 Task: Look for space in Orós, Brazil from 12th June, 2023 to 15th June, 2023 for 2 adults in price range Rs.10000 to Rs.15000. Place can be entire place with 1  bedroom having 1 bed and 1 bathroom. Property type can be house, flat, guest house, hotel. Booking option can be shelf check-in. Required host language is Spanish.
Action: Mouse moved to (394, 77)
Screenshot: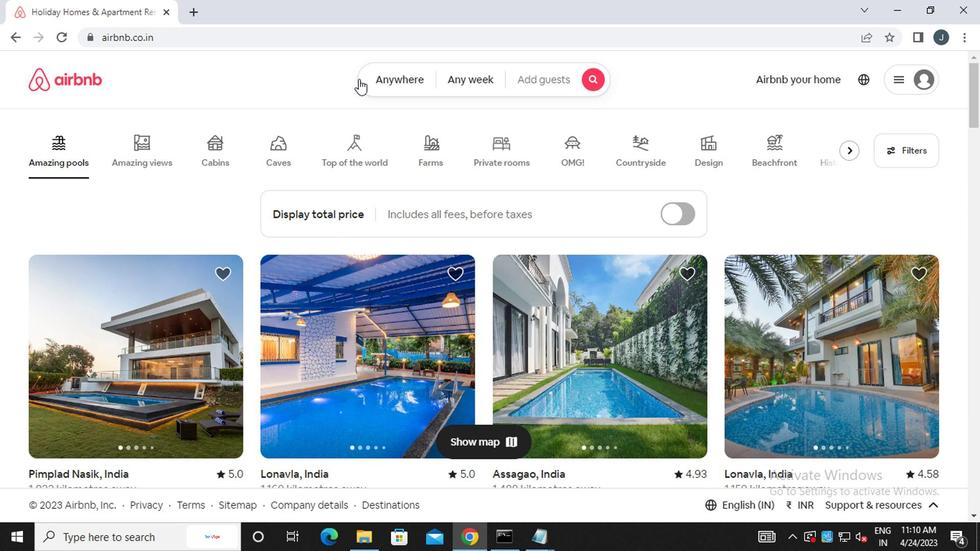 
Action: Mouse pressed left at (394, 77)
Screenshot: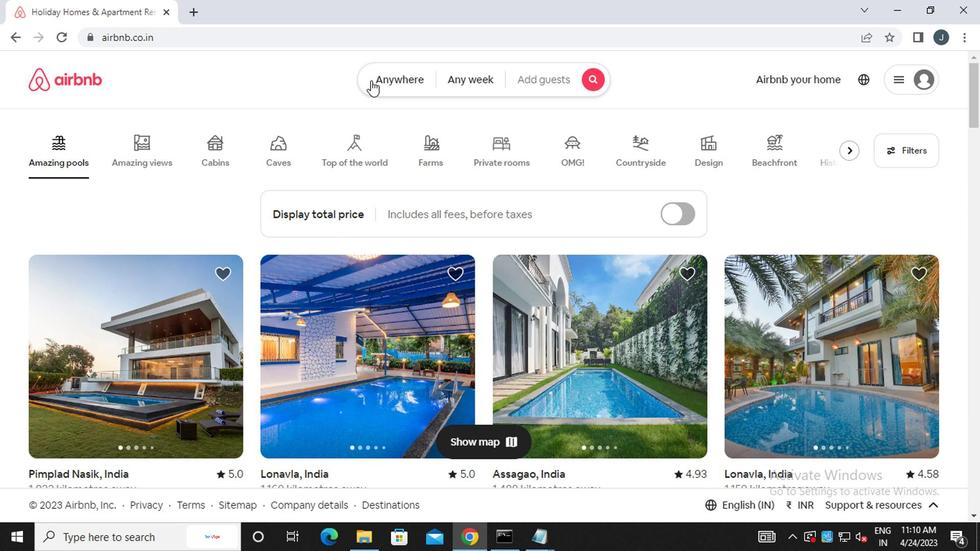 
Action: Mouse moved to (238, 134)
Screenshot: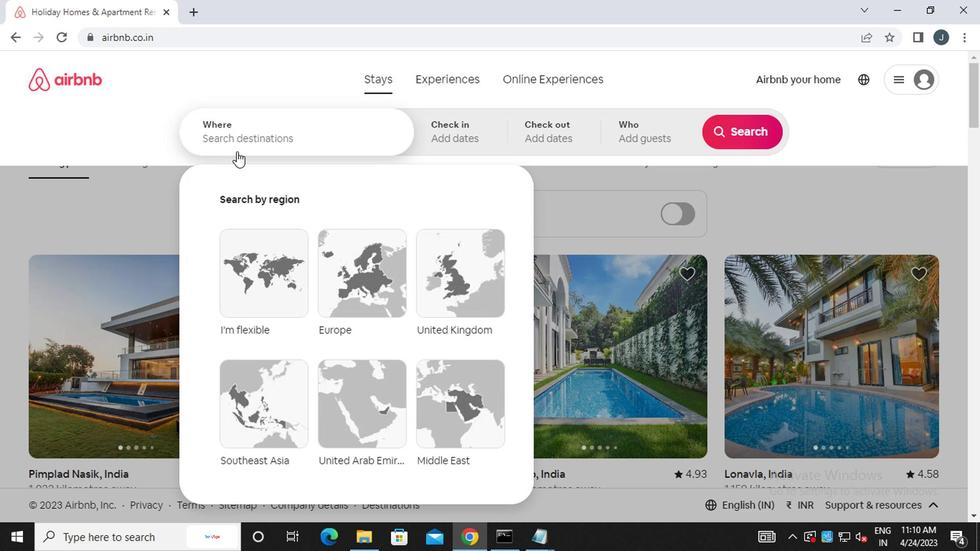 
Action: Mouse pressed left at (238, 134)
Screenshot: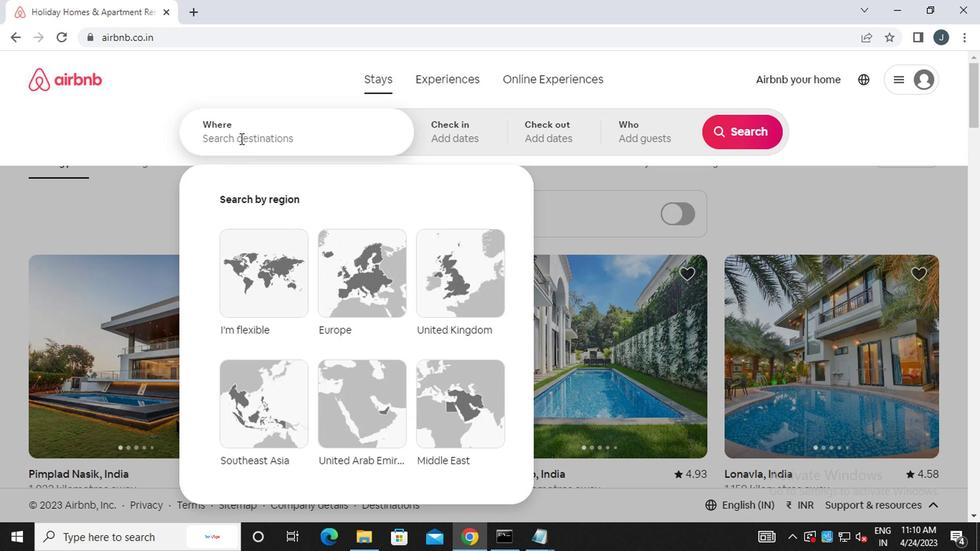 
Action: Mouse moved to (238, 134)
Screenshot: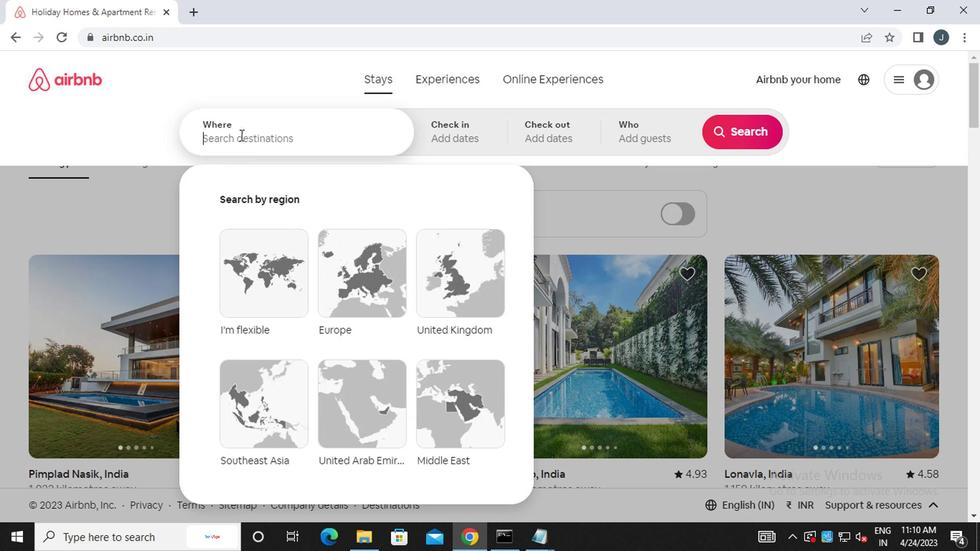 
Action: Key pressed o<Key.caps_lock>ros,<Key.space><Key.caps_lock>b<Key.caps_lock>razil
Screenshot: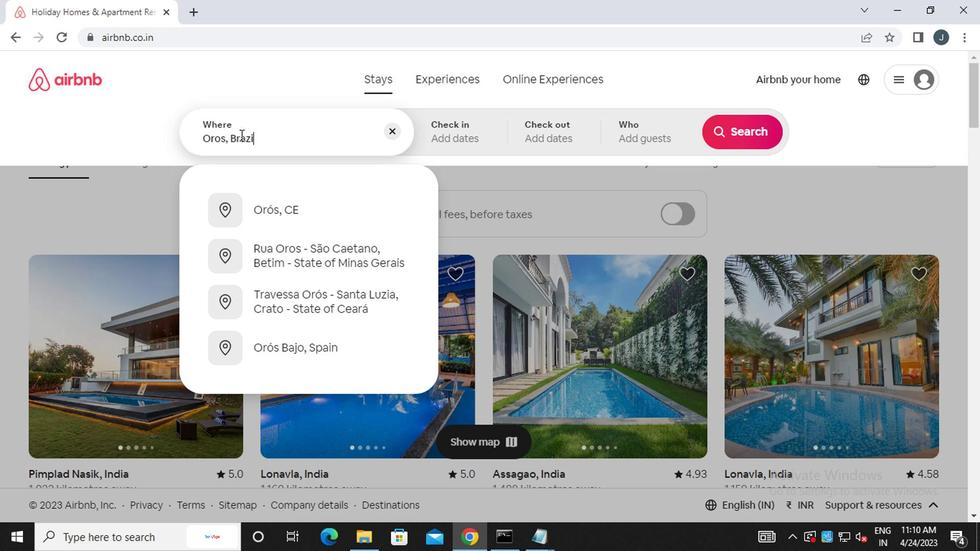 
Action: Mouse moved to (454, 137)
Screenshot: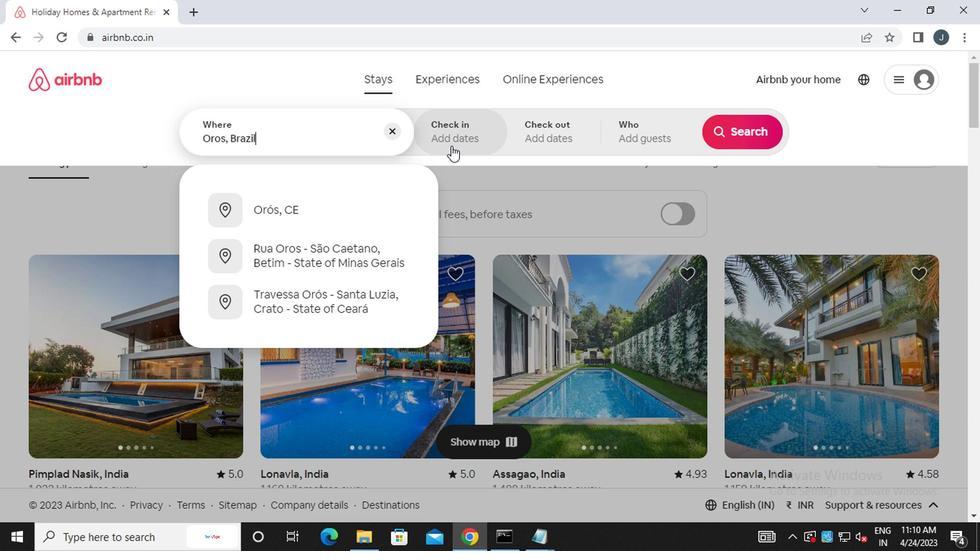 
Action: Mouse pressed left at (454, 137)
Screenshot: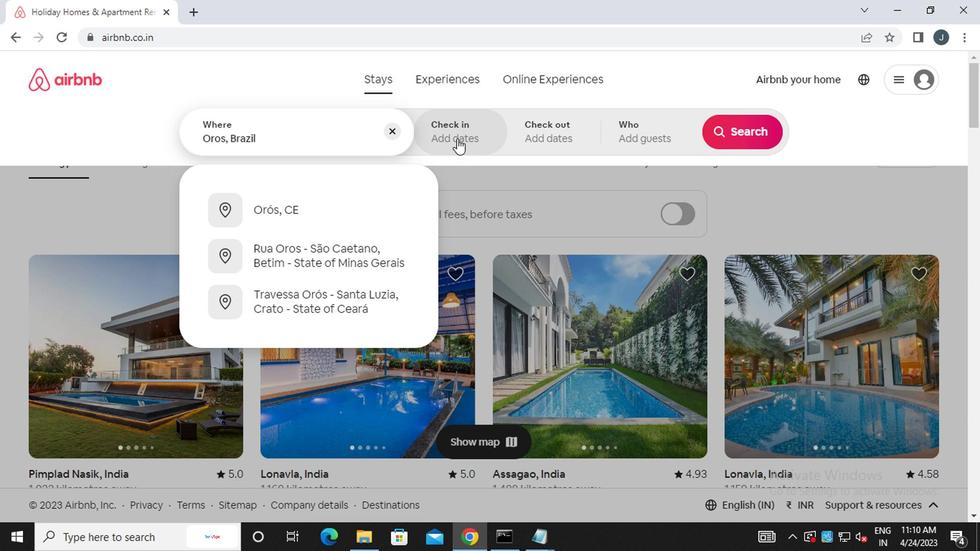 
Action: Mouse moved to (723, 251)
Screenshot: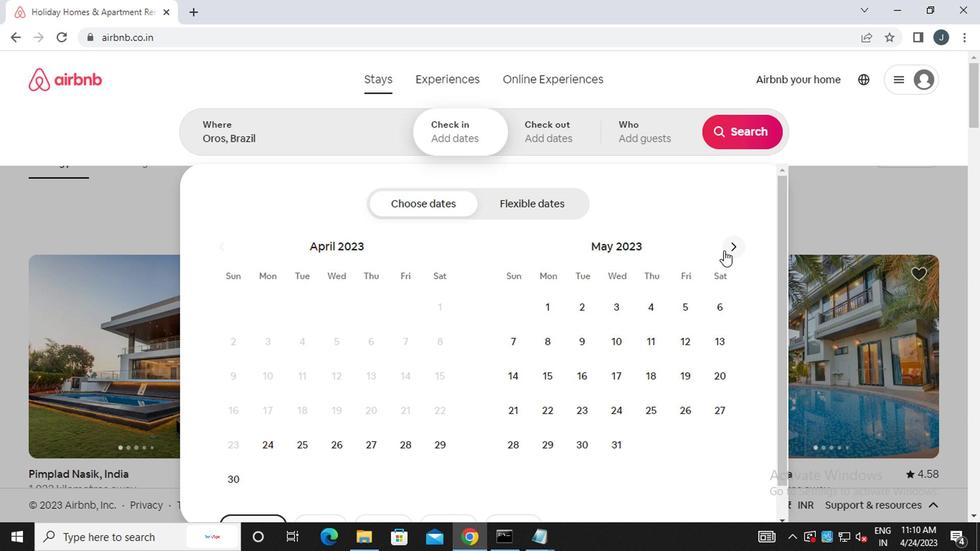 
Action: Mouse pressed left at (723, 251)
Screenshot: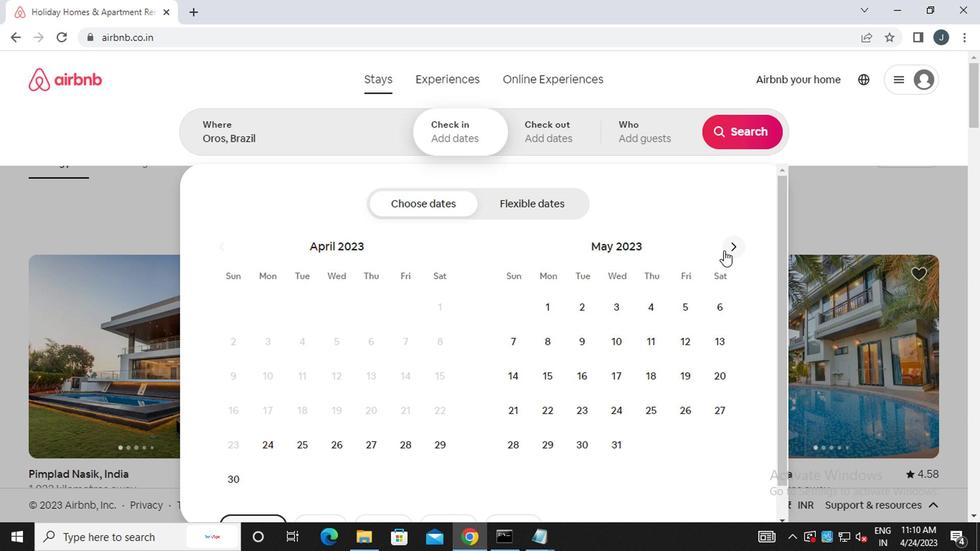 
Action: Mouse moved to (560, 376)
Screenshot: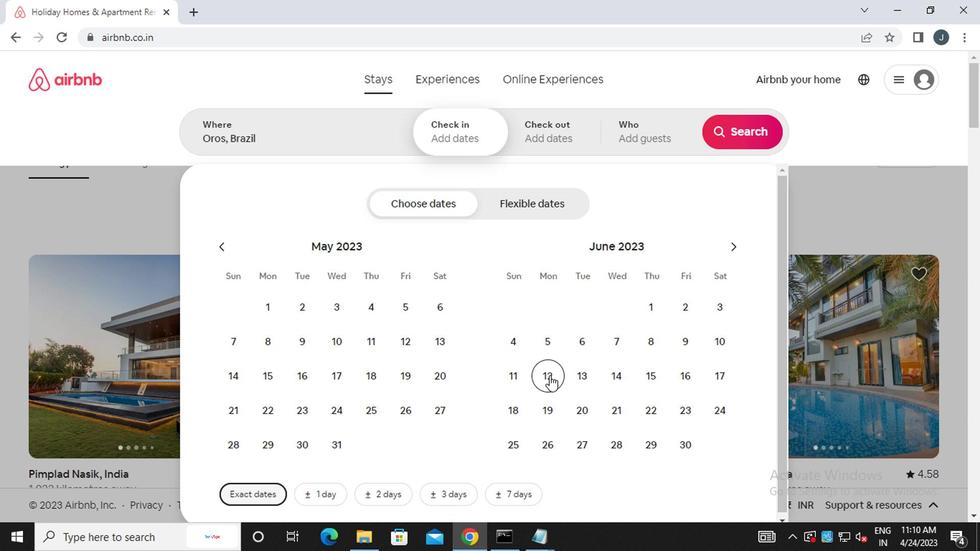 
Action: Mouse pressed left at (560, 376)
Screenshot: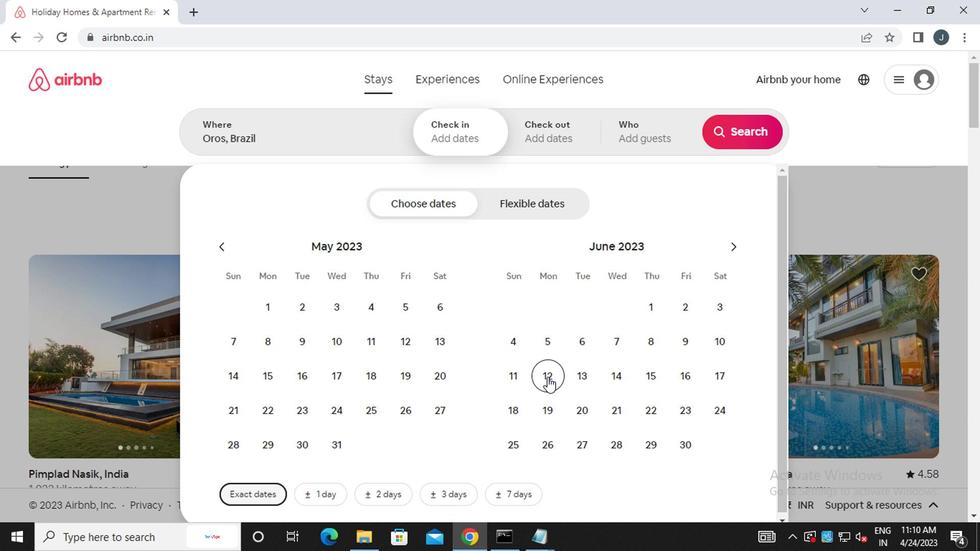 
Action: Mouse moved to (642, 377)
Screenshot: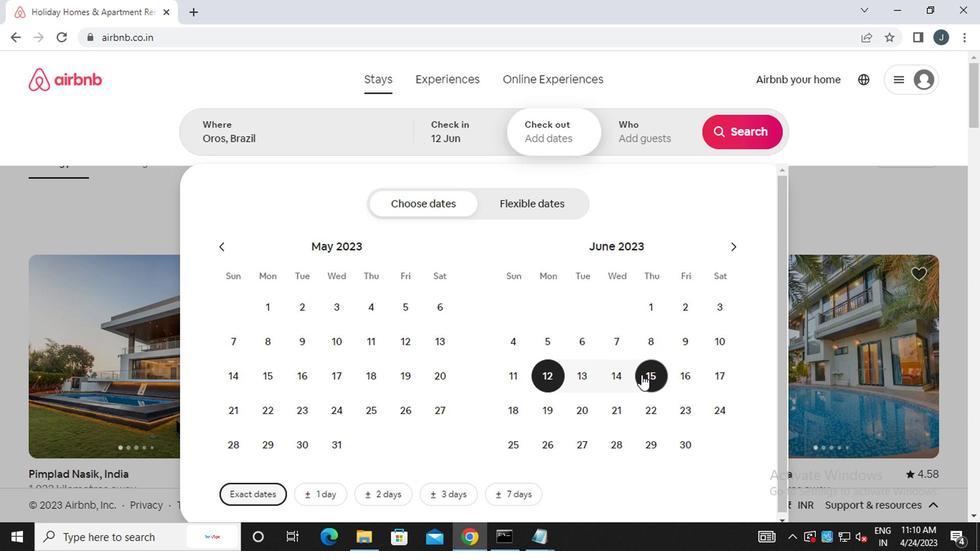 
Action: Mouse pressed left at (642, 377)
Screenshot: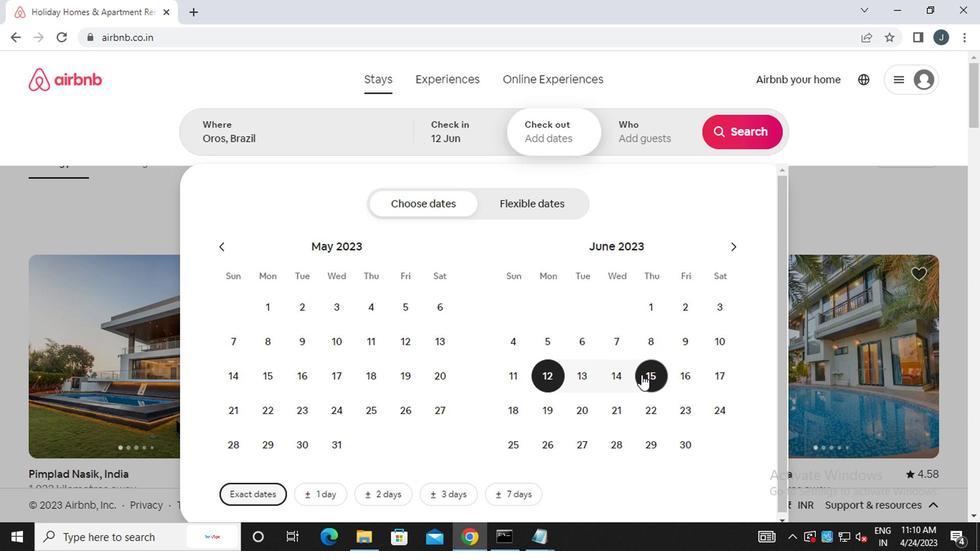 
Action: Mouse moved to (651, 137)
Screenshot: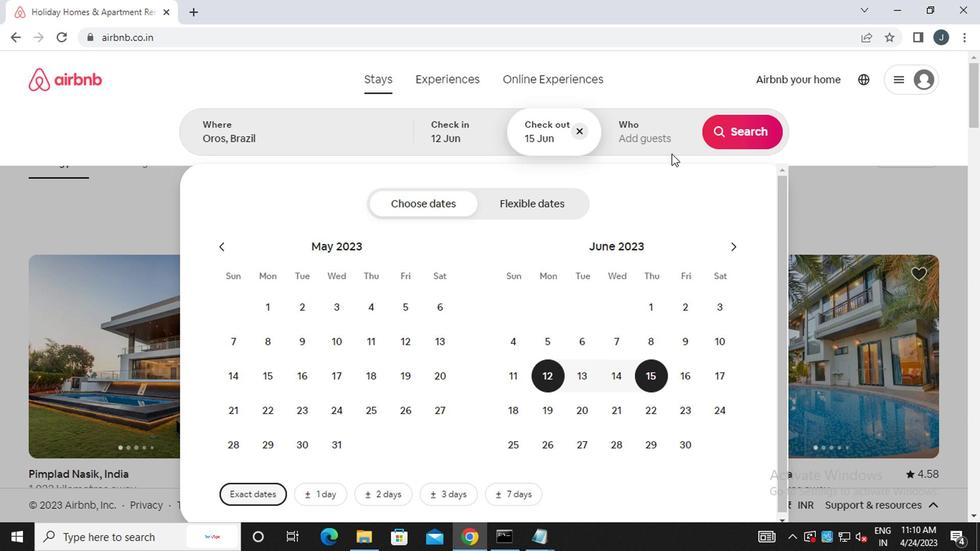
Action: Mouse pressed left at (651, 137)
Screenshot: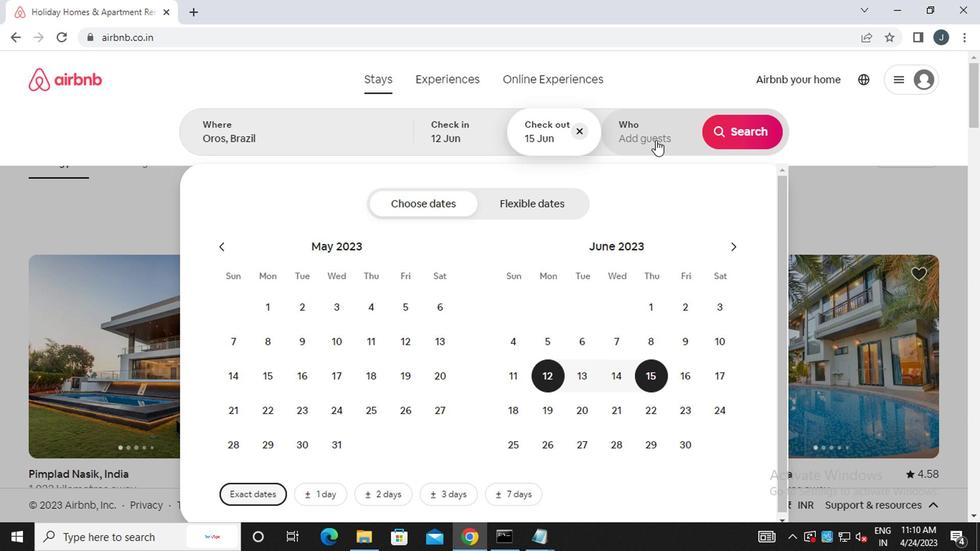 
Action: Mouse moved to (748, 207)
Screenshot: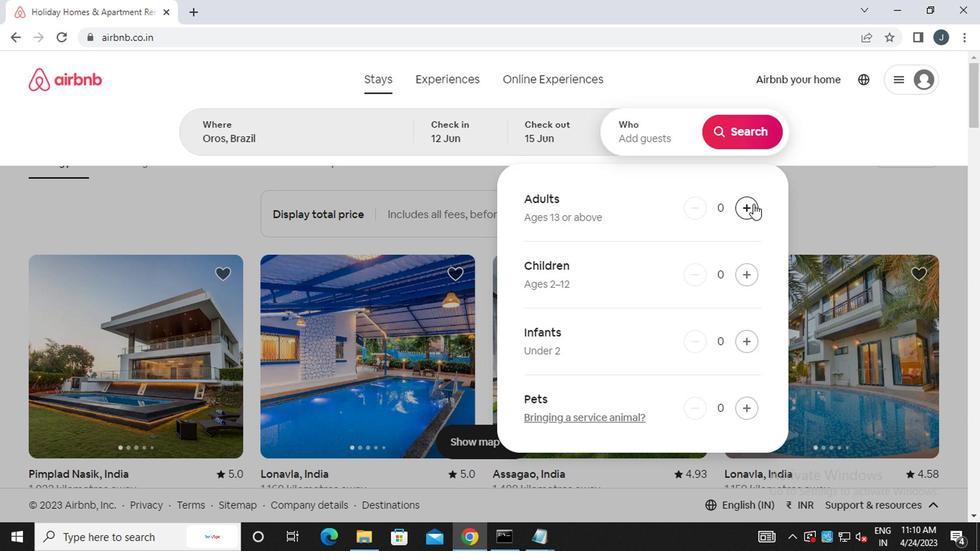 
Action: Mouse pressed left at (748, 207)
Screenshot: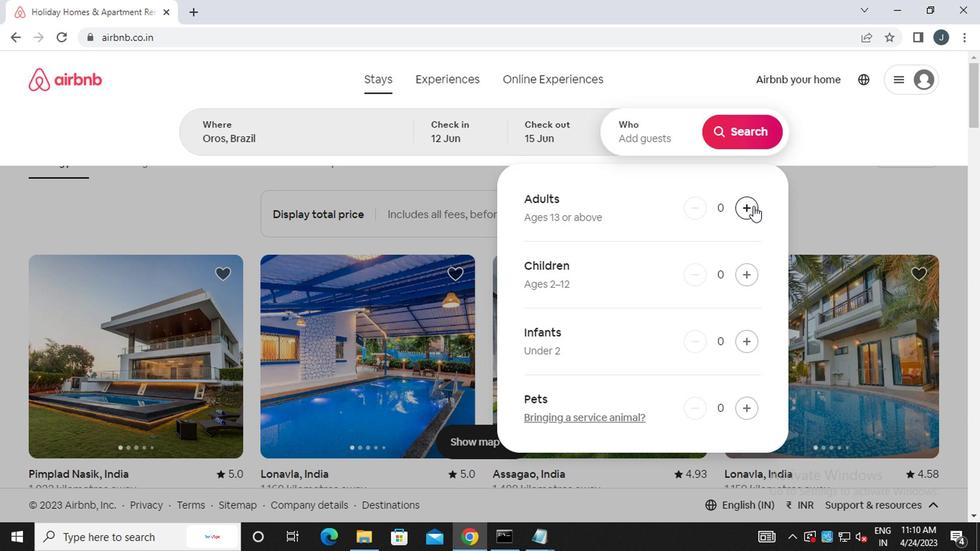 
Action: Mouse pressed left at (748, 207)
Screenshot: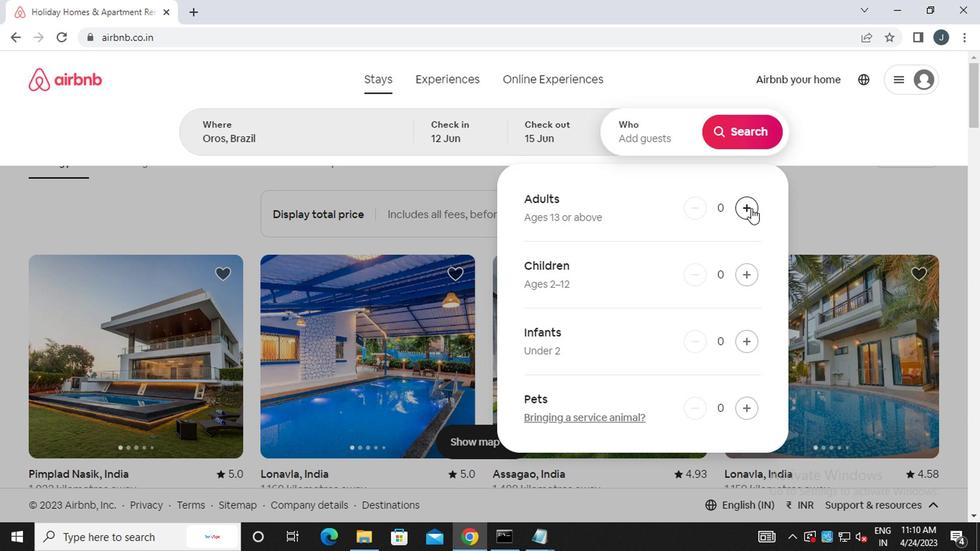 
Action: Mouse moved to (751, 139)
Screenshot: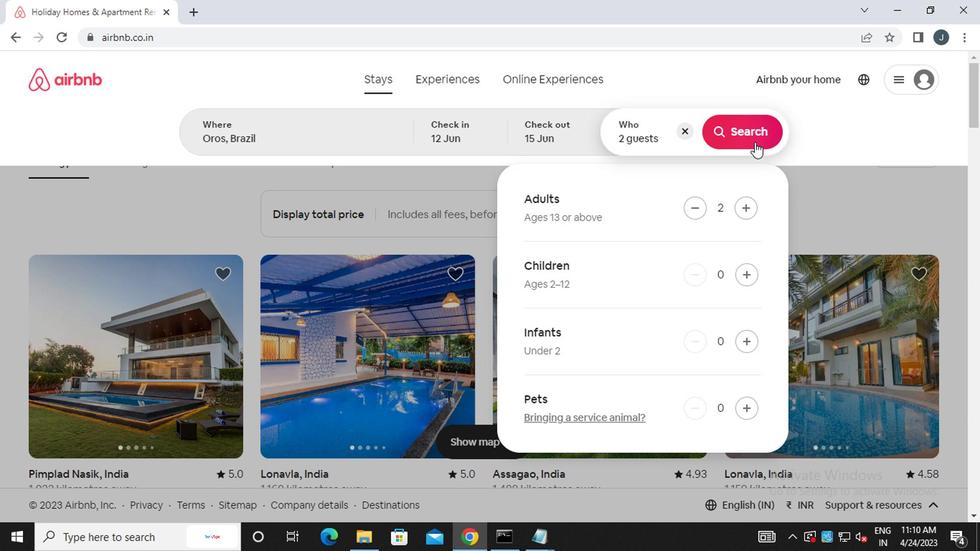 
Action: Mouse pressed left at (751, 139)
Screenshot: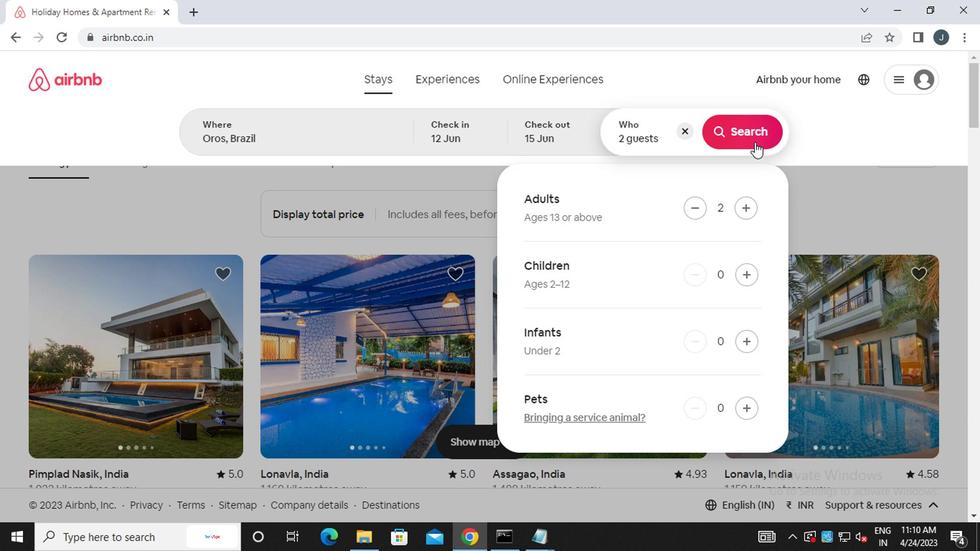 
Action: Mouse moved to (922, 137)
Screenshot: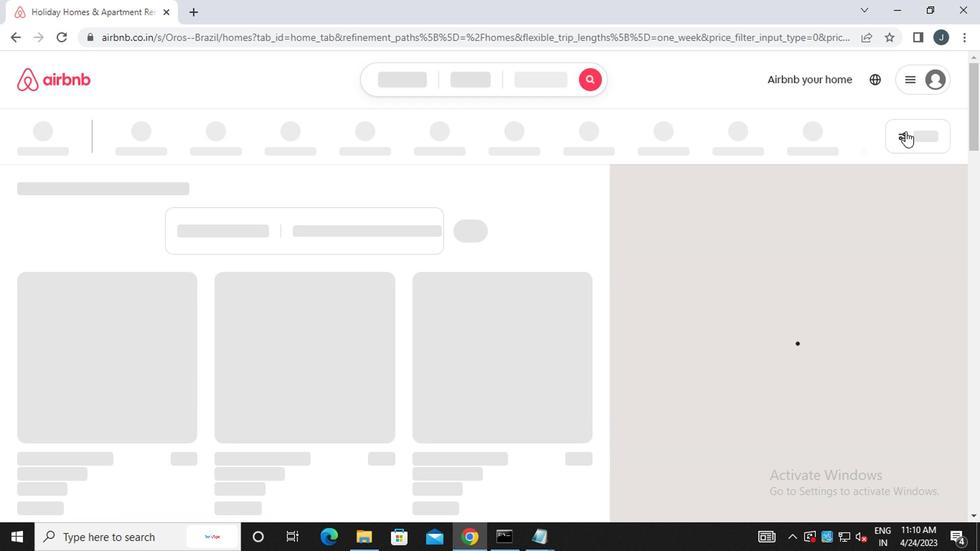 
Action: Mouse pressed left at (922, 137)
Screenshot: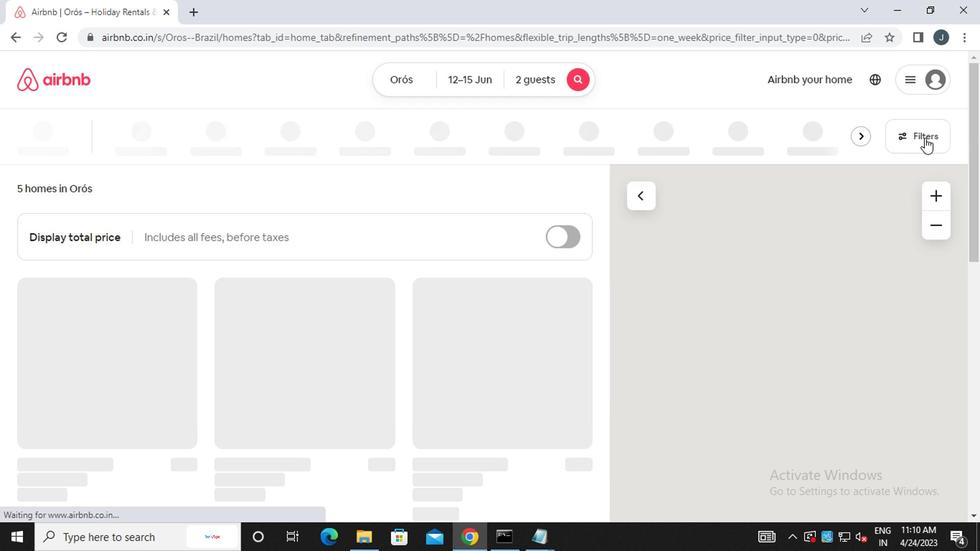 
Action: Mouse moved to (328, 310)
Screenshot: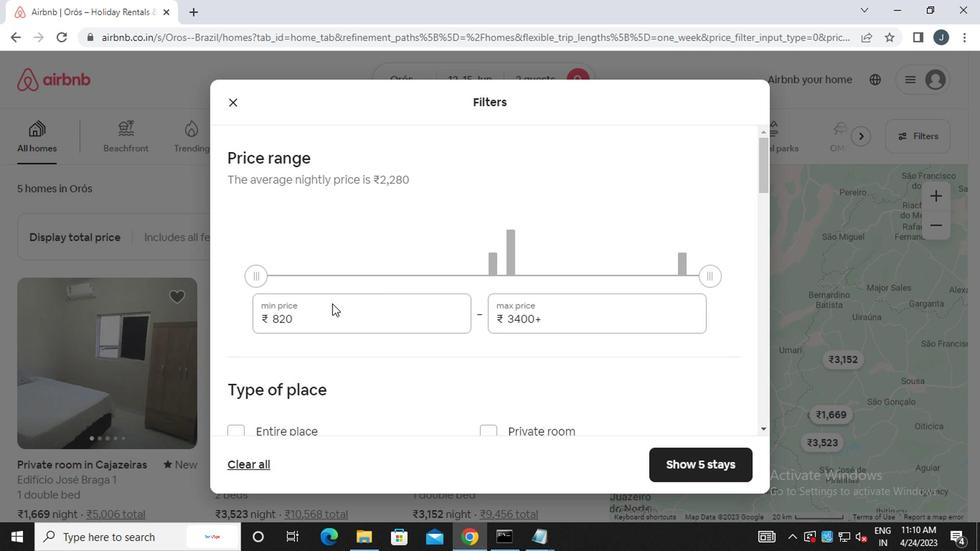 
Action: Mouse pressed left at (328, 310)
Screenshot: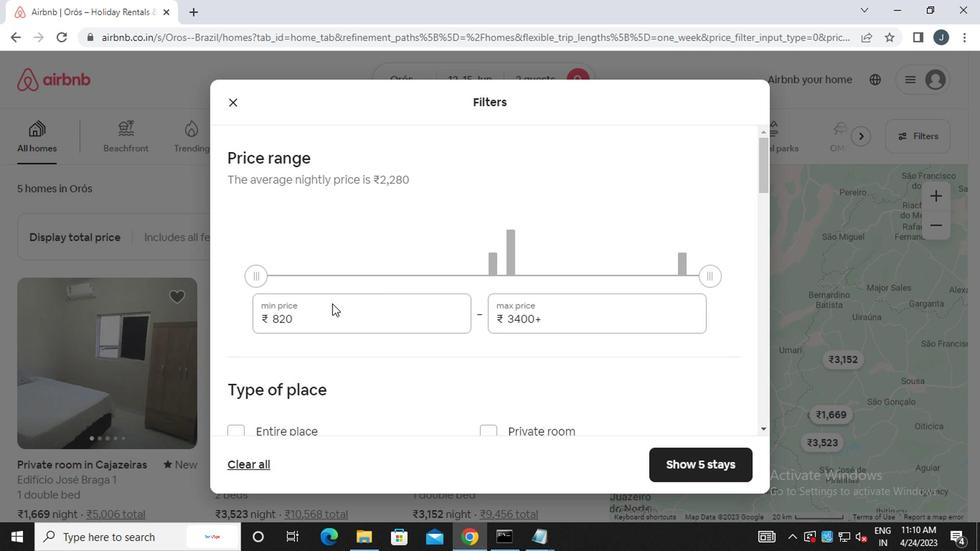 
Action: Mouse moved to (322, 305)
Screenshot: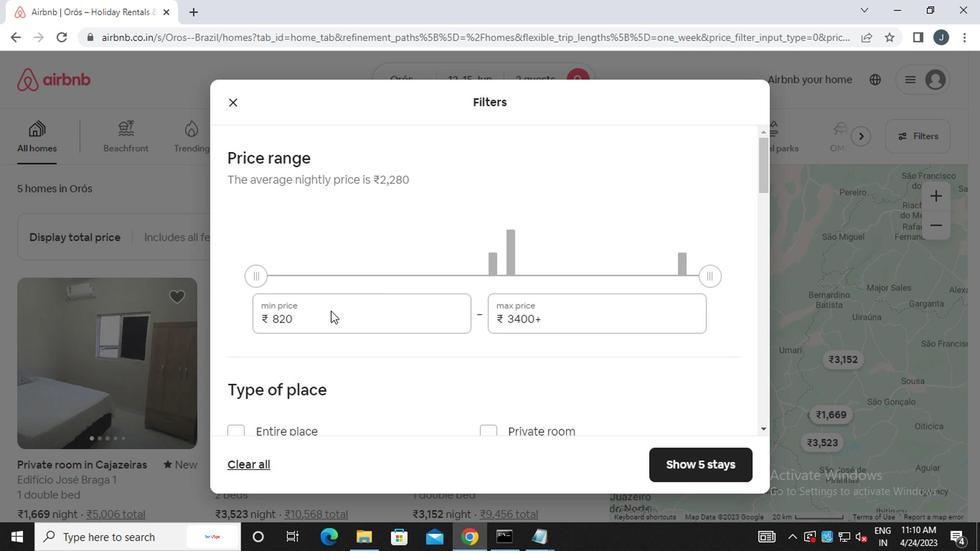 
Action: Key pressed <Key.backspace><Key.backspace><Key.backspace><<97>><<96>><<96>><<96>><<96>>
Screenshot: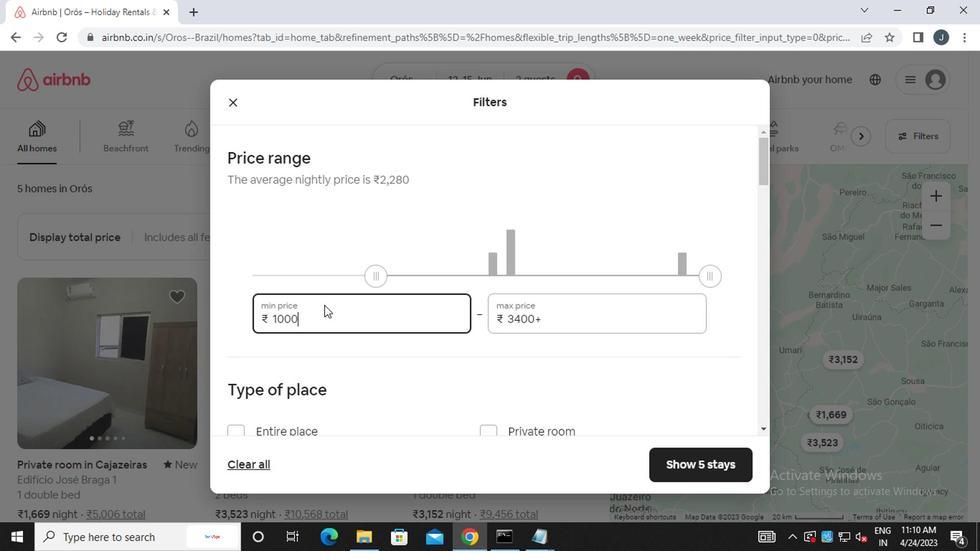 
Action: Mouse moved to (594, 322)
Screenshot: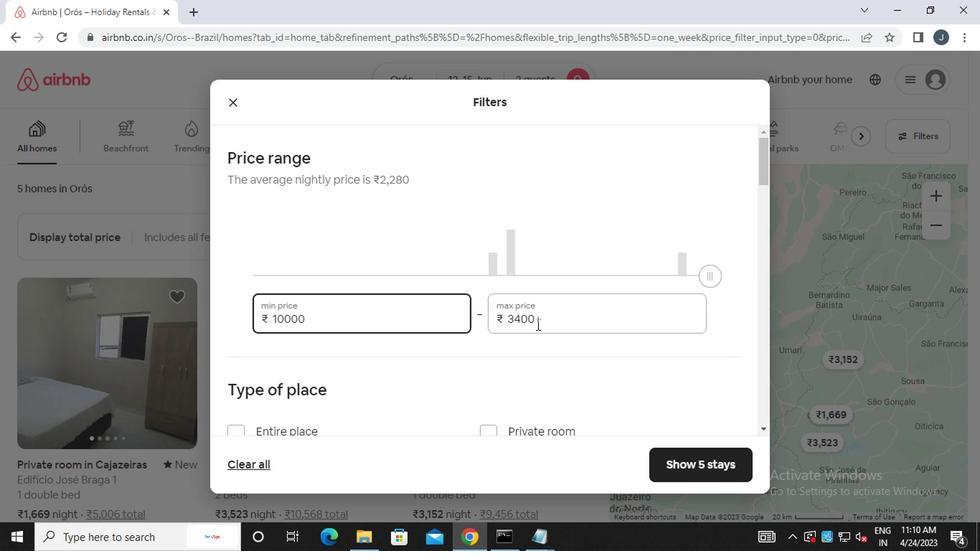 
Action: Mouse pressed left at (594, 322)
Screenshot: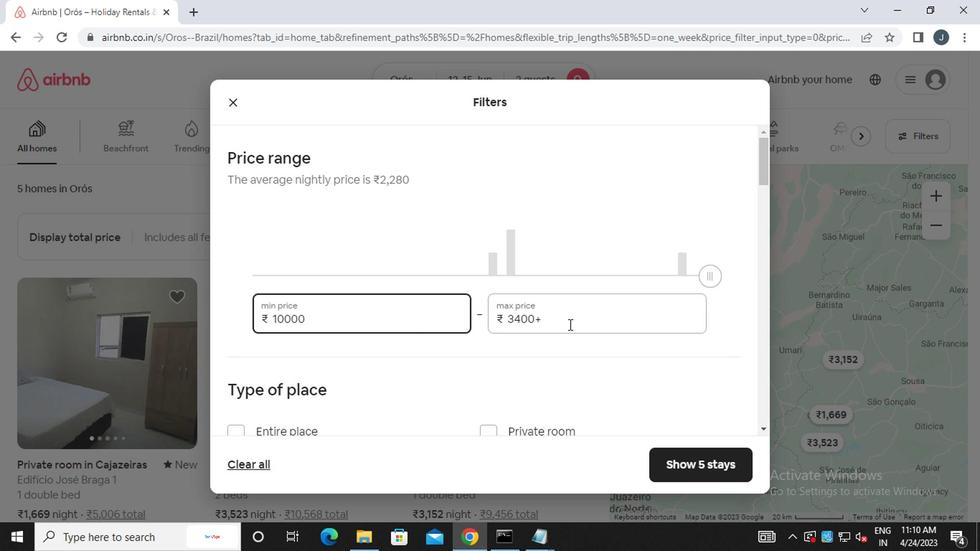 
Action: Mouse moved to (591, 325)
Screenshot: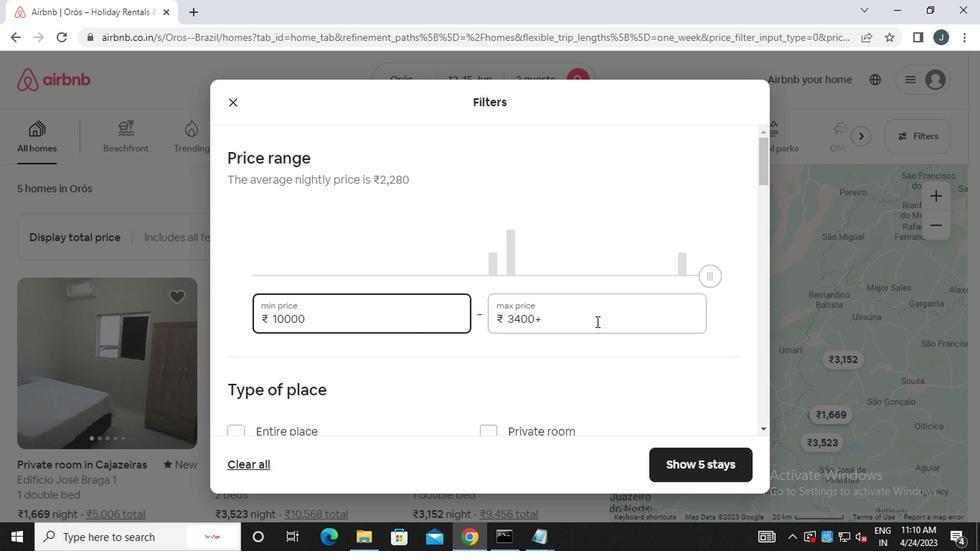 
Action: Key pressed <Key.backspace><Key.backspace><Key.backspace><Key.backspace><Key.backspace><Key.backspace><Key.backspace><Key.backspace><Key.backspace><Key.backspace><Key.backspace><<97>><<101>><<96>><<96>><<96>>
Screenshot: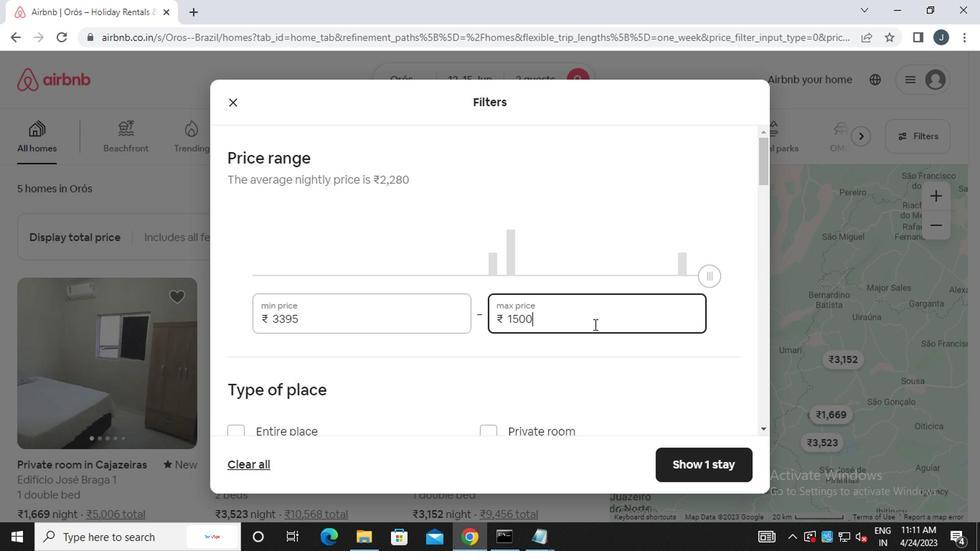 
Action: Mouse moved to (578, 356)
Screenshot: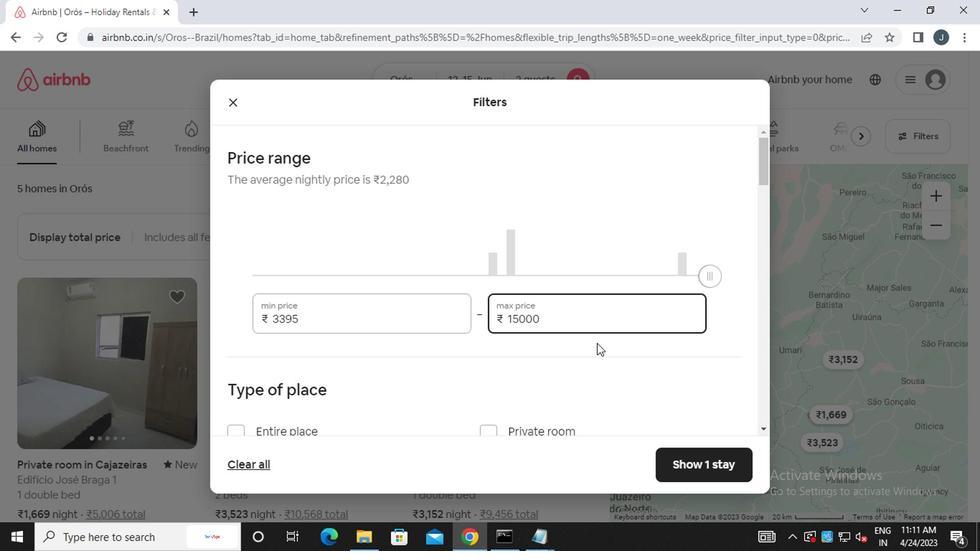 
Action: Mouse scrolled (578, 355) with delta (0, -1)
Screenshot: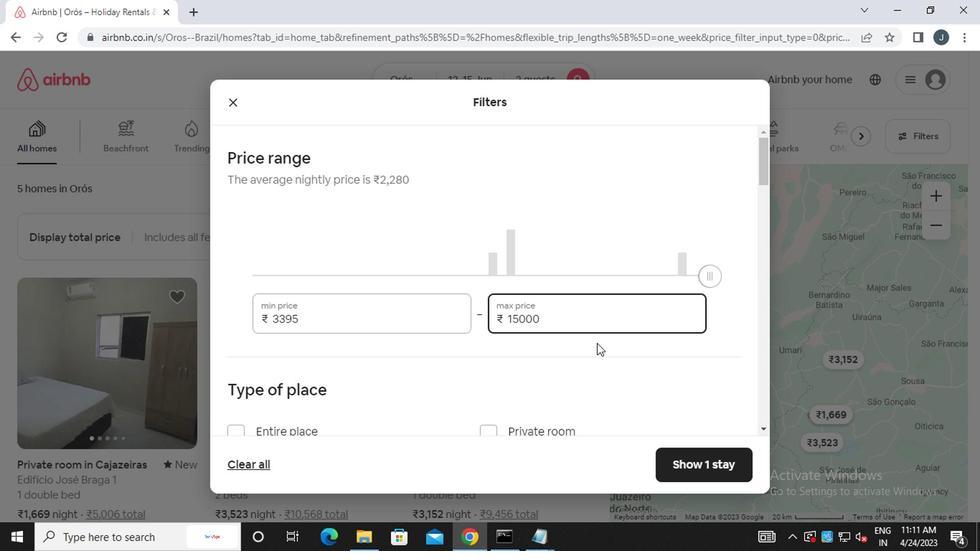 
Action: Mouse moved to (578, 356)
Screenshot: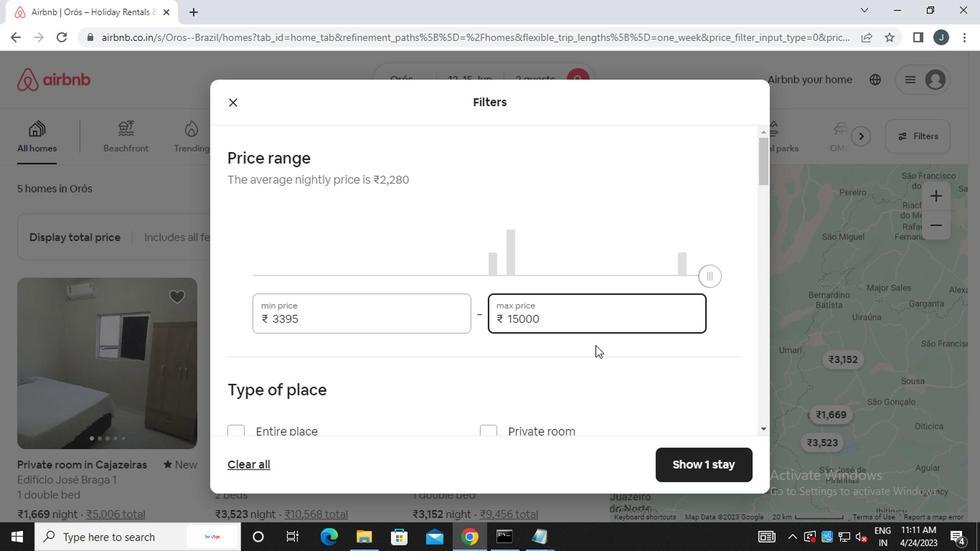 
Action: Mouse scrolled (578, 355) with delta (0, -1)
Screenshot: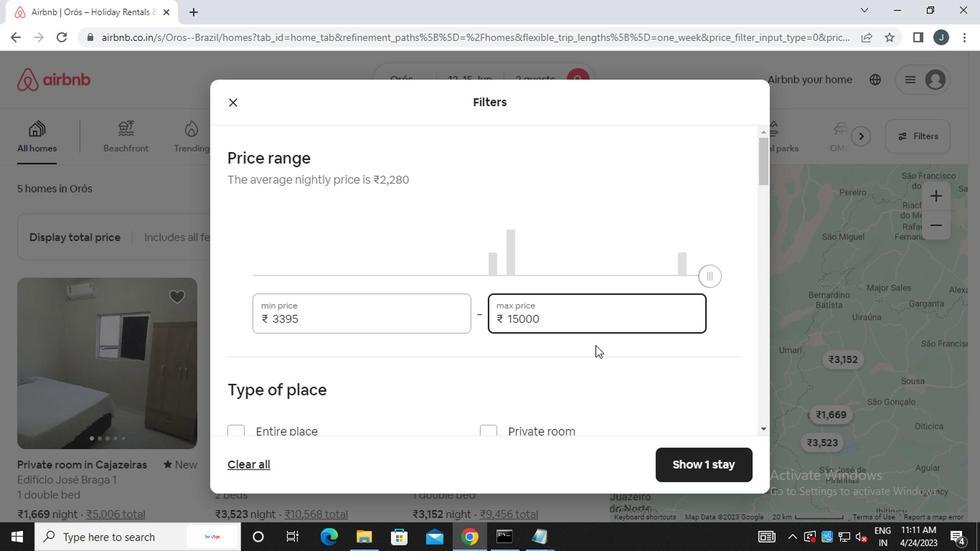 
Action: Mouse moved to (325, 299)
Screenshot: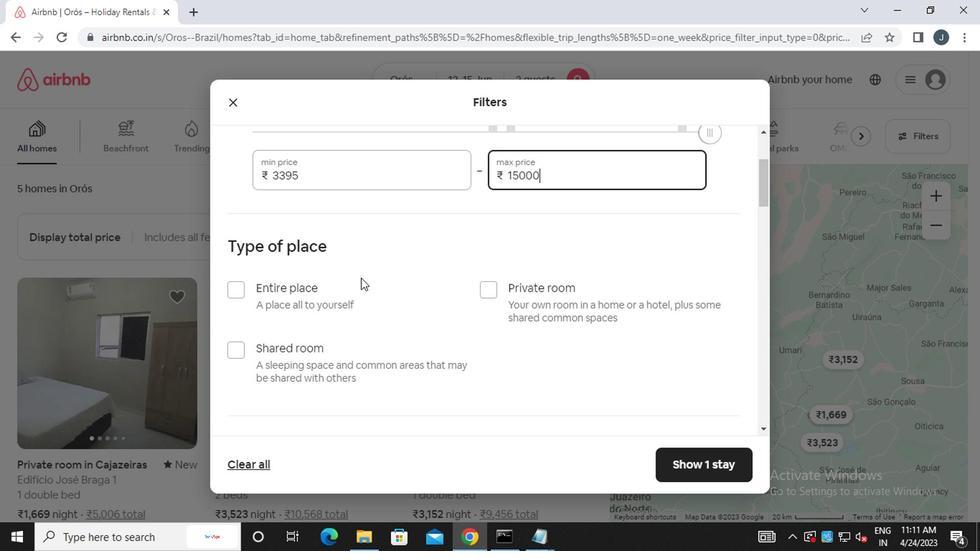 
Action: Mouse pressed left at (325, 299)
Screenshot: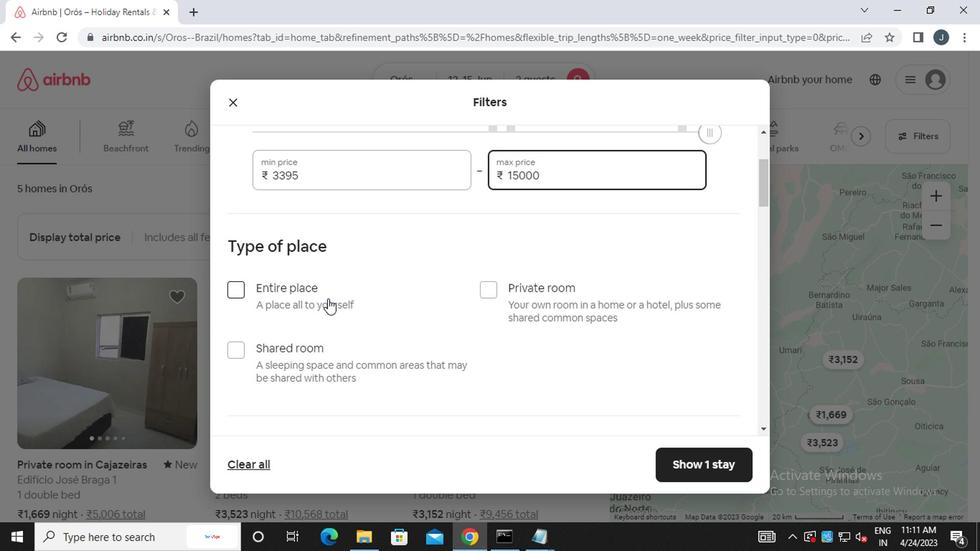 
Action: Mouse moved to (436, 354)
Screenshot: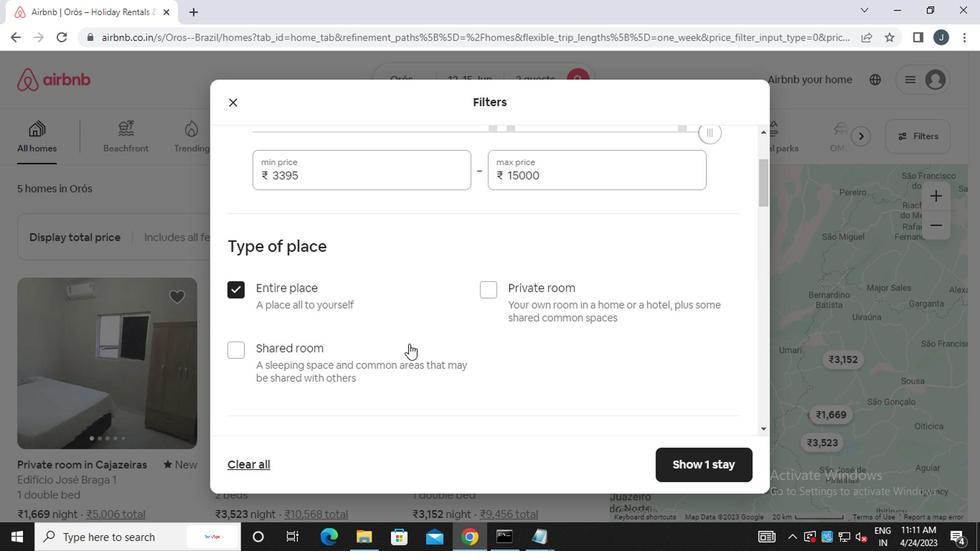 
Action: Mouse scrolled (436, 353) with delta (0, 0)
Screenshot: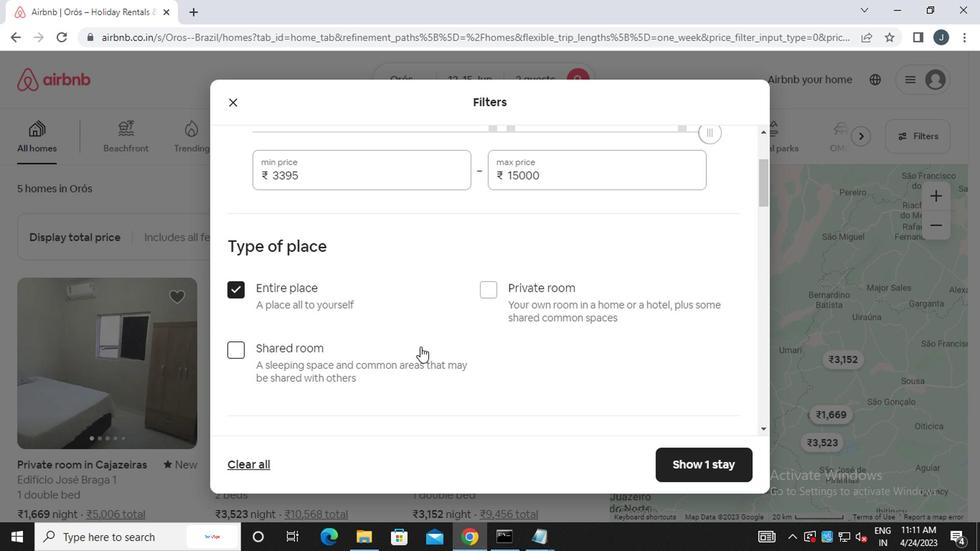 
Action: Mouse moved to (437, 354)
Screenshot: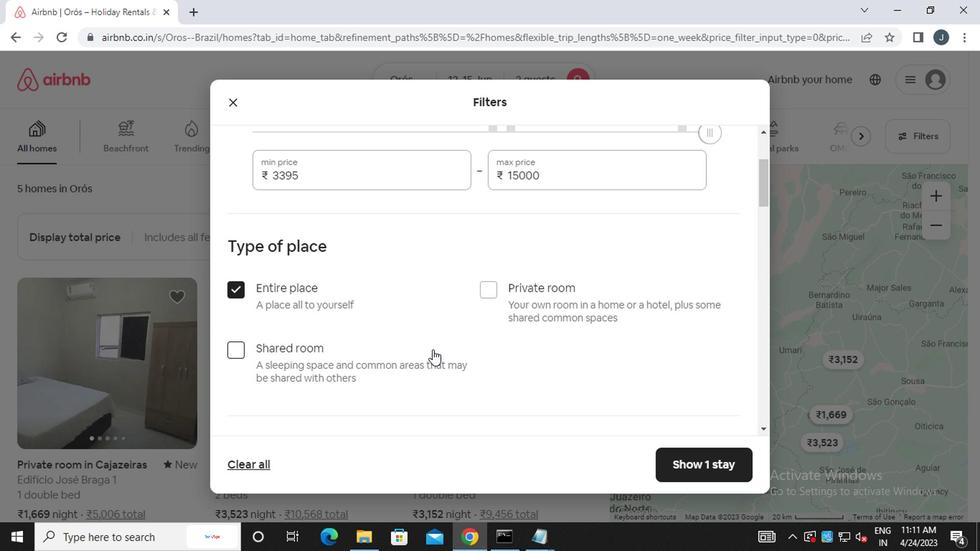 
Action: Mouse scrolled (437, 353) with delta (0, 0)
Screenshot: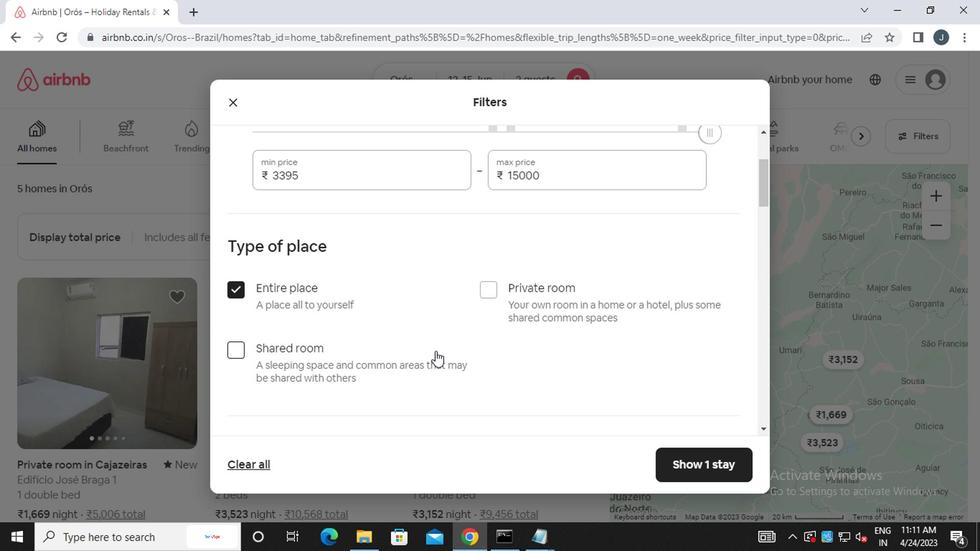
Action: Mouse moved to (438, 354)
Screenshot: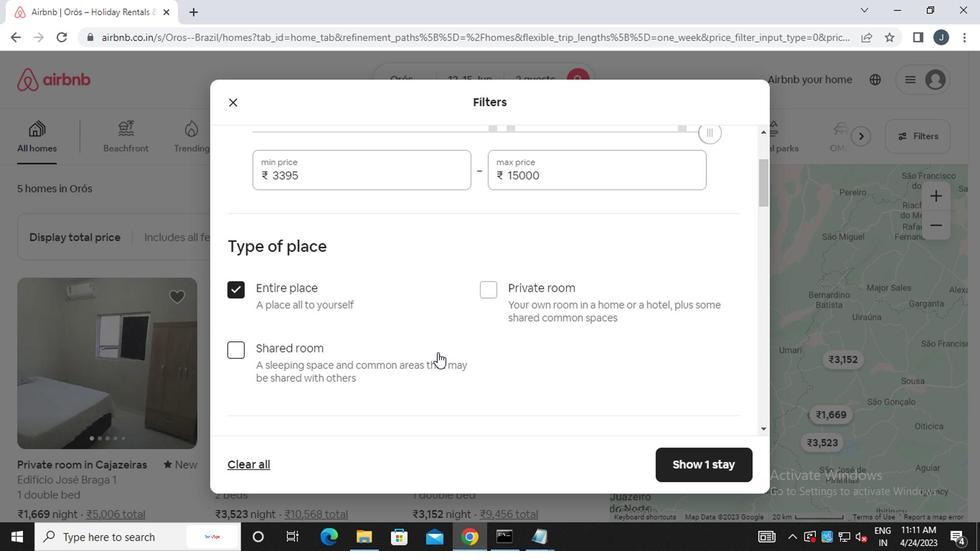 
Action: Mouse scrolled (438, 353) with delta (0, 0)
Screenshot: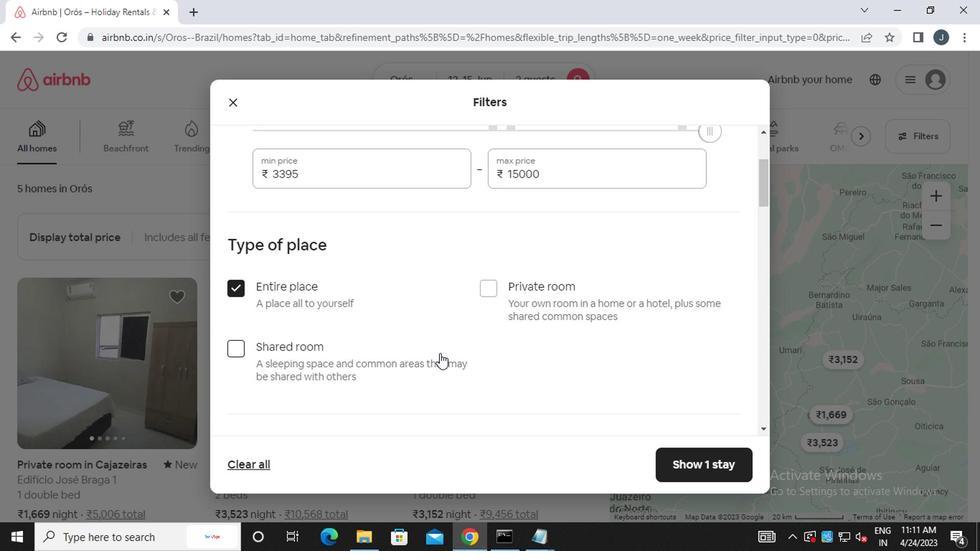 
Action: Mouse moved to (328, 315)
Screenshot: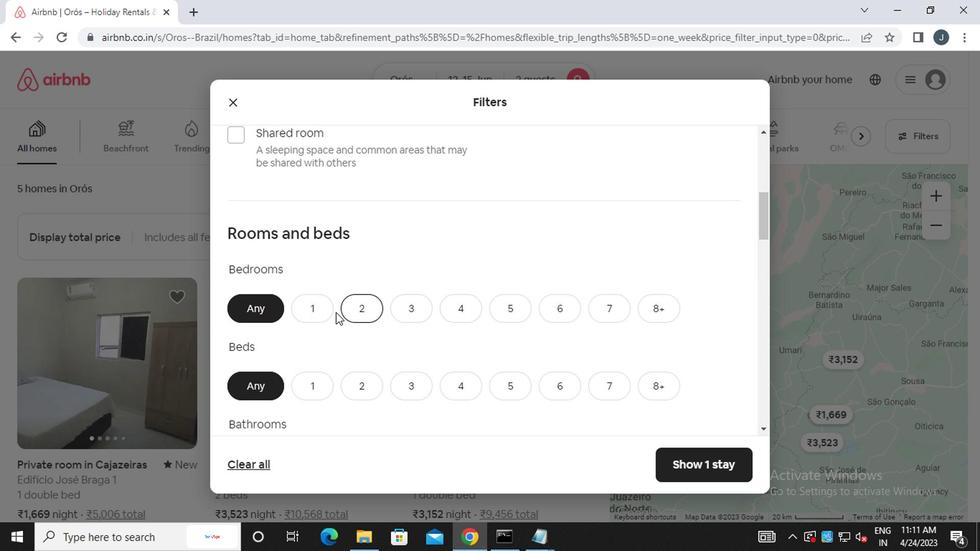 
Action: Mouse pressed left at (328, 315)
Screenshot: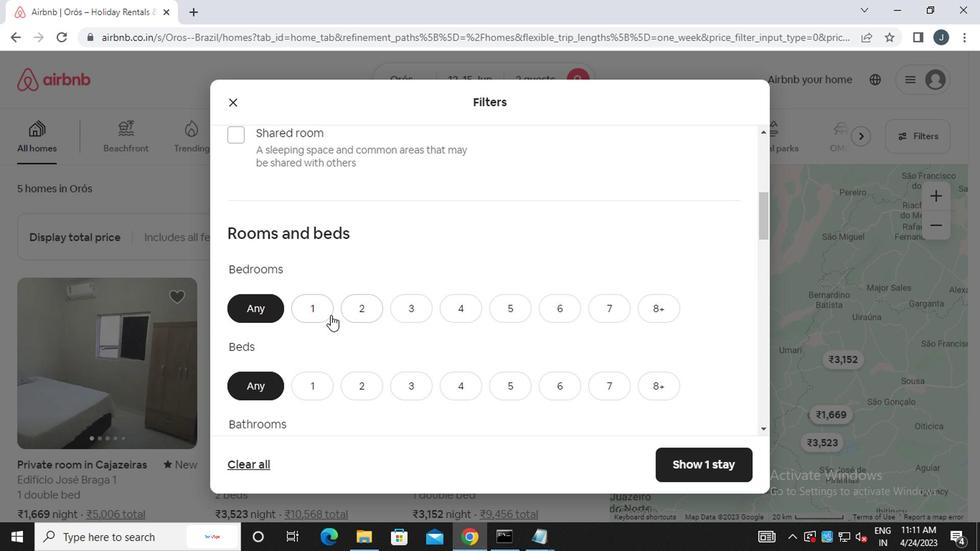 
Action: Mouse moved to (316, 397)
Screenshot: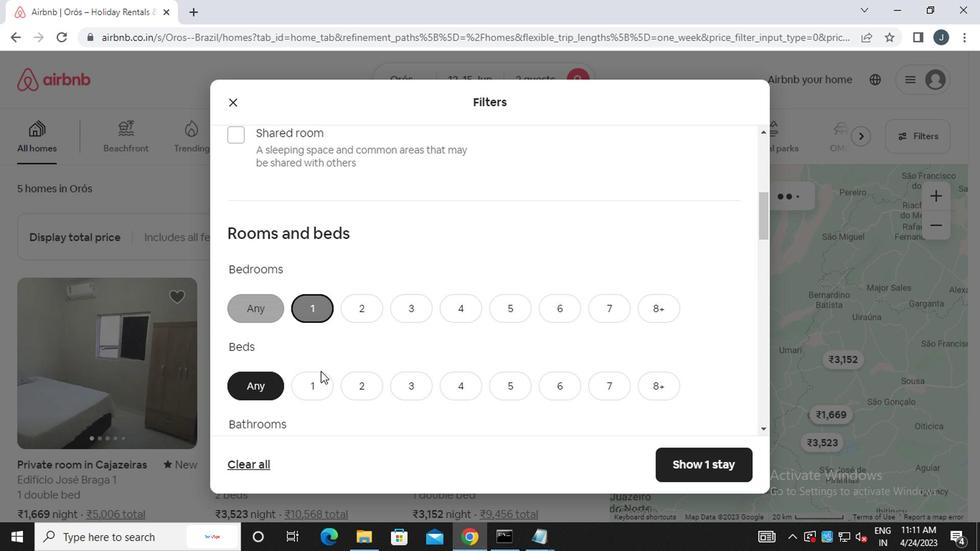 
Action: Mouse pressed left at (316, 397)
Screenshot: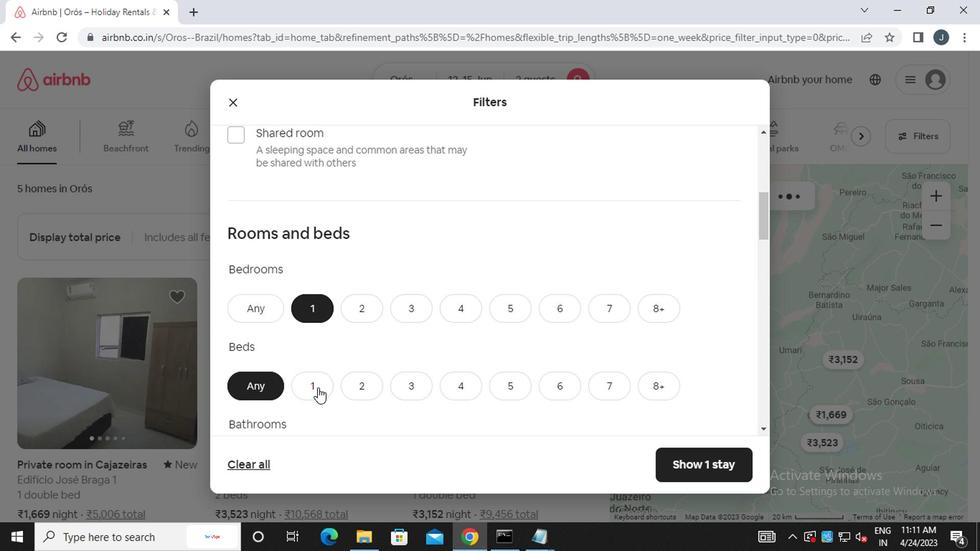 
Action: Mouse moved to (316, 397)
Screenshot: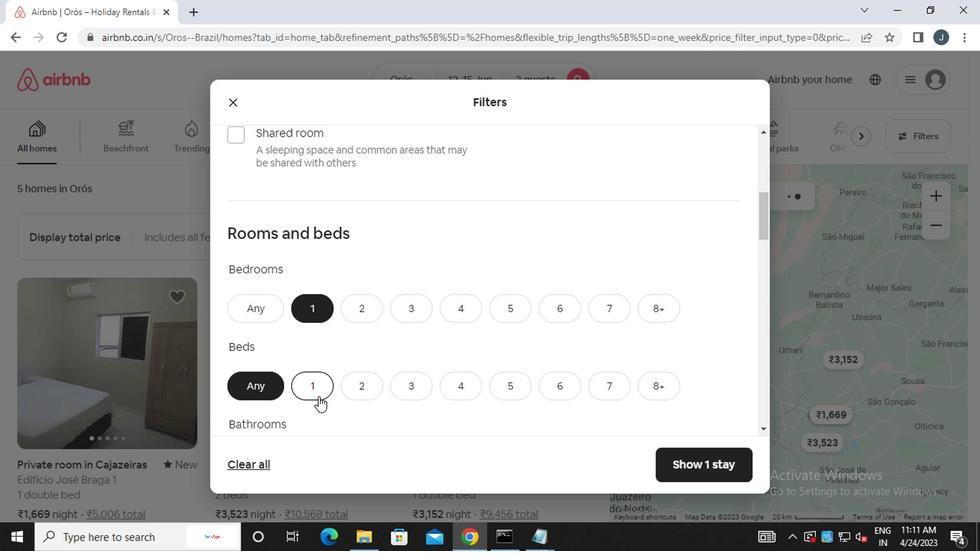 
Action: Mouse scrolled (316, 396) with delta (0, 0)
Screenshot: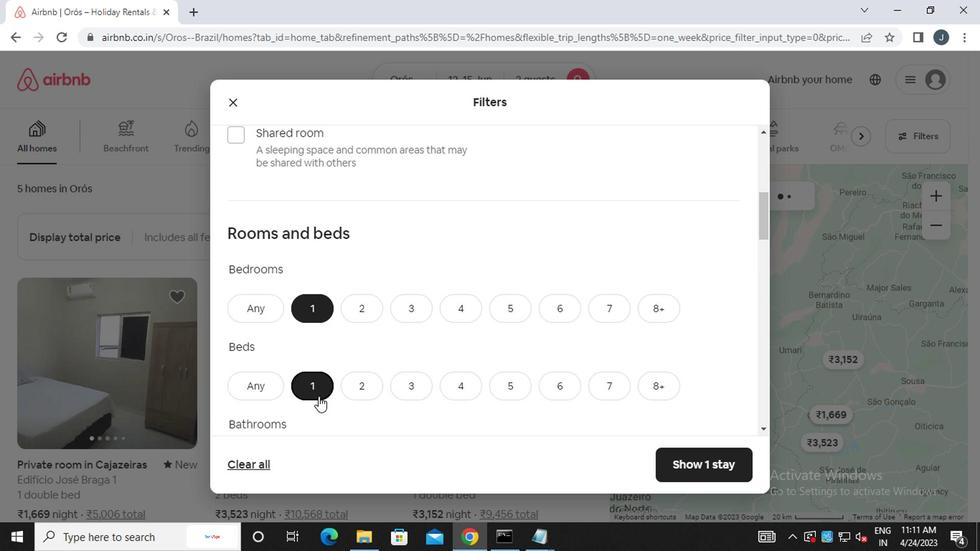 
Action: Mouse scrolled (316, 396) with delta (0, 0)
Screenshot: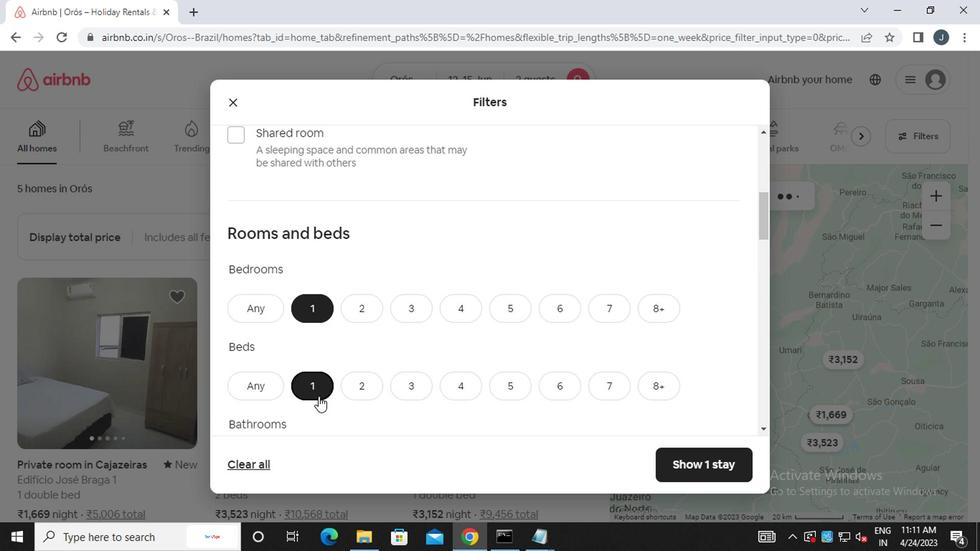 
Action: Mouse moved to (315, 336)
Screenshot: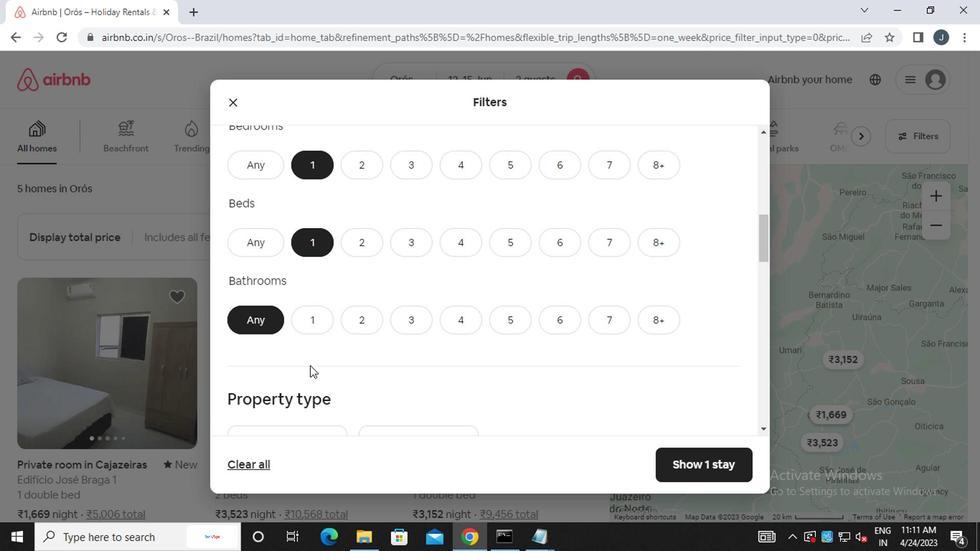 
Action: Mouse pressed left at (315, 336)
Screenshot: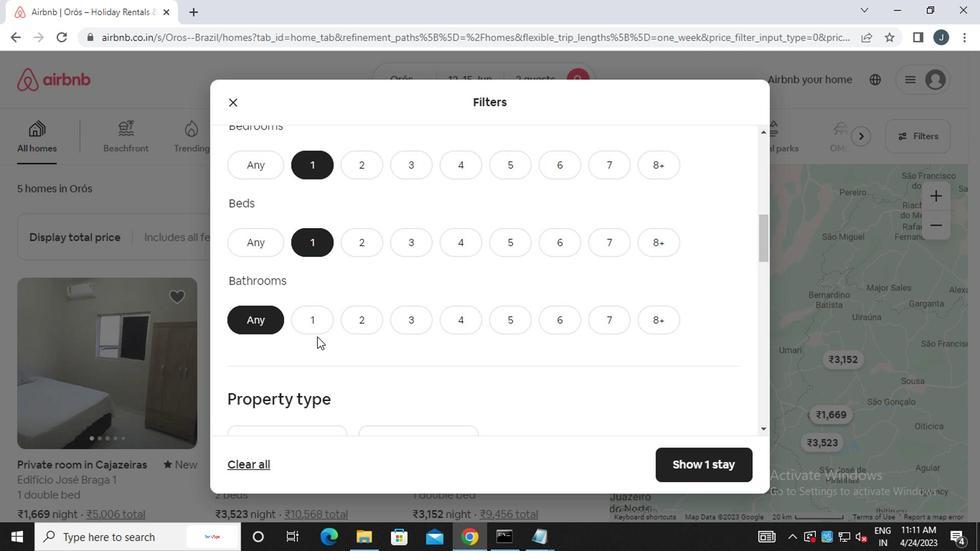 
Action: Mouse moved to (317, 326)
Screenshot: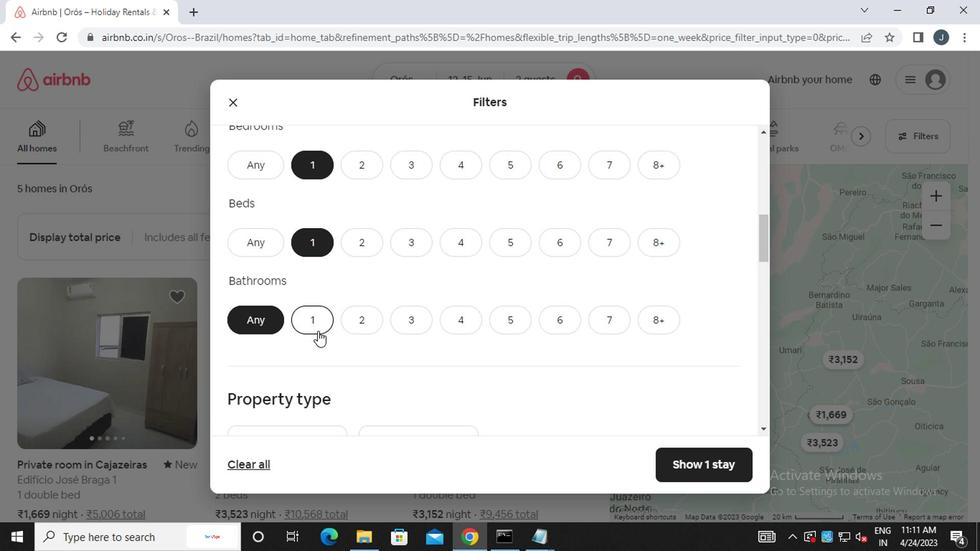 
Action: Mouse pressed left at (317, 326)
Screenshot: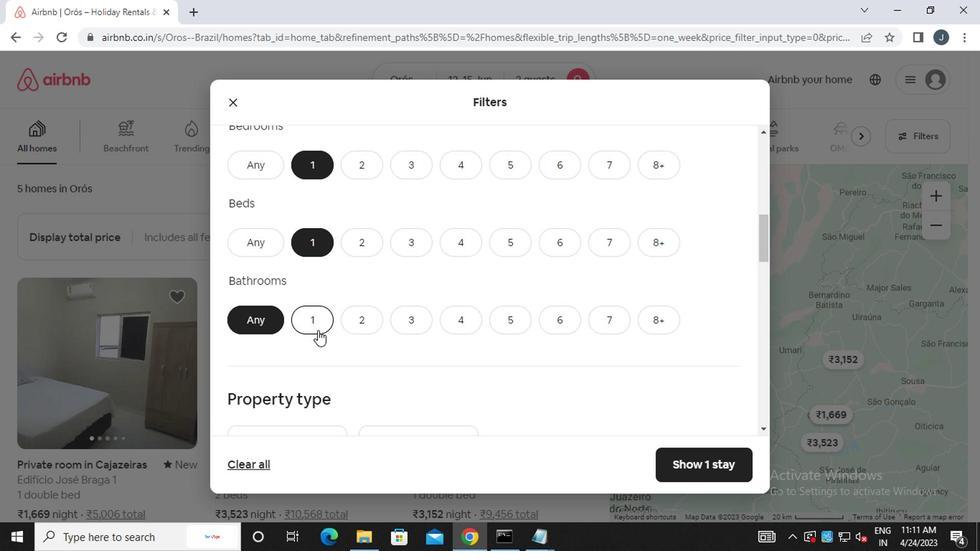 
Action: Mouse moved to (320, 334)
Screenshot: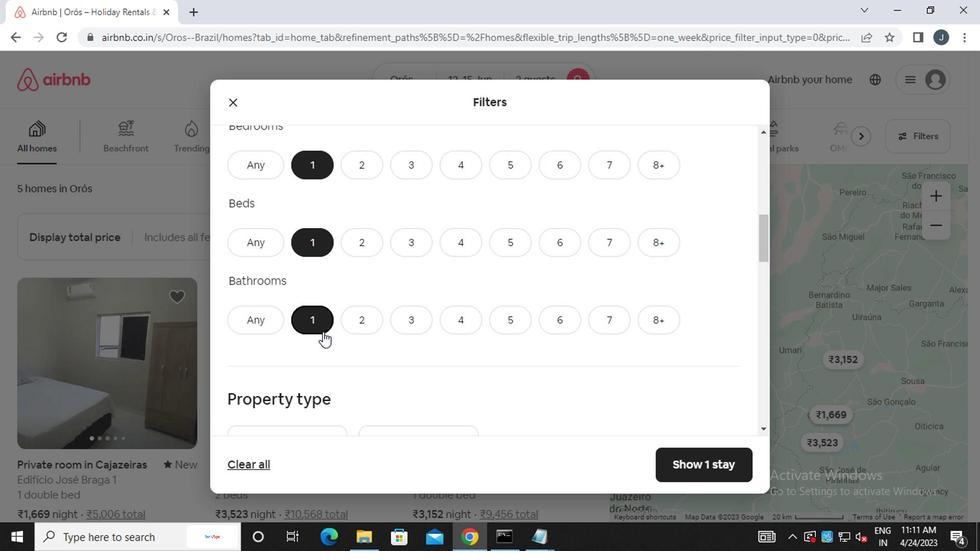 
Action: Mouse scrolled (320, 334) with delta (0, 0)
Screenshot: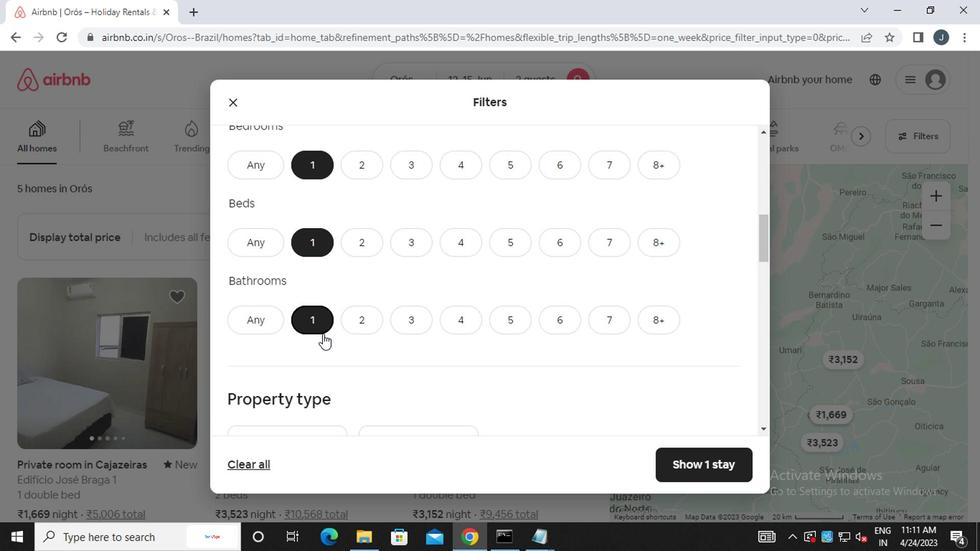 
Action: Mouse scrolled (320, 334) with delta (0, 0)
Screenshot: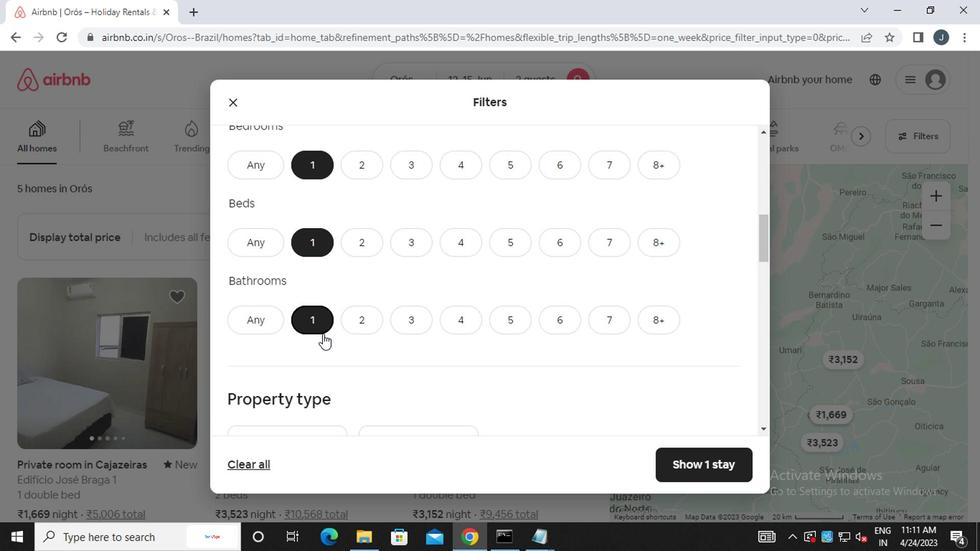 
Action: Mouse scrolled (320, 334) with delta (0, 0)
Screenshot: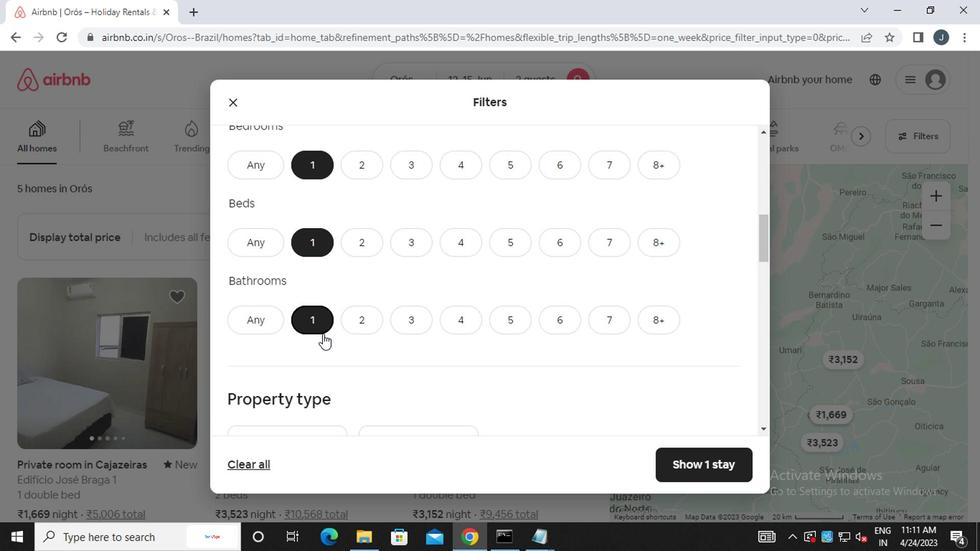 
Action: Mouse moved to (302, 345)
Screenshot: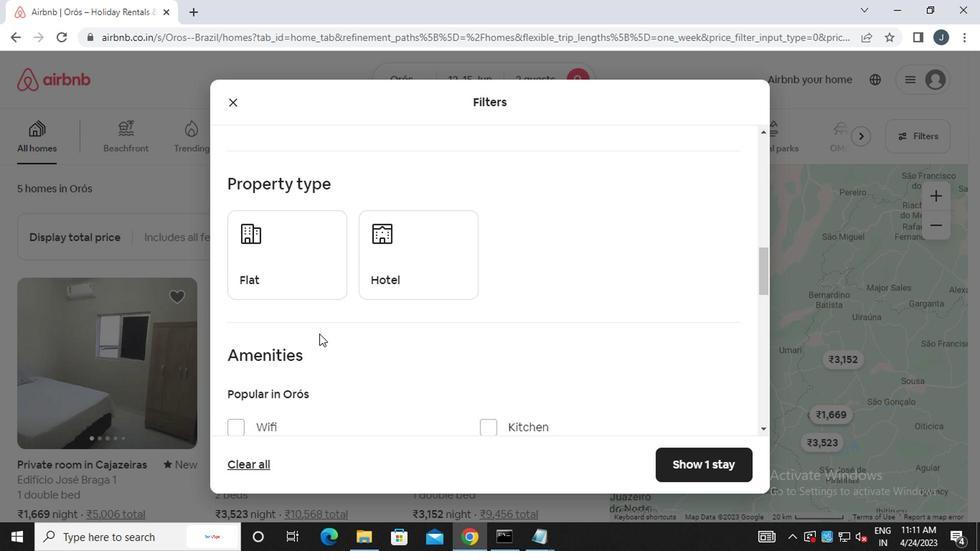 
Action: Mouse scrolled (302, 344) with delta (0, 0)
Screenshot: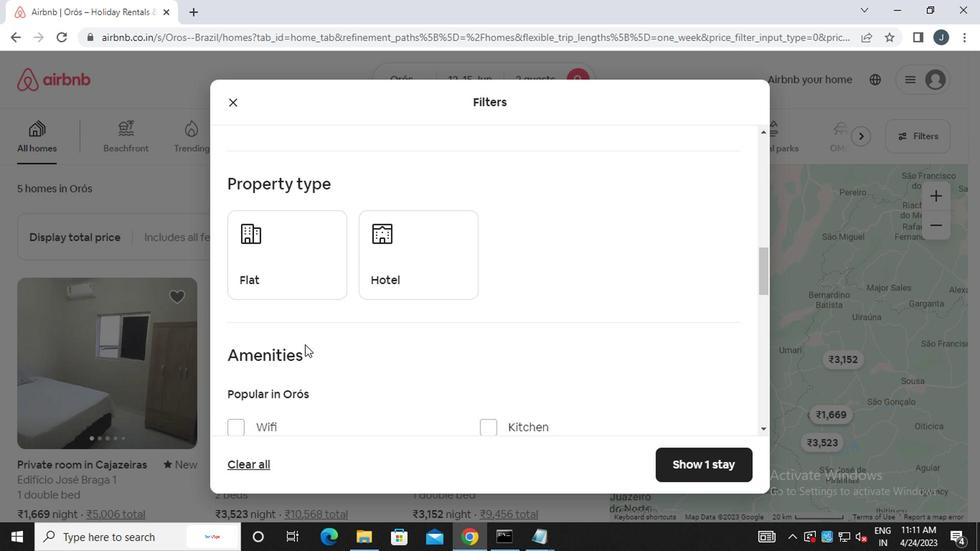 
Action: Mouse moved to (318, 187)
Screenshot: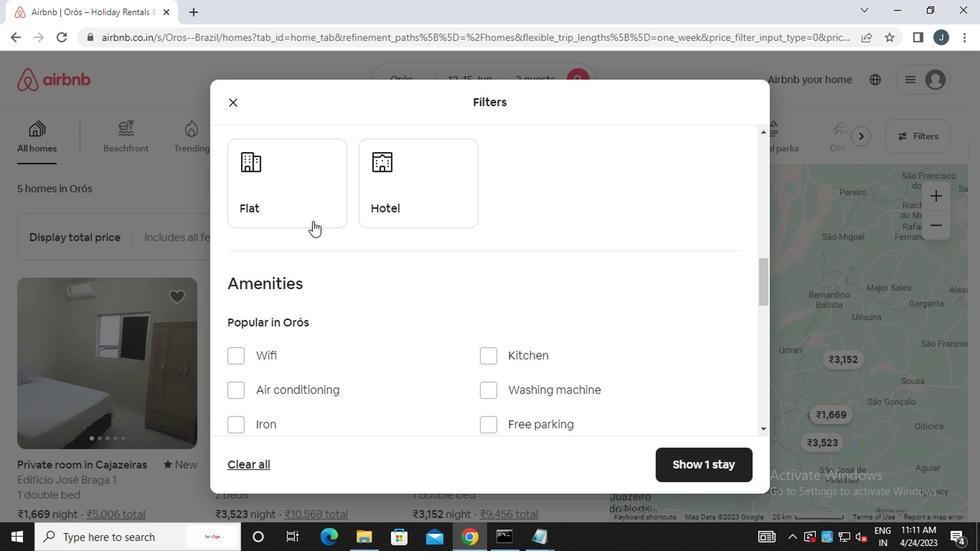 
Action: Mouse pressed left at (318, 187)
Screenshot: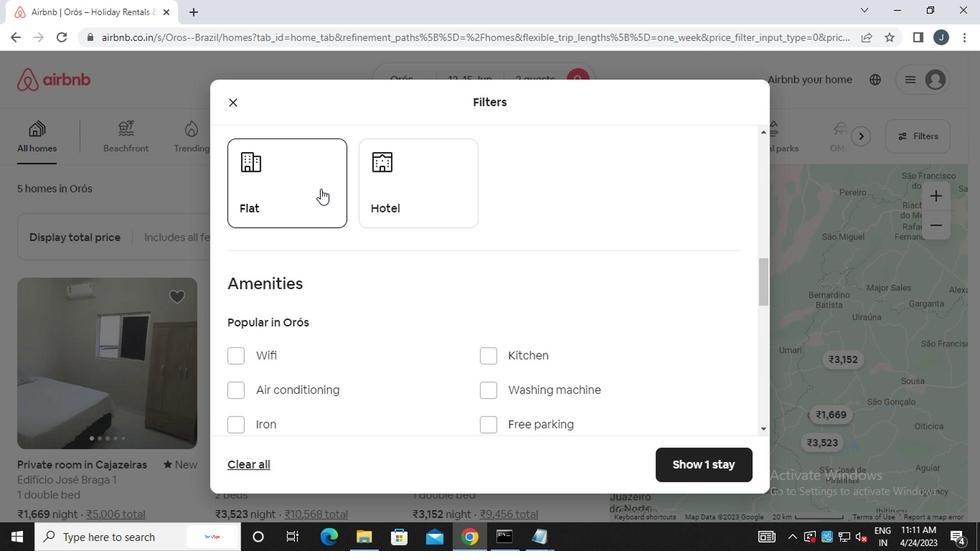 
Action: Mouse moved to (401, 207)
Screenshot: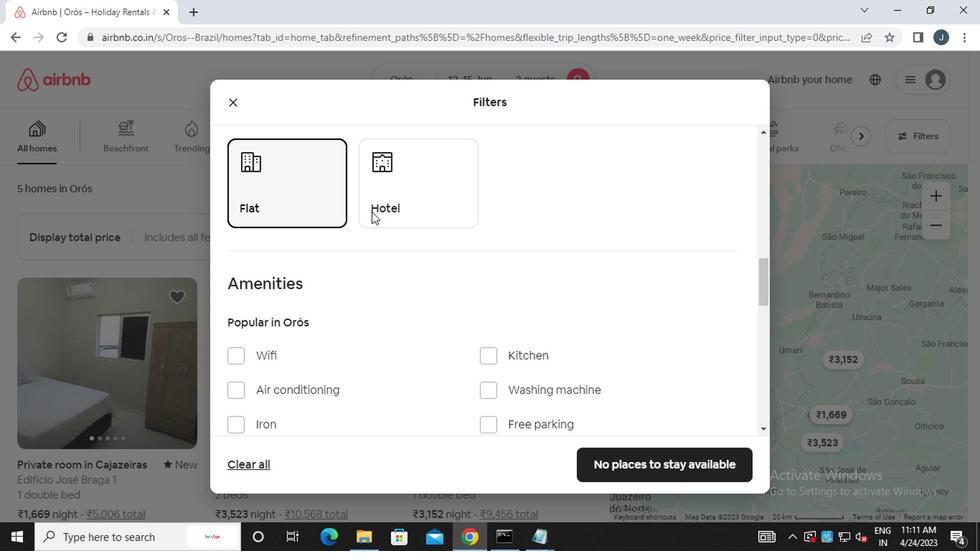 
Action: Mouse pressed left at (401, 207)
Screenshot: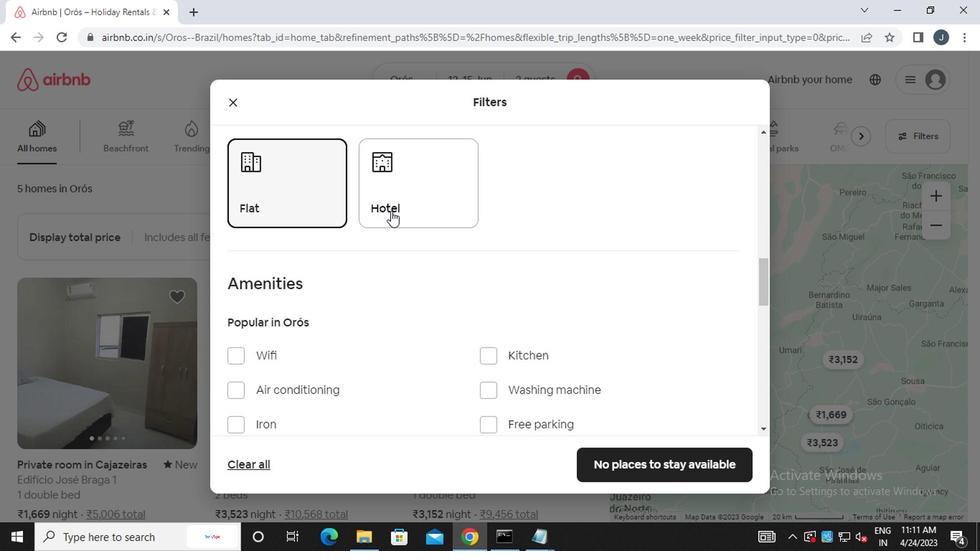 
Action: Mouse moved to (370, 255)
Screenshot: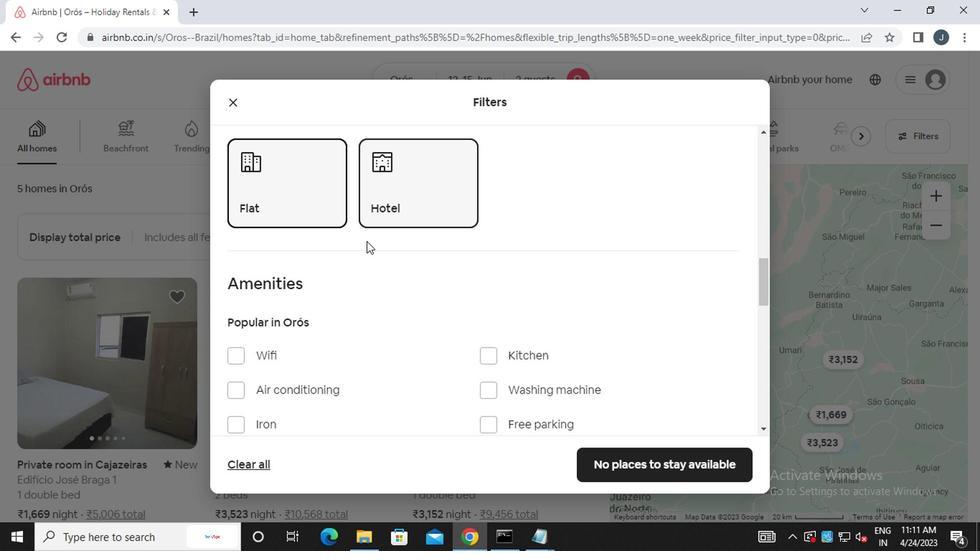 
Action: Mouse scrolled (370, 254) with delta (0, -1)
Screenshot: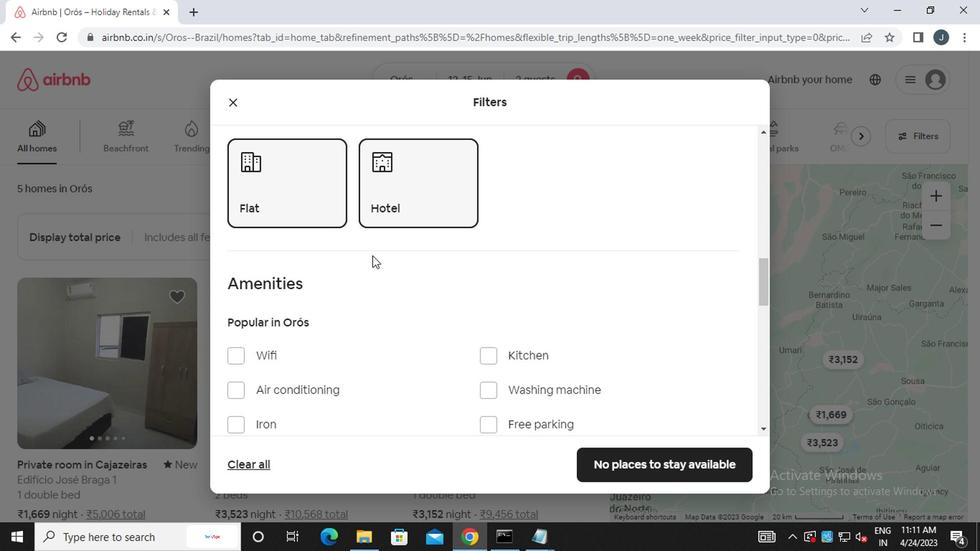 
Action: Mouse scrolled (370, 254) with delta (0, -1)
Screenshot: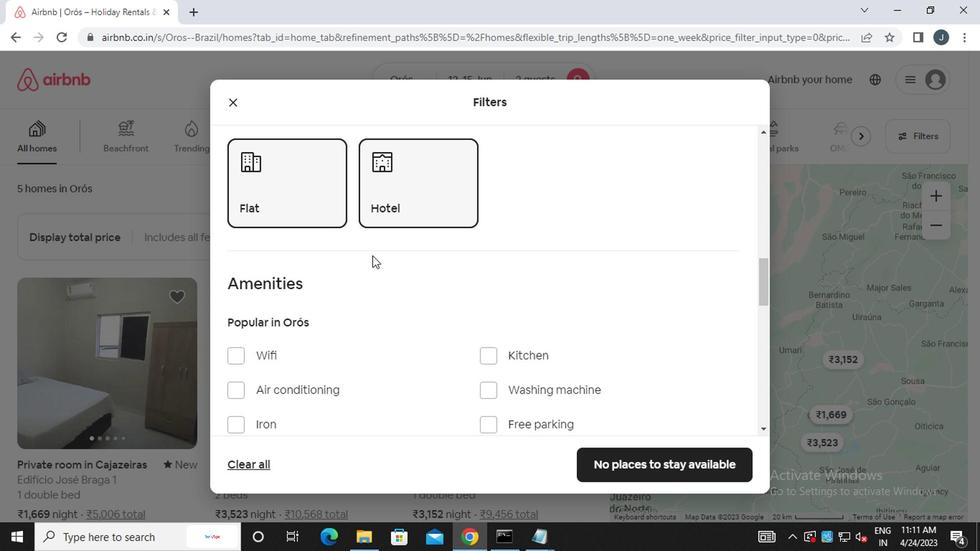 
Action: Mouse scrolled (370, 254) with delta (0, -1)
Screenshot: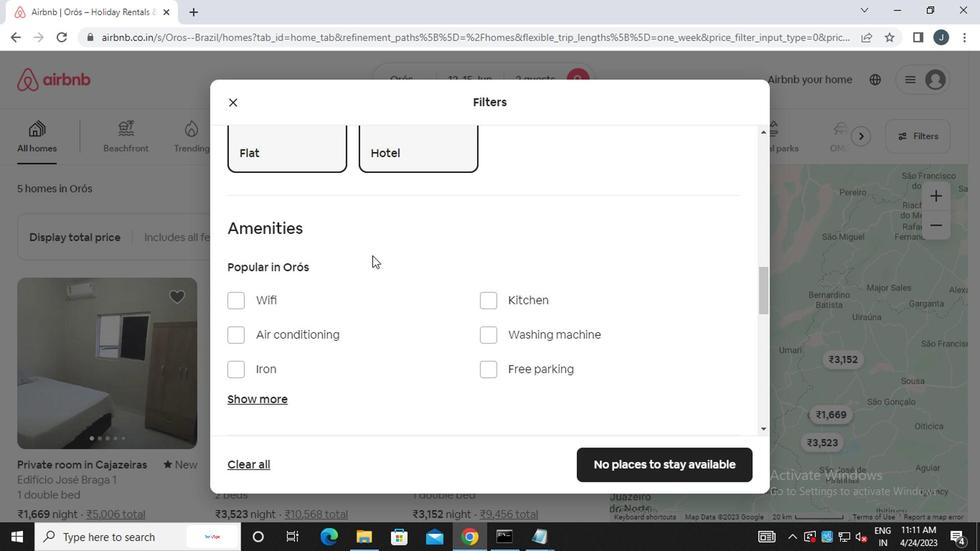 
Action: Mouse scrolled (370, 254) with delta (0, -1)
Screenshot: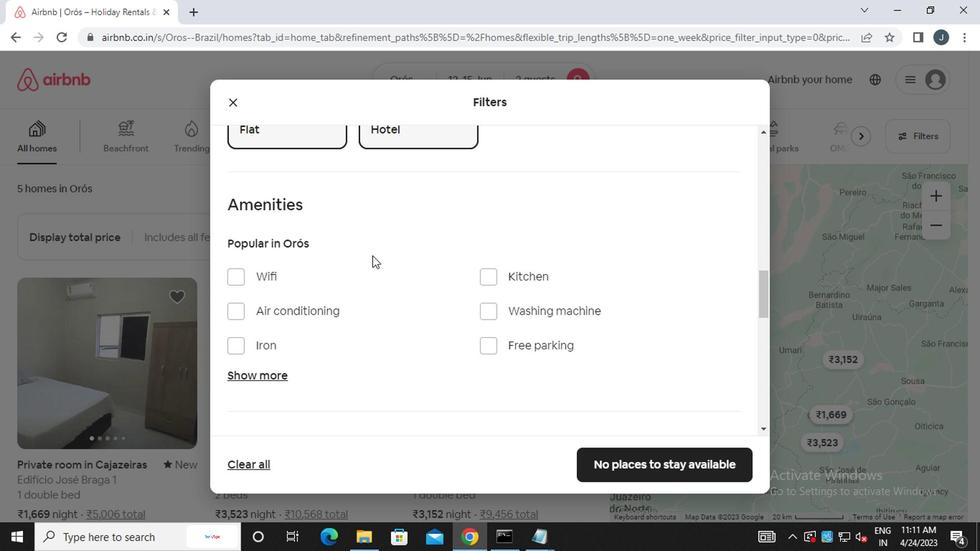 
Action: Mouse scrolled (370, 254) with delta (0, -1)
Screenshot: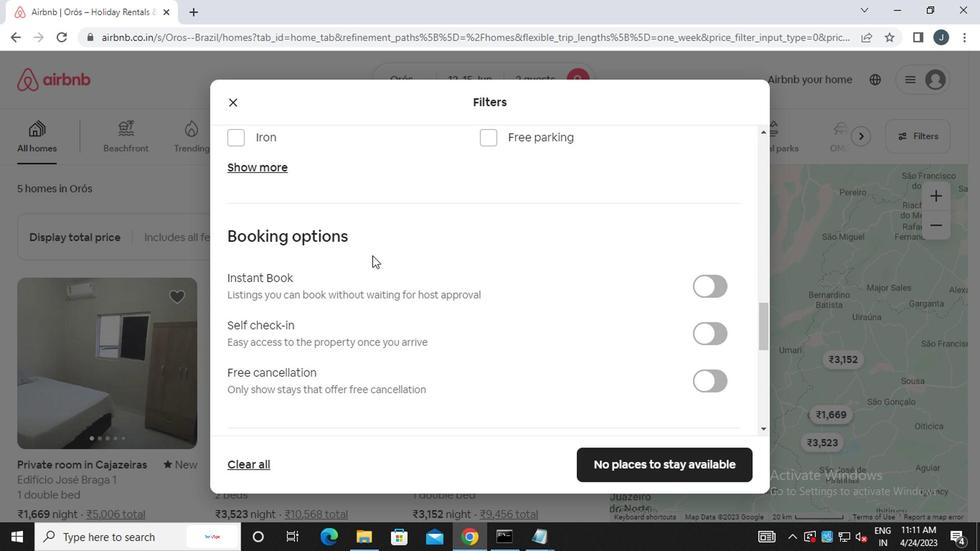 
Action: Mouse scrolled (370, 254) with delta (0, -1)
Screenshot: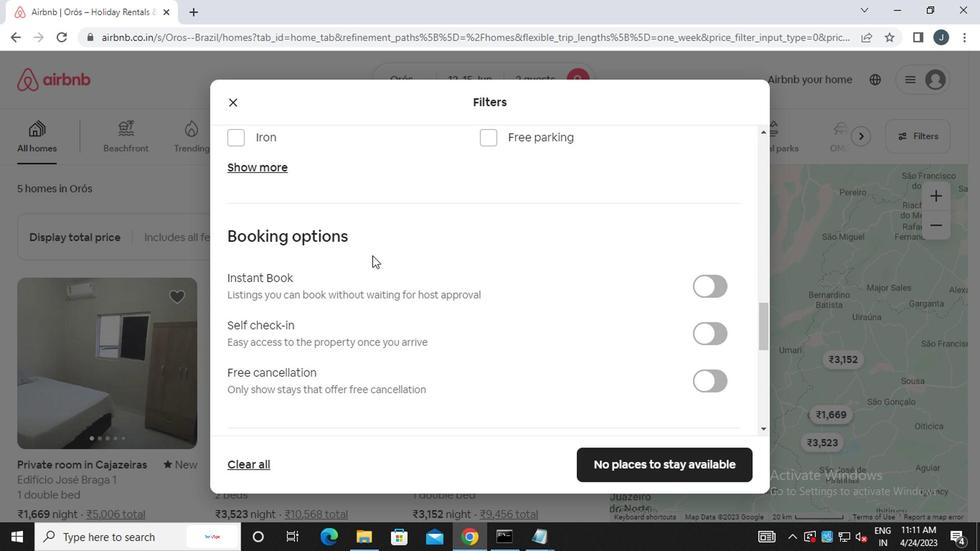 
Action: Mouse scrolled (370, 254) with delta (0, -1)
Screenshot: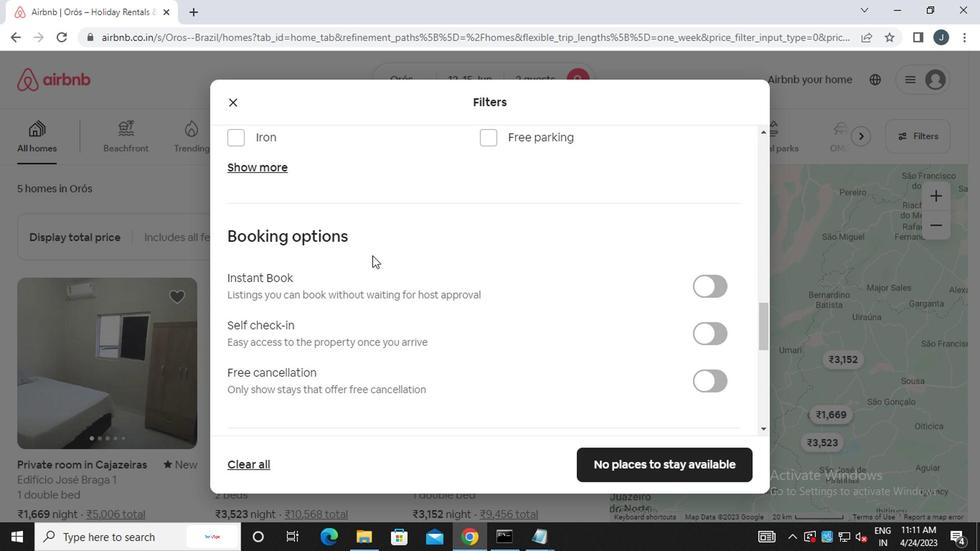
Action: Mouse moved to (679, 177)
Screenshot: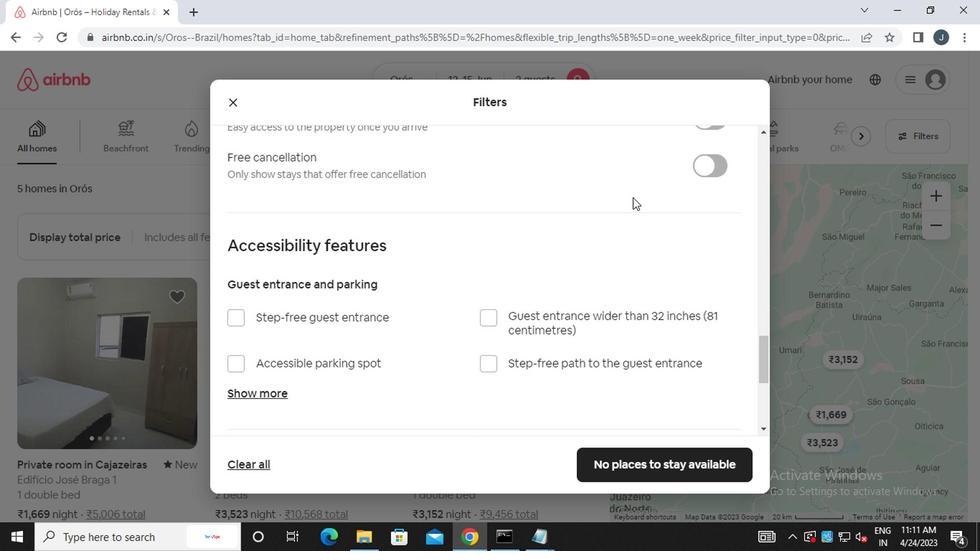 
Action: Mouse scrolled (679, 178) with delta (0, 0)
Screenshot: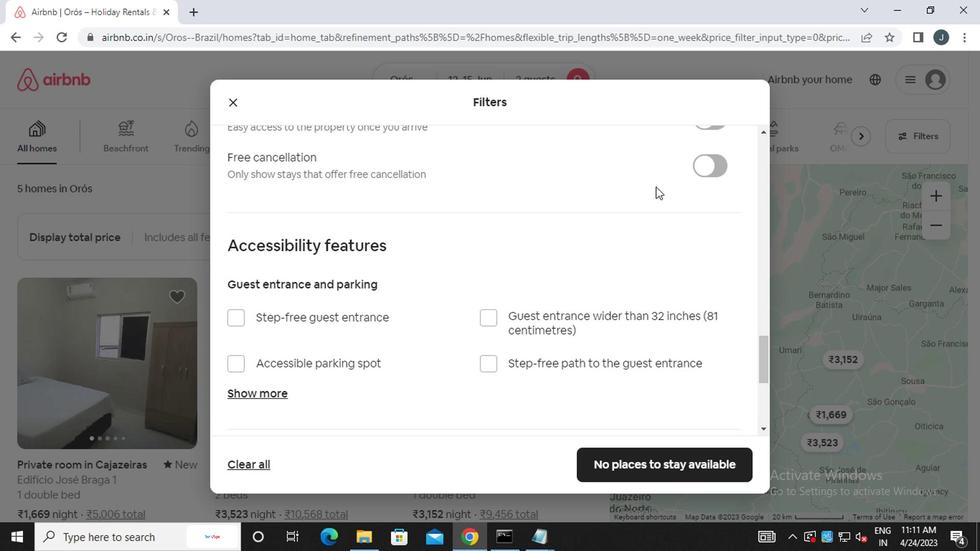 
Action: Mouse moved to (708, 193)
Screenshot: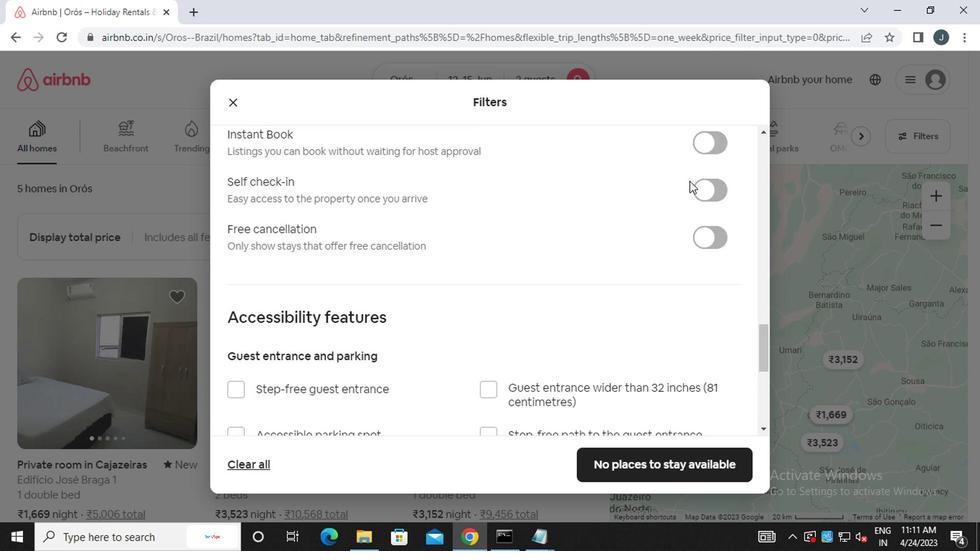 
Action: Mouse pressed left at (708, 193)
Screenshot: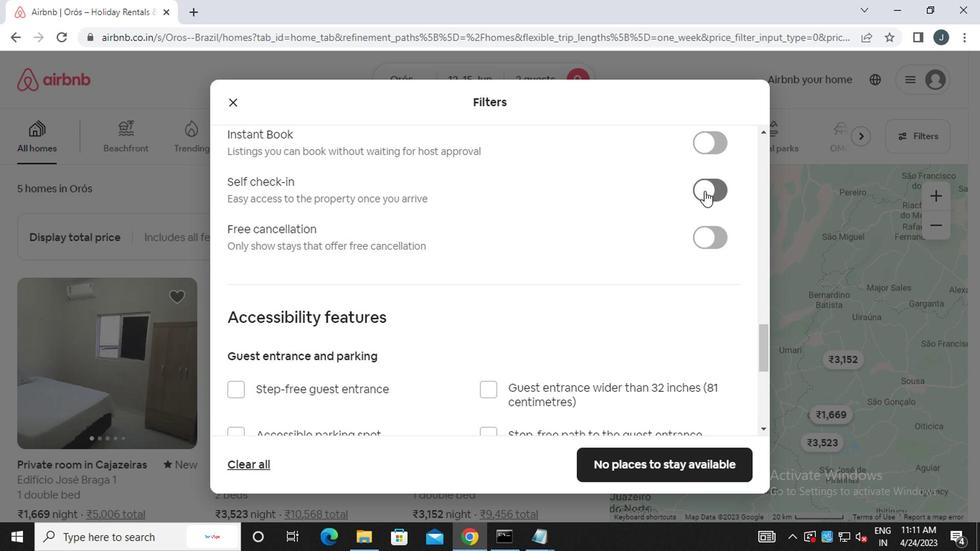 
Action: Mouse moved to (443, 261)
Screenshot: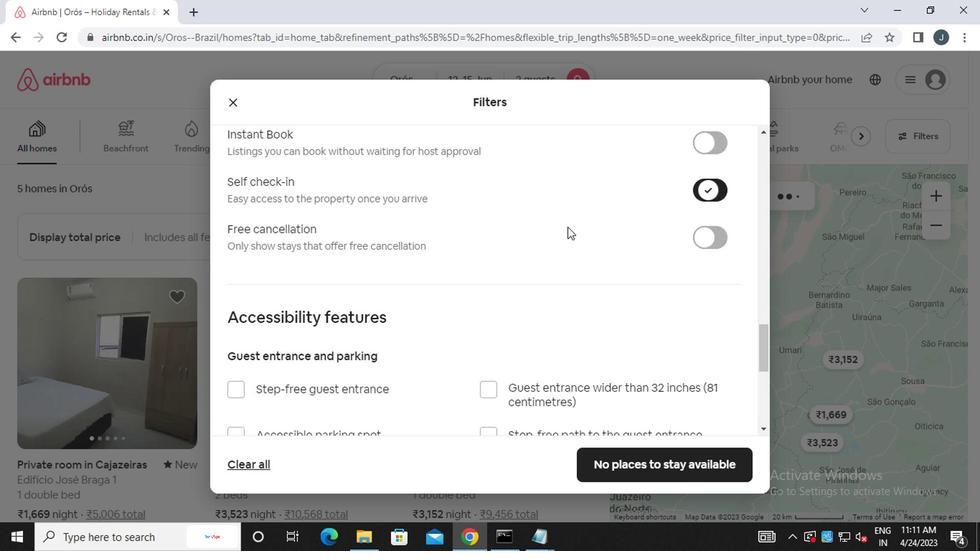 
Action: Mouse scrolled (443, 261) with delta (0, 0)
Screenshot: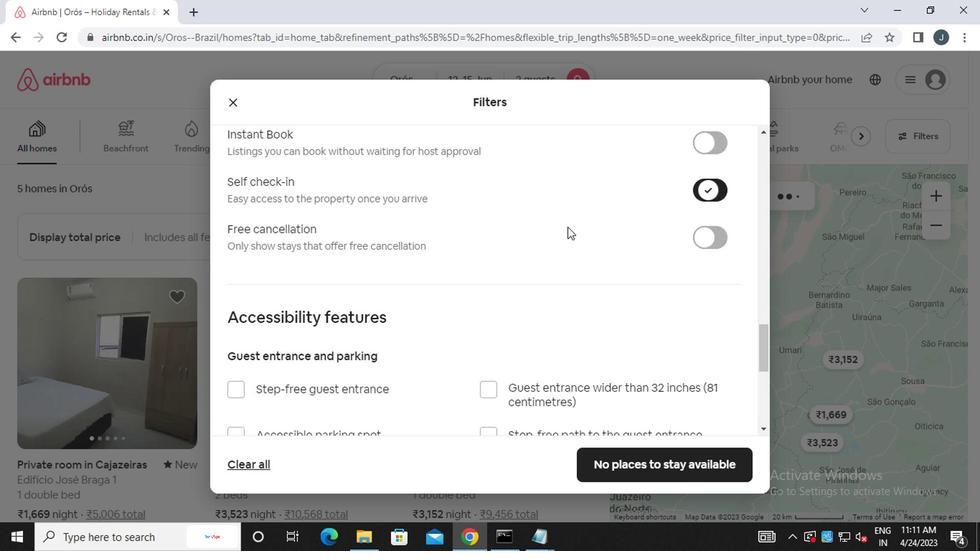 
Action: Mouse moved to (442, 262)
Screenshot: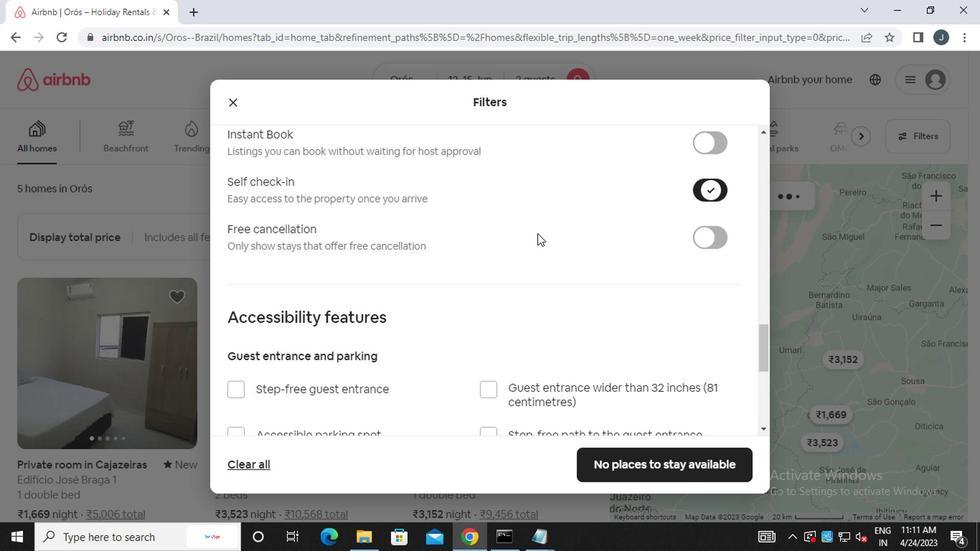 
Action: Mouse scrolled (442, 261) with delta (0, 0)
Screenshot: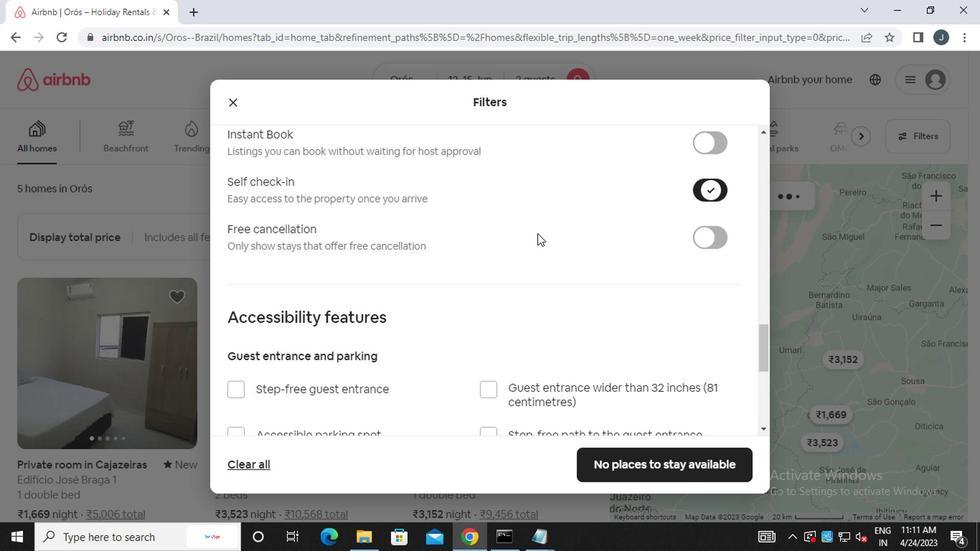 
Action: Mouse moved to (441, 262)
Screenshot: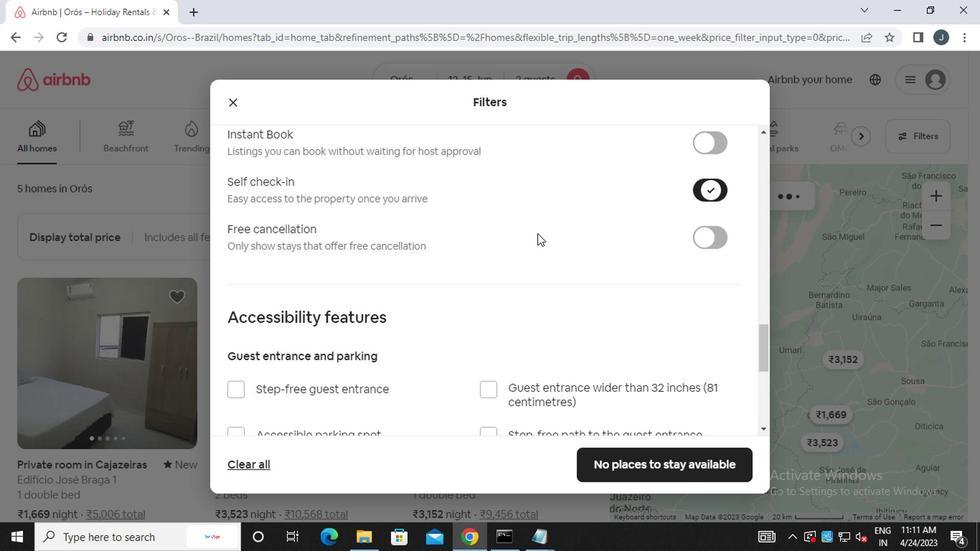 
Action: Mouse scrolled (441, 261) with delta (0, 0)
Screenshot: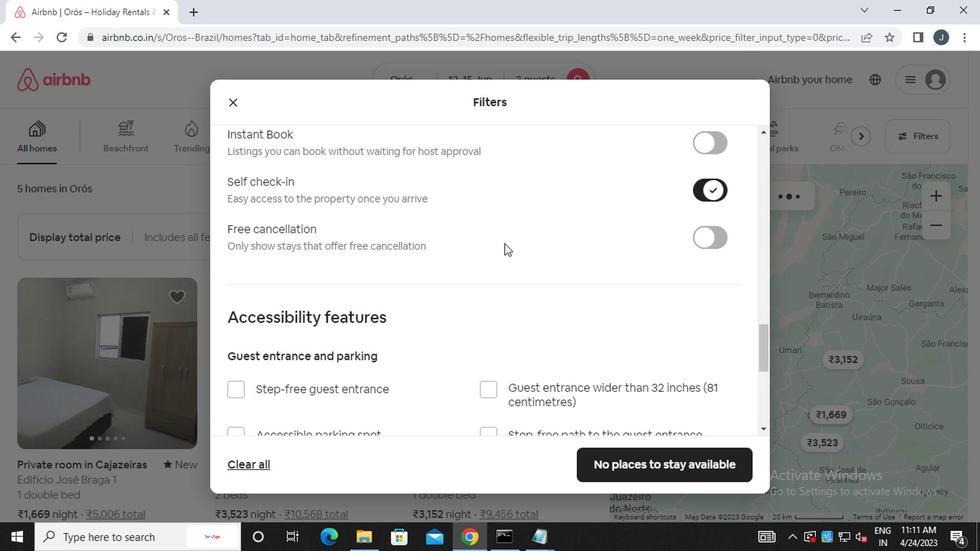 
Action: Mouse moved to (441, 262)
Screenshot: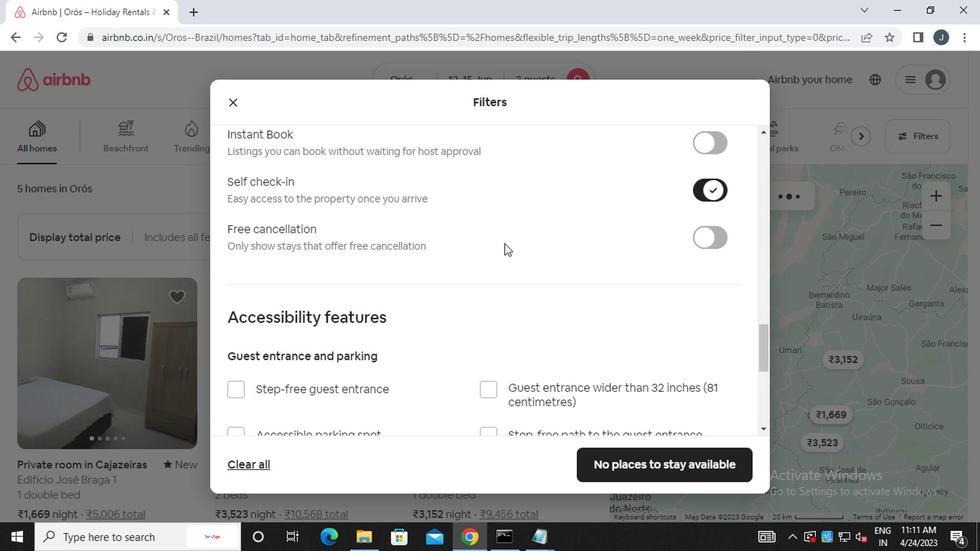 
Action: Mouse scrolled (441, 261) with delta (0, 0)
Screenshot: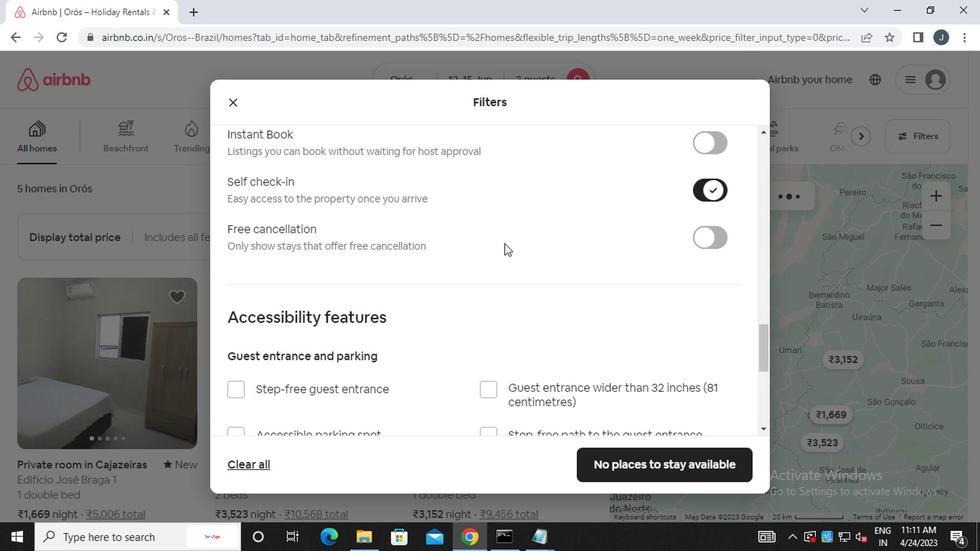 
Action: Mouse moved to (429, 270)
Screenshot: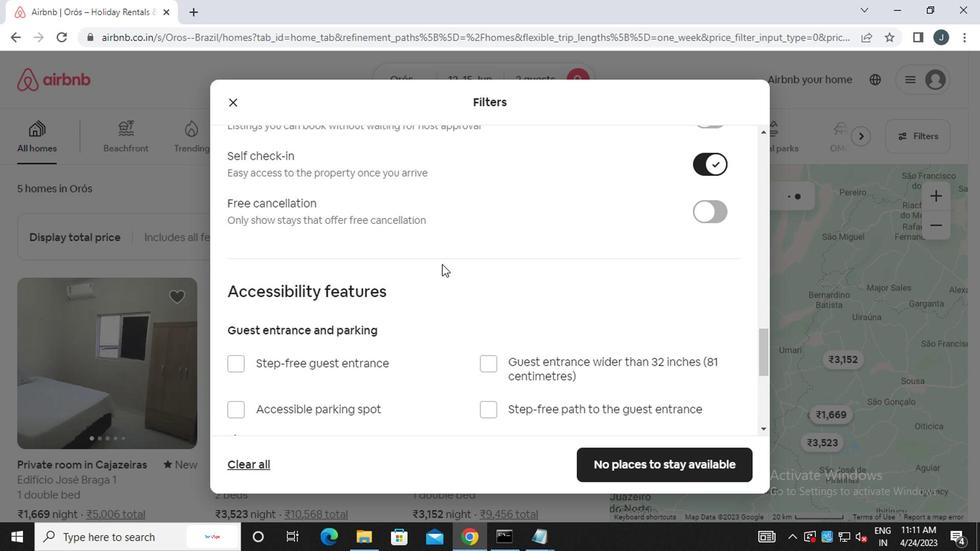 
Action: Mouse scrolled (429, 270) with delta (0, 0)
Screenshot: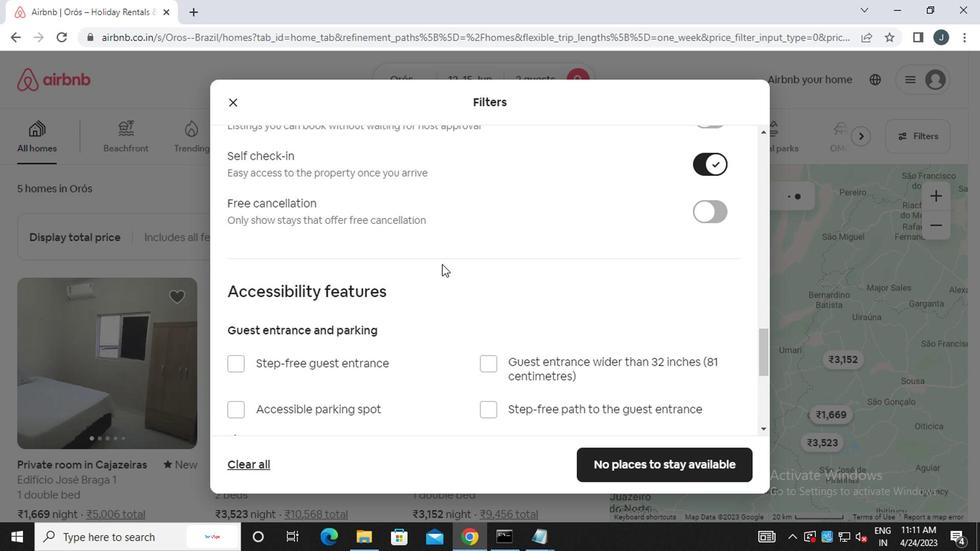 
Action: Mouse moved to (429, 271)
Screenshot: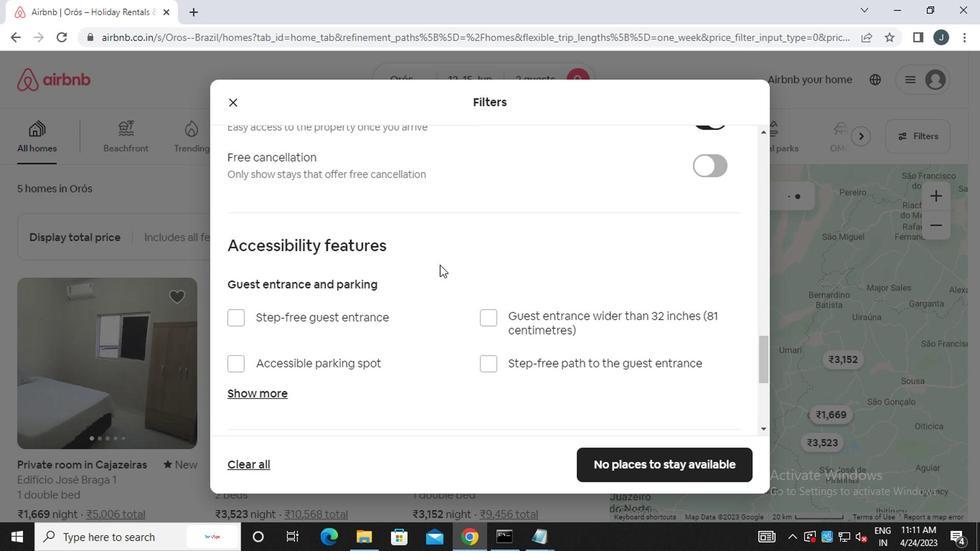 
Action: Mouse scrolled (429, 270) with delta (0, -1)
Screenshot: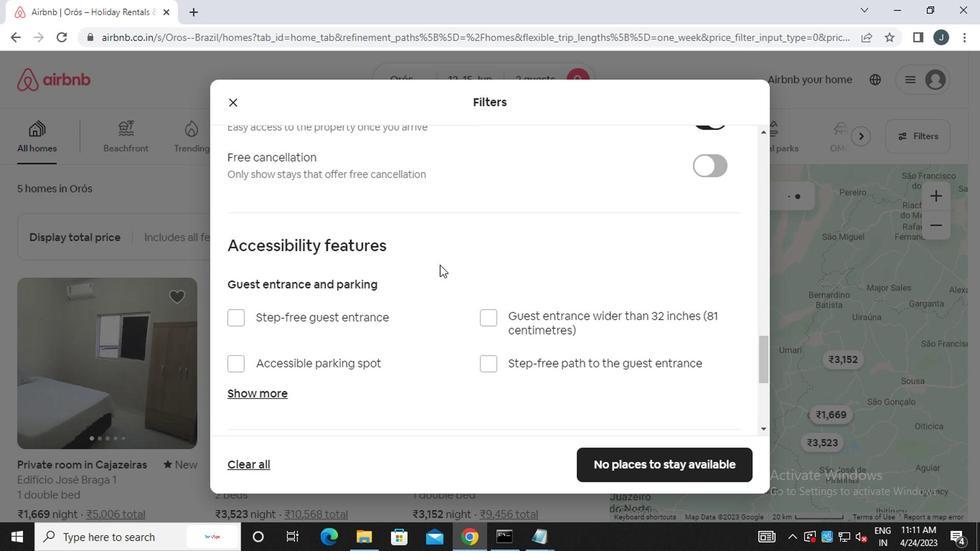 
Action: Mouse scrolled (429, 270) with delta (0, -1)
Screenshot: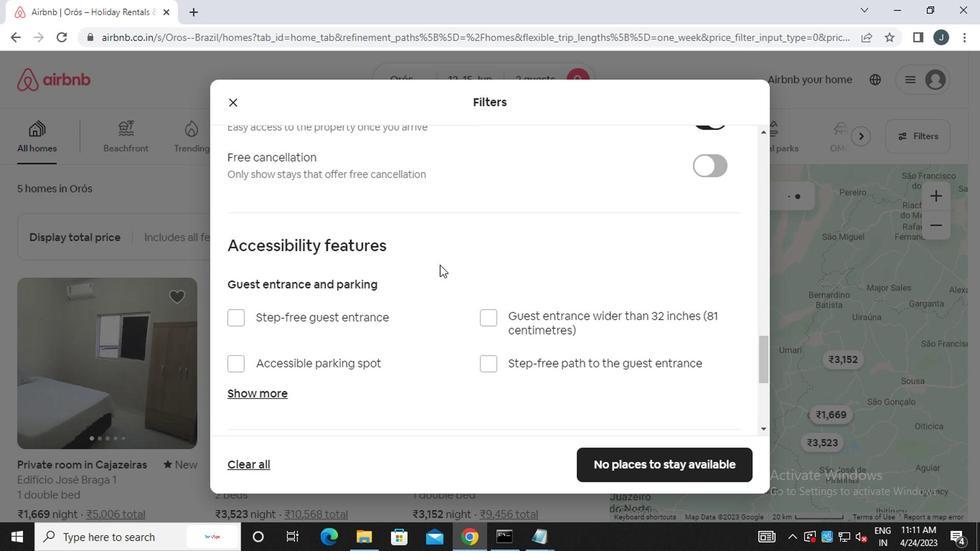 
Action: Mouse moved to (429, 272)
Screenshot: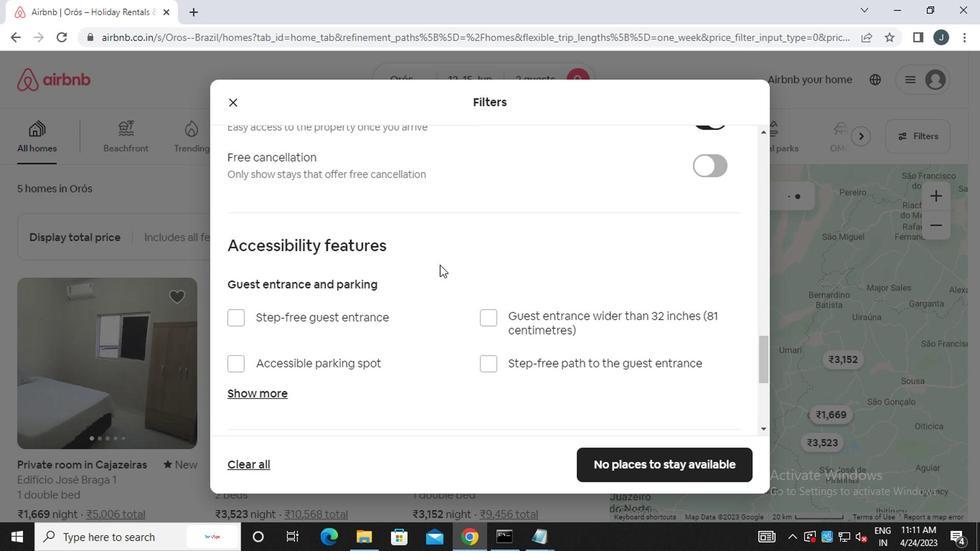 
Action: Mouse scrolled (429, 271) with delta (0, 0)
Screenshot: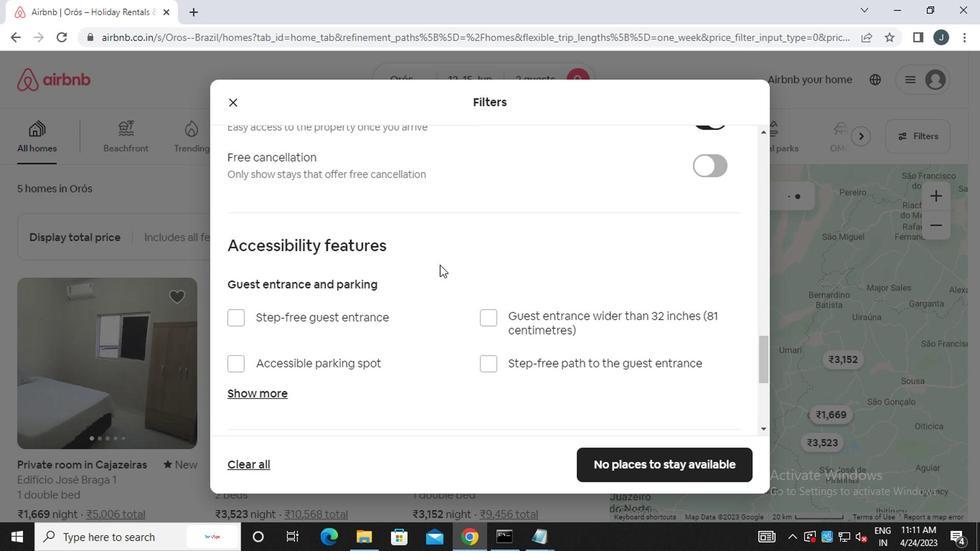 
Action: Mouse moved to (429, 275)
Screenshot: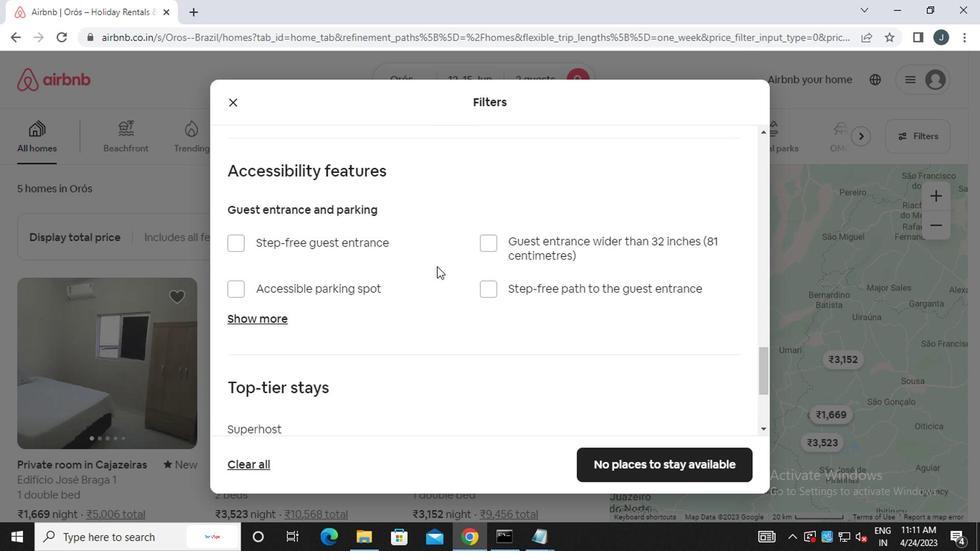 
Action: Mouse scrolled (429, 275) with delta (0, 0)
Screenshot: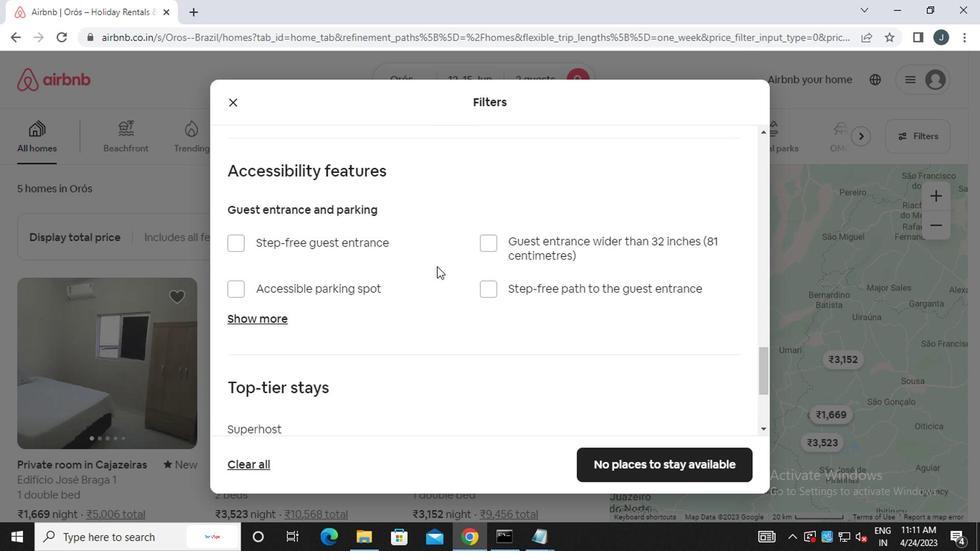 
Action: Mouse moved to (424, 284)
Screenshot: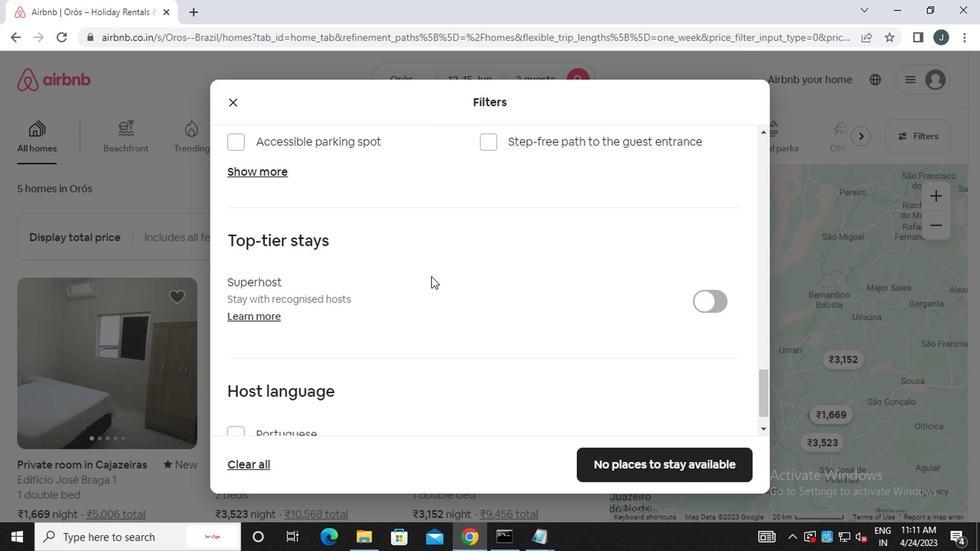 
Action: Mouse scrolled (424, 284) with delta (0, 0)
Screenshot: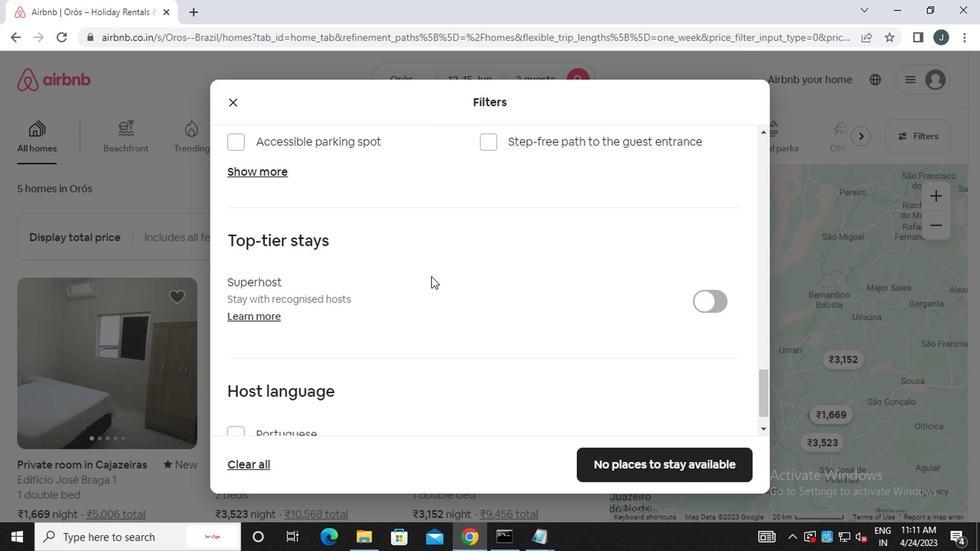 
Action: Mouse moved to (422, 287)
Screenshot: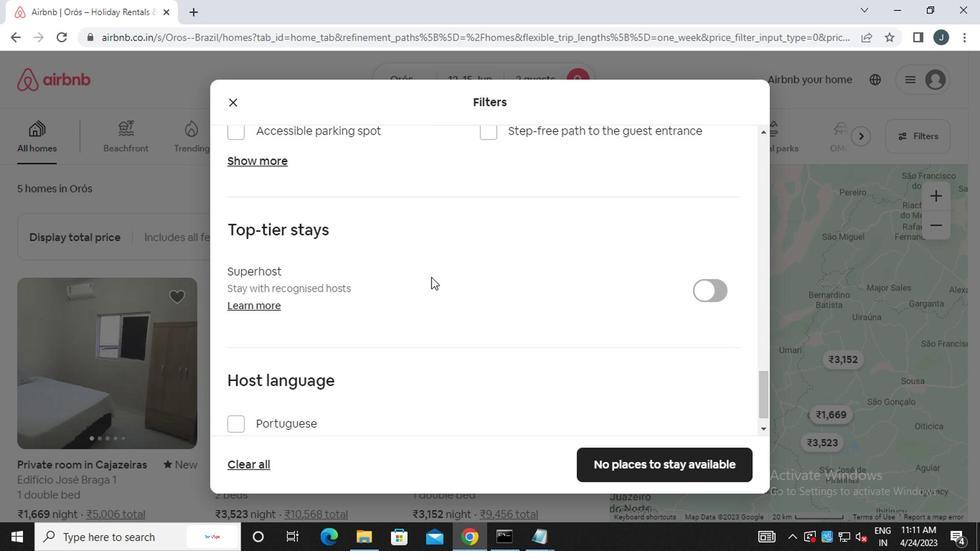 
Action: Mouse scrolled (422, 286) with delta (0, -1)
Screenshot: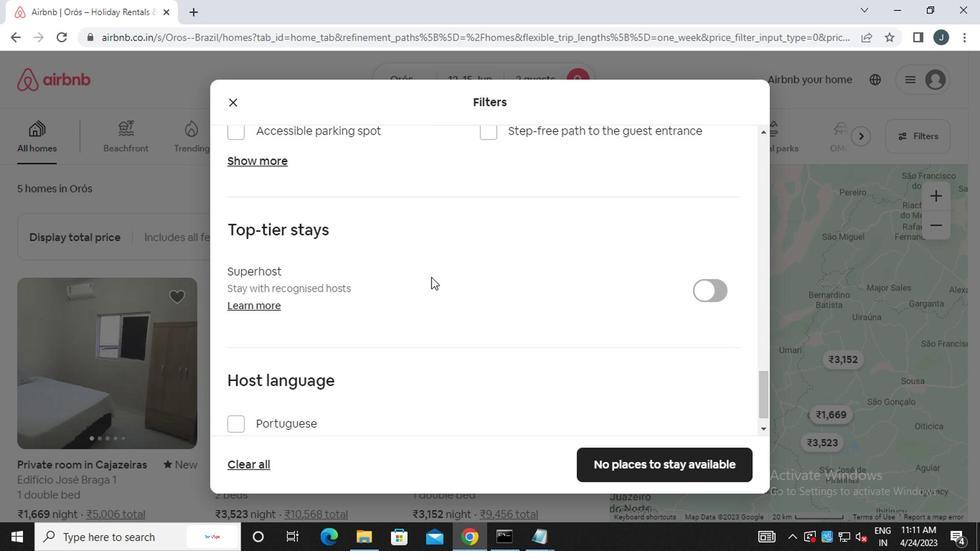 
Action: Mouse moved to (422, 287)
Screenshot: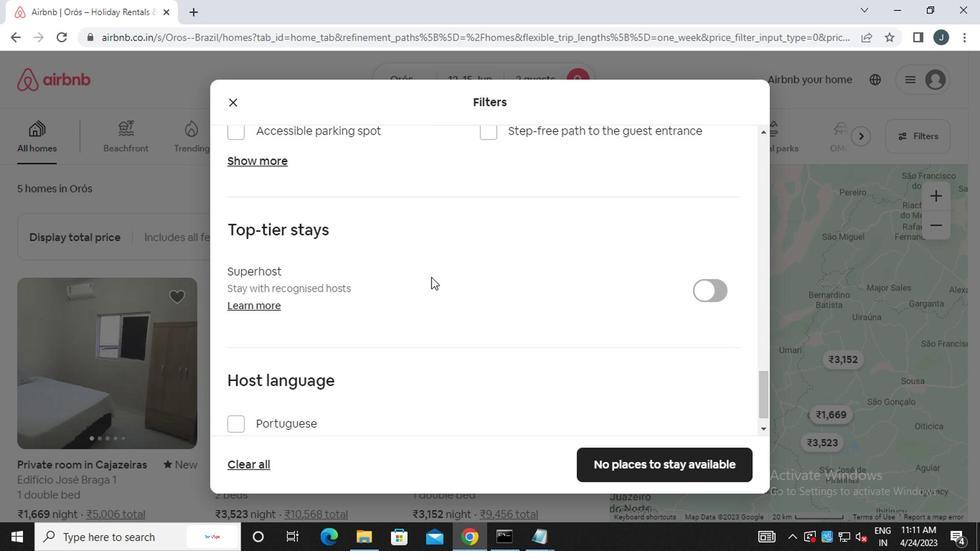 
Action: Mouse scrolled (422, 287) with delta (0, 0)
Screenshot: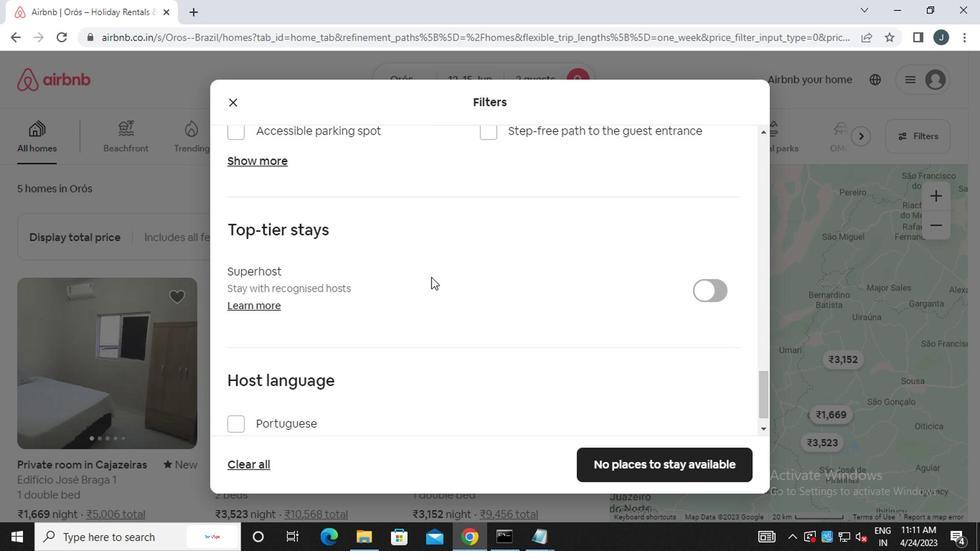 
Action: Mouse moved to (422, 288)
Screenshot: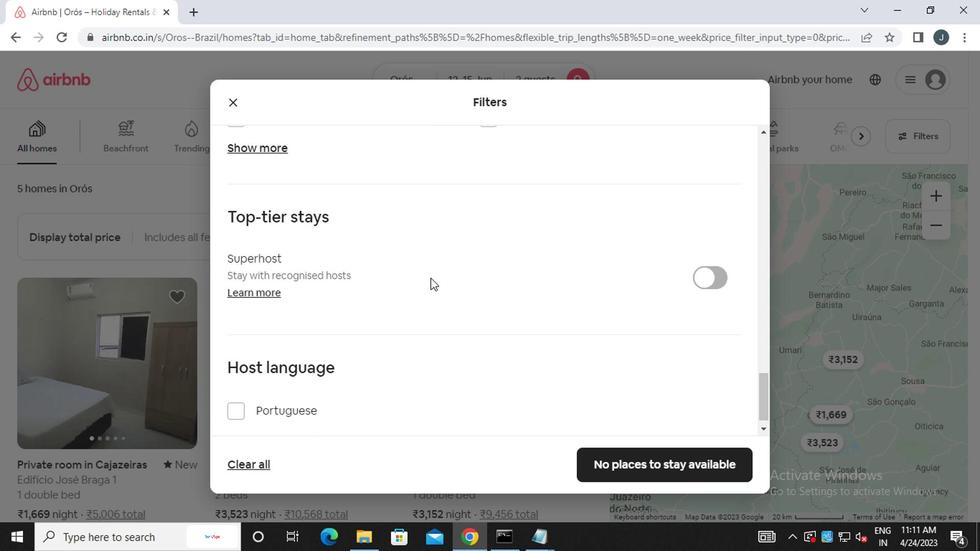 
Action: Mouse scrolled (422, 287) with delta (0, 0)
Screenshot: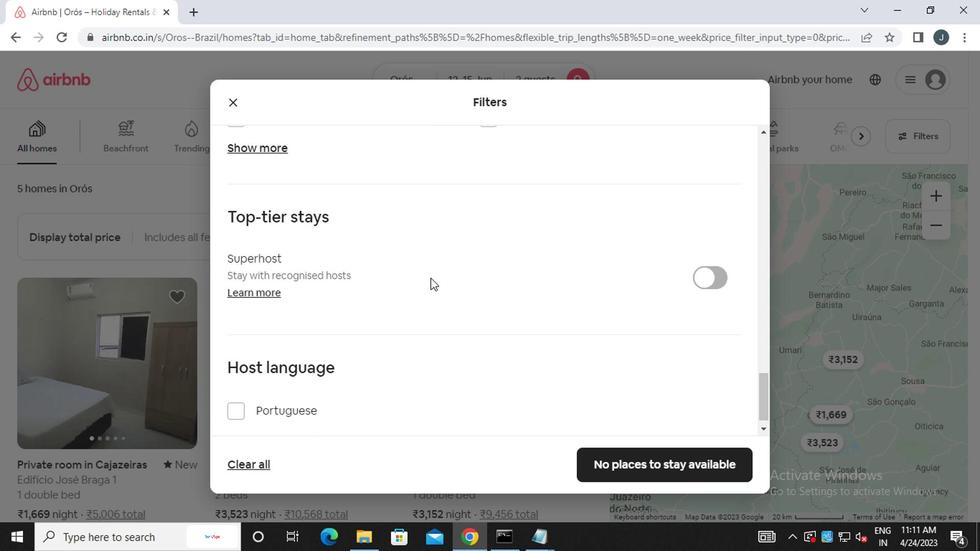 
Action: Mouse moved to (422, 288)
Screenshot: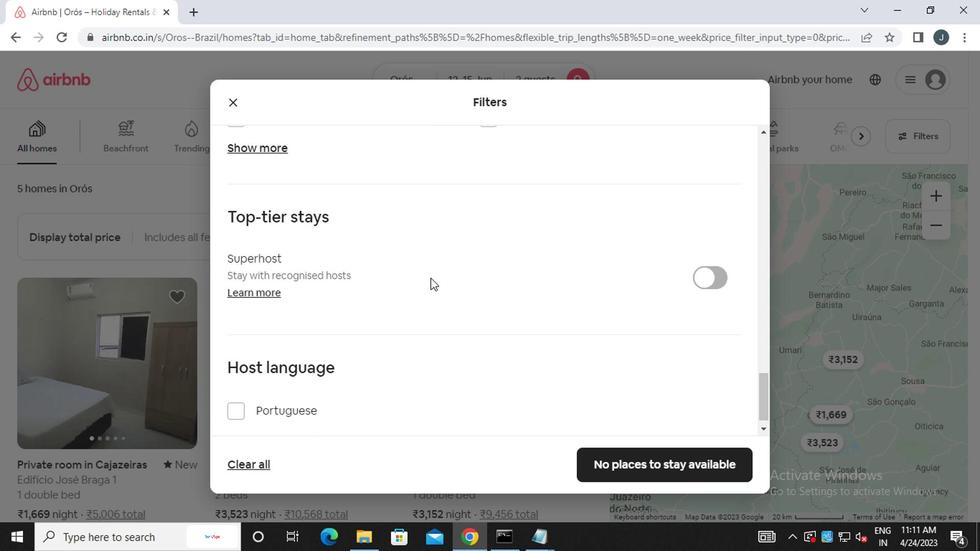 
Action: Mouse scrolled (422, 287) with delta (0, 0)
Screenshot: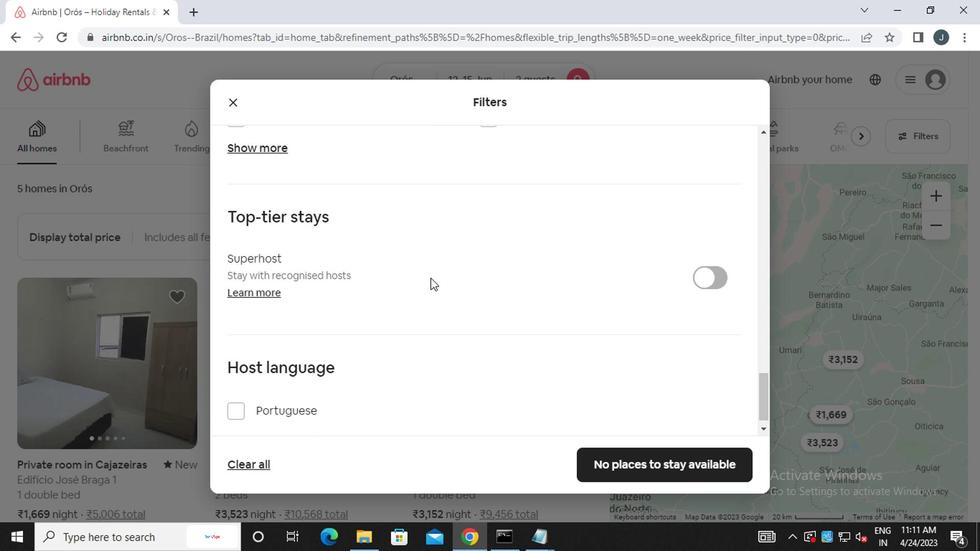 
Action: Mouse moved to (273, 391)
Screenshot: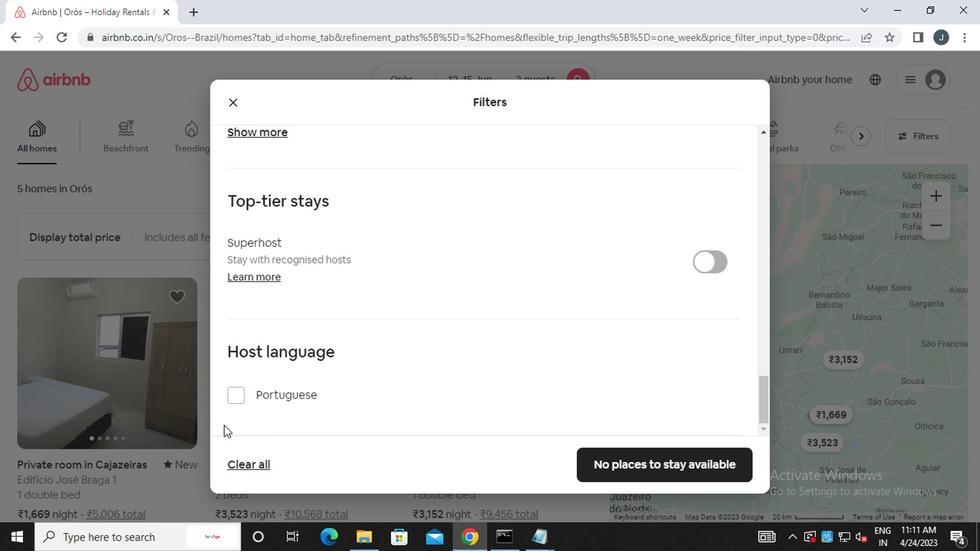 
Action: Mouse scrolled (273, 390) with delta (0, -1)
Screenshot: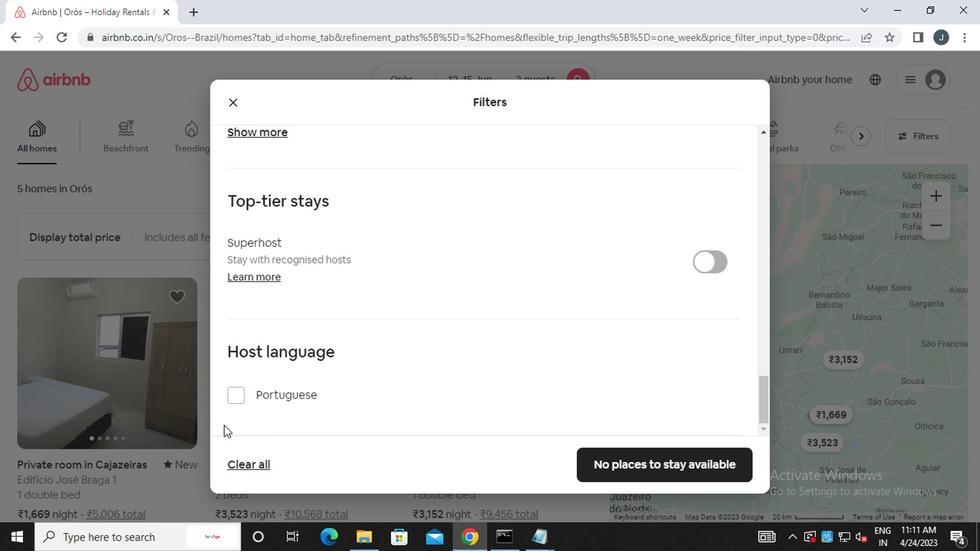 
Action: Mouse scrolled (273, 390) with delta (0, -1)
Screenshot: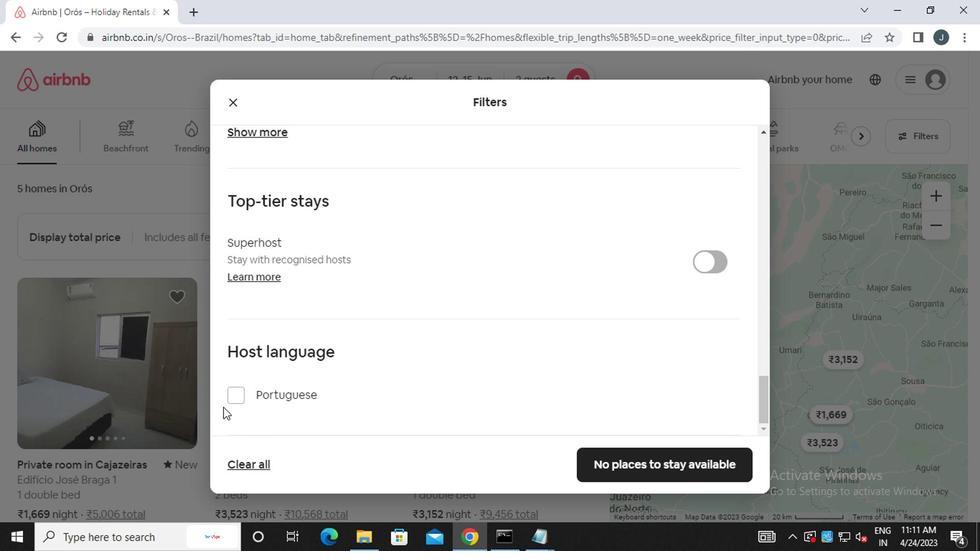 
Action: Mouse scrolled (273, 390) with delta (0, -1)
Screenshot: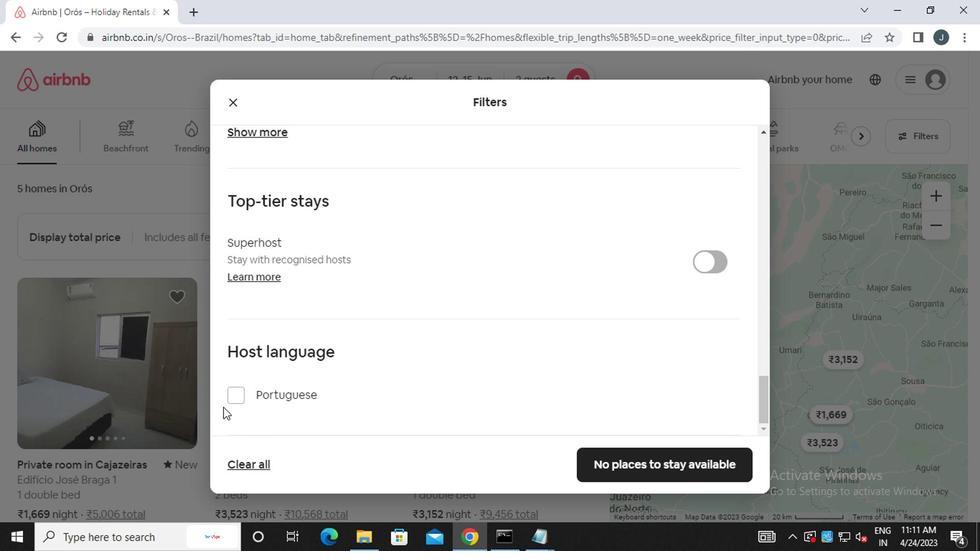 
Action: Mouse scrolled (273, 390) with delta (0, -1)
Screenshot: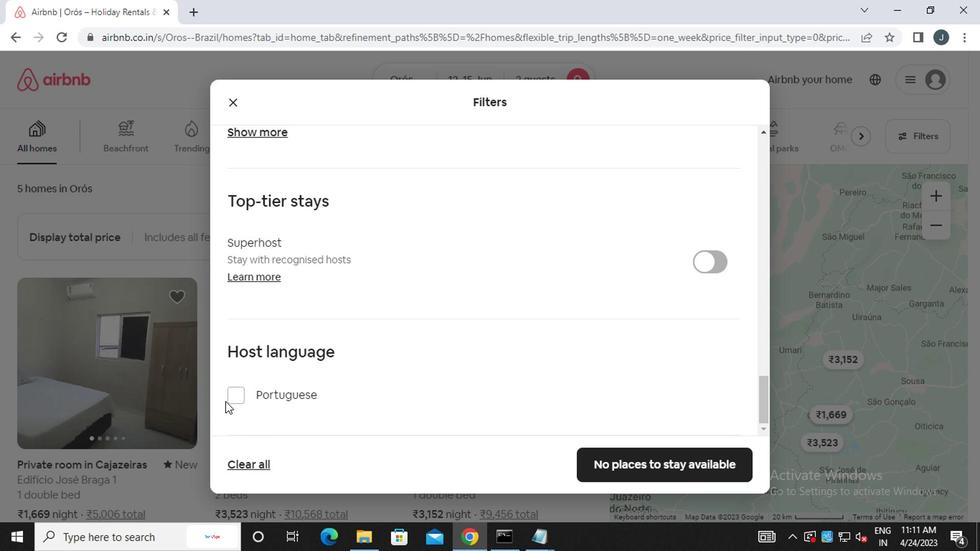 
Action: Mouse scrolled (273, 390) with delta (0, -1)
Screenshot: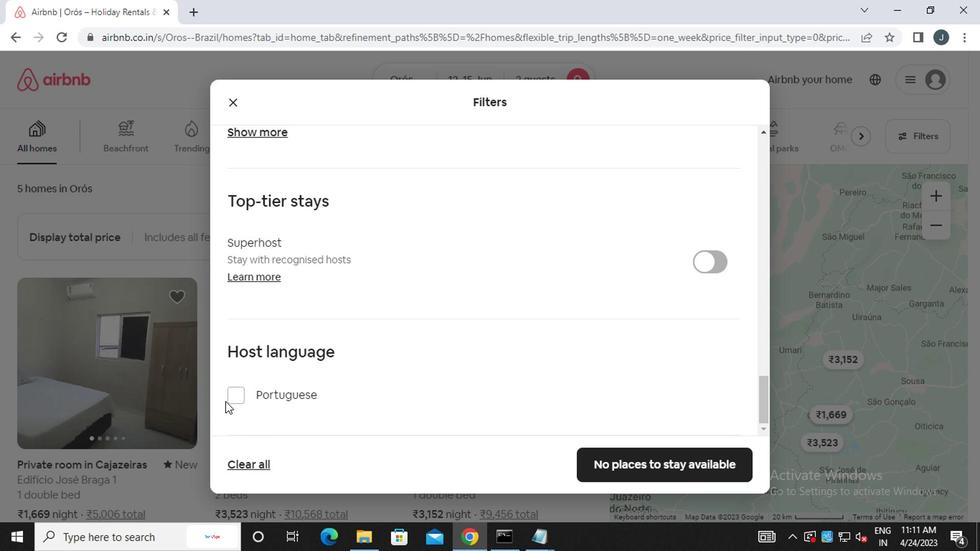
Action: Mouse moved to (274, 391)
Screenshot: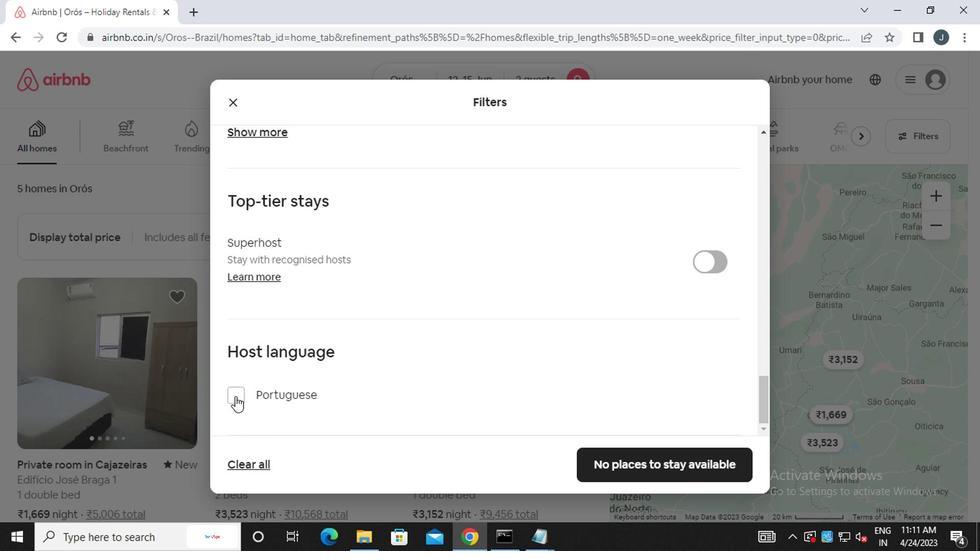 
Action: Mouse scrolled (274, 390) with delta (0, -1)
Screenshot: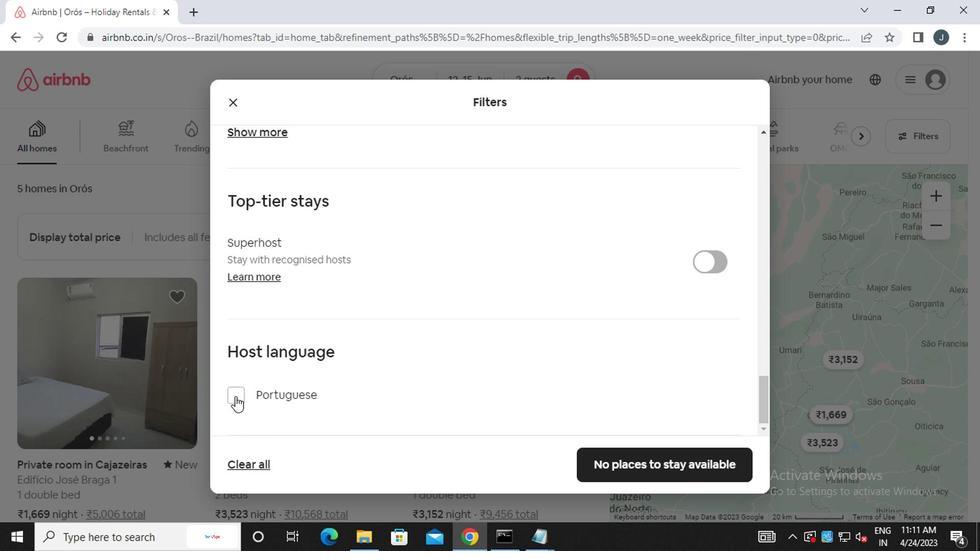 
Action: Mouse moved to (278, 388)
Screenshot: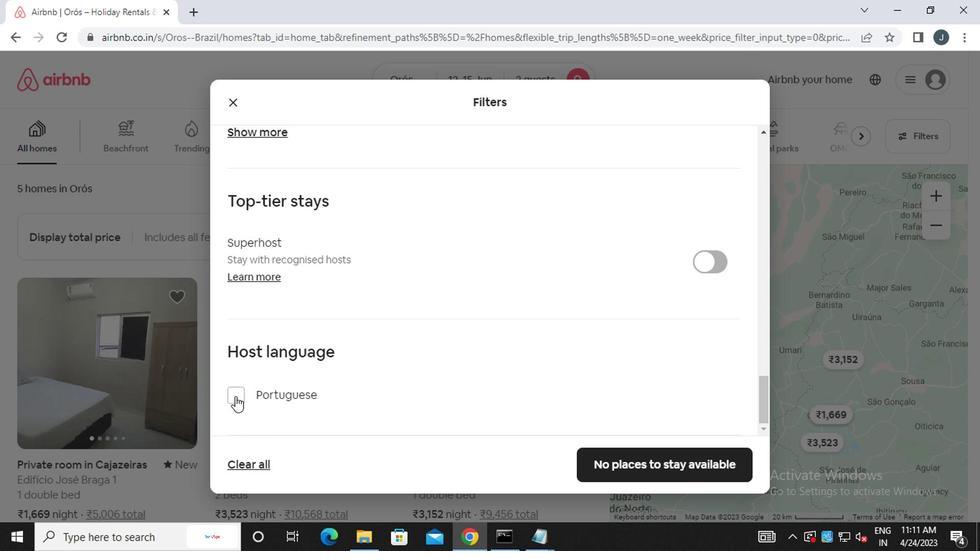
Action: Mouse scrolled (278, 387) with delta (0, -1)
Screenshot: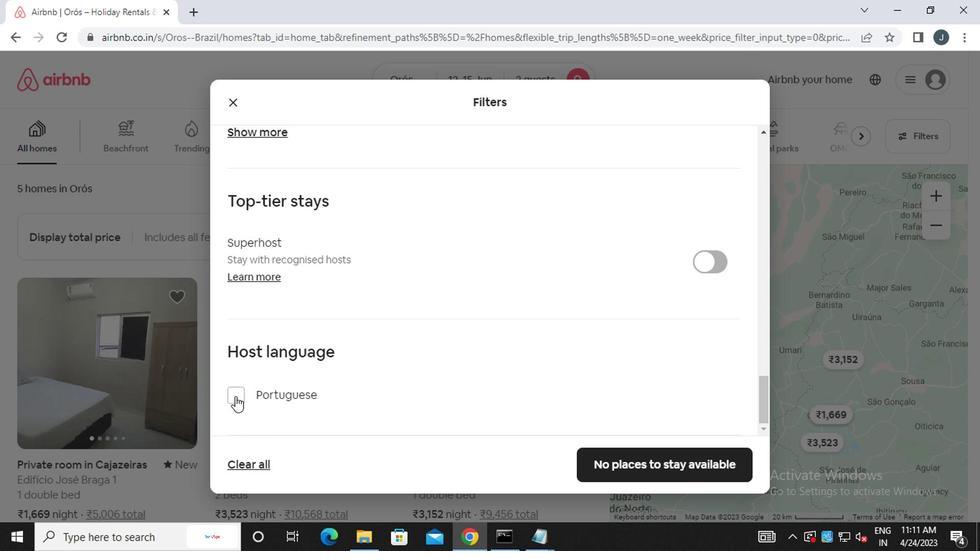 
Action: Mouse moved to (314, 363)
Screenshot: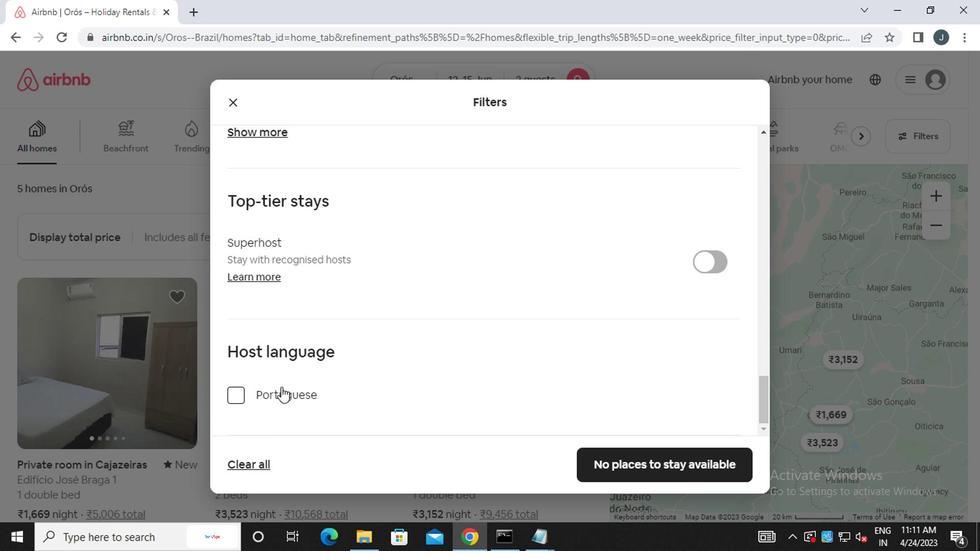 
Action: Mouse scrolled (314, 362) with delta (0, -1)
Screenshot: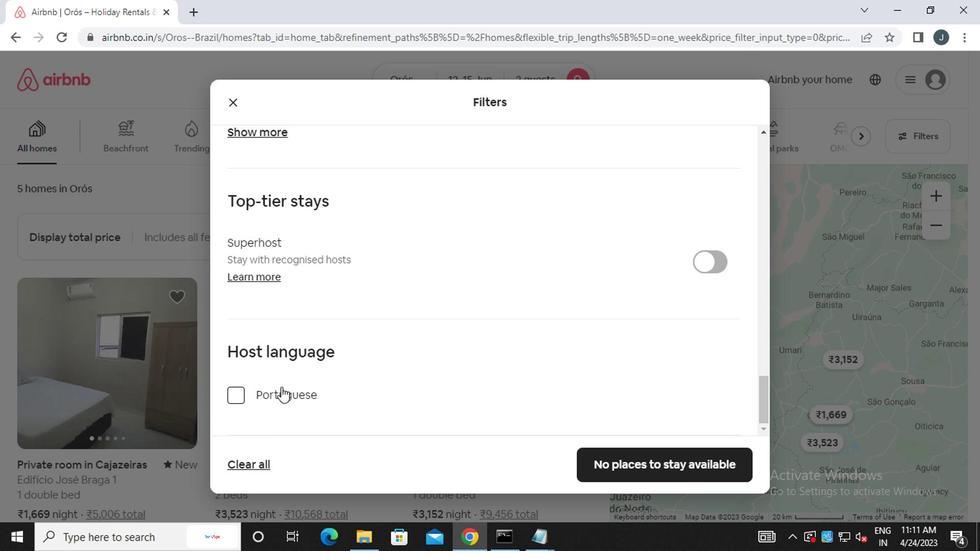 
Action: Mouse scrolled (314, 362) with delta (0, -1)
Screenshot: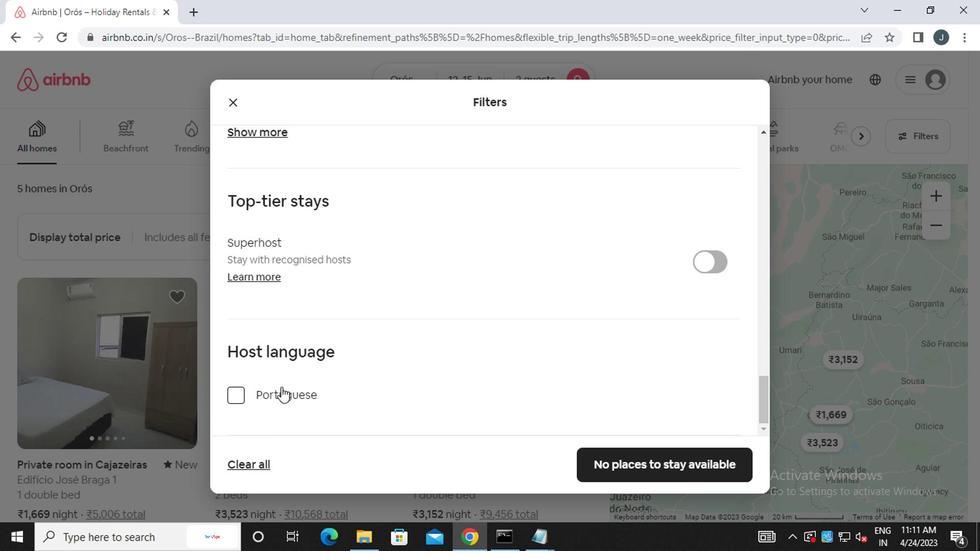 
Action: Mouse scrolled (314, 362) with delta (0, -1)
Screenshot: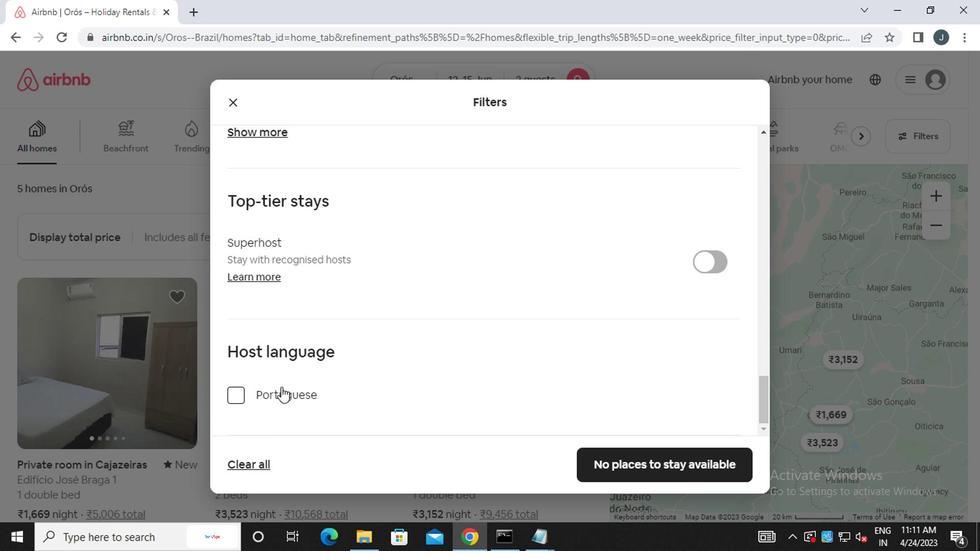 
Action: Mouse scrolled (314, 362) with delta (0, -1)
Screenshot: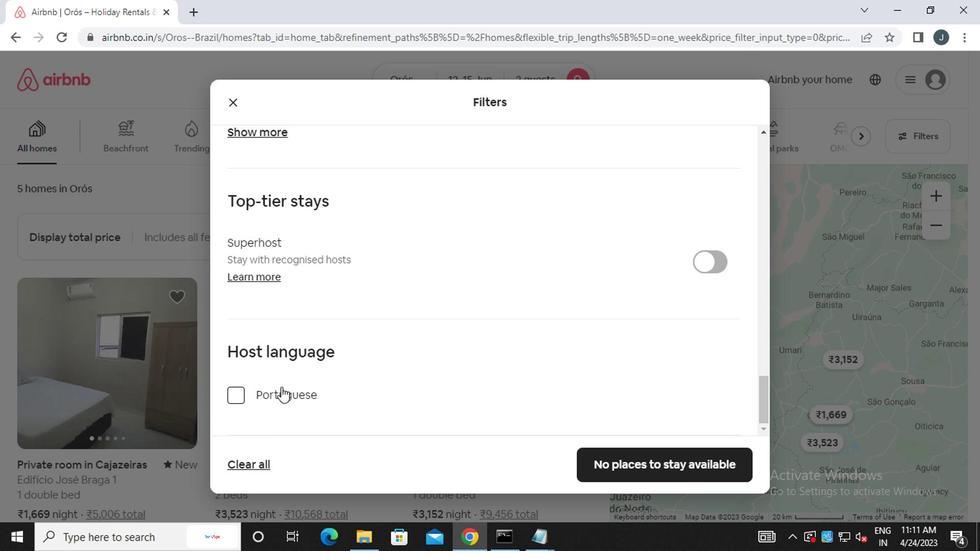
Action: Mouse scrolled (314, 362) with delta (0, -1)
Screenshot: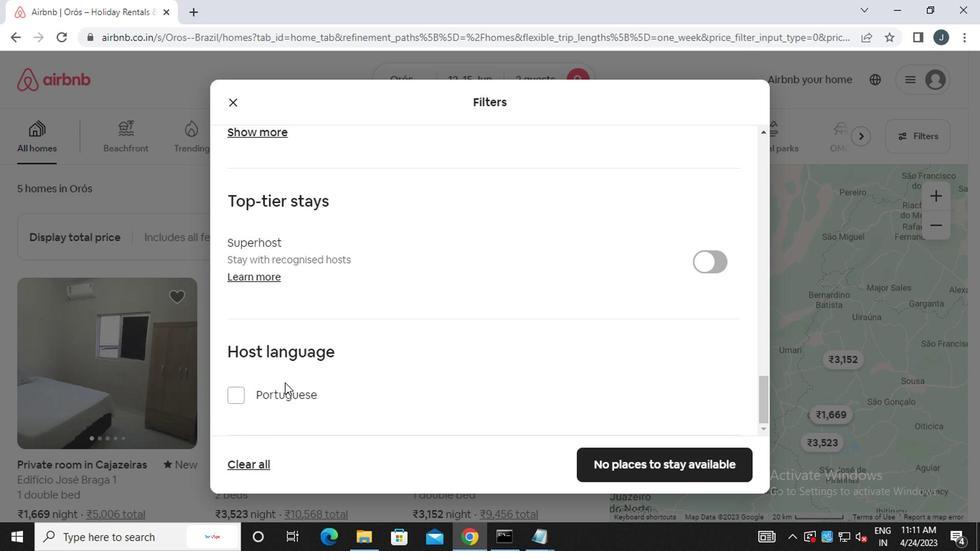 
Action: Mouse moved to (728, 407)
Screenshot: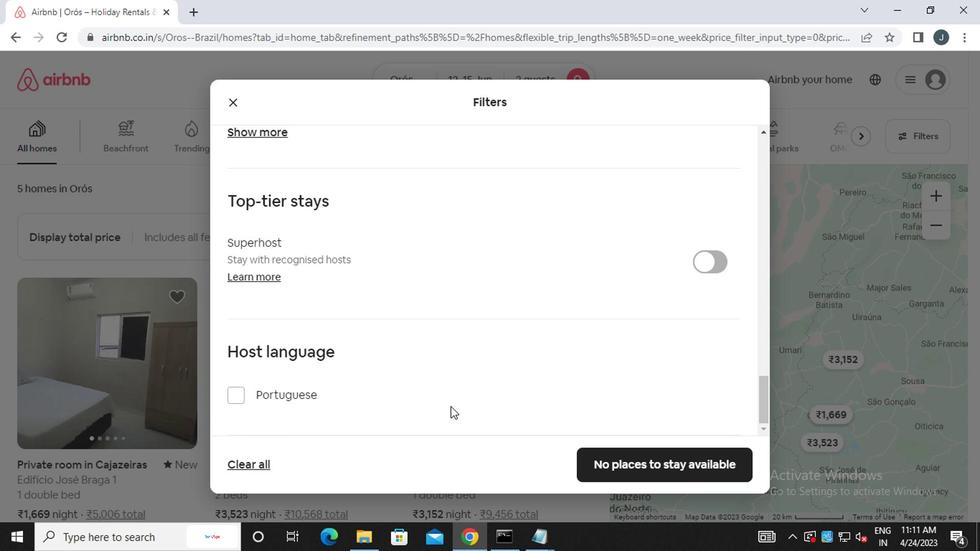 
Action: Mouse scrolled (728, 406) with delta (0, -1)
Screenshot: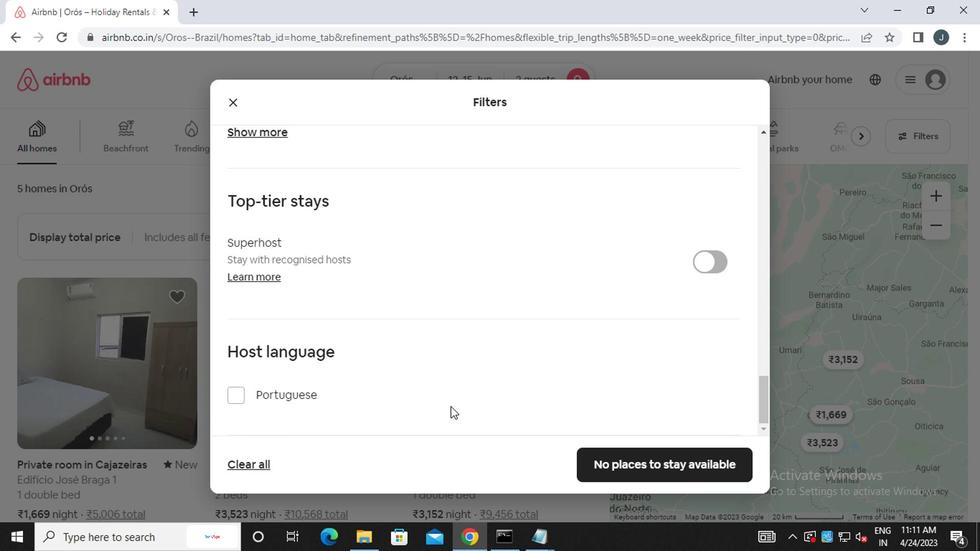 
Action: Mouse moved to (728, 407)
Screenshot: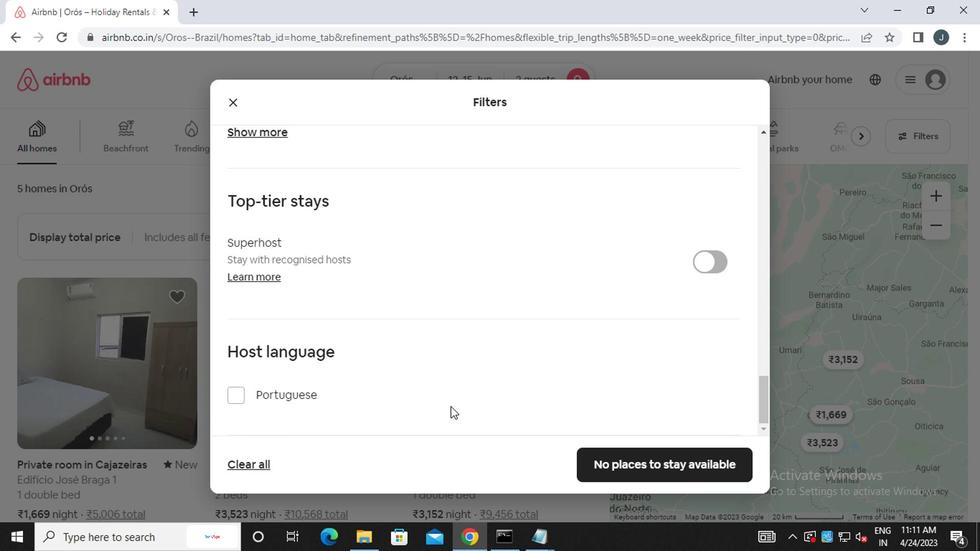 
Action: Mouse scrolled (728, 406) with delta (0, -1)
Screenshot: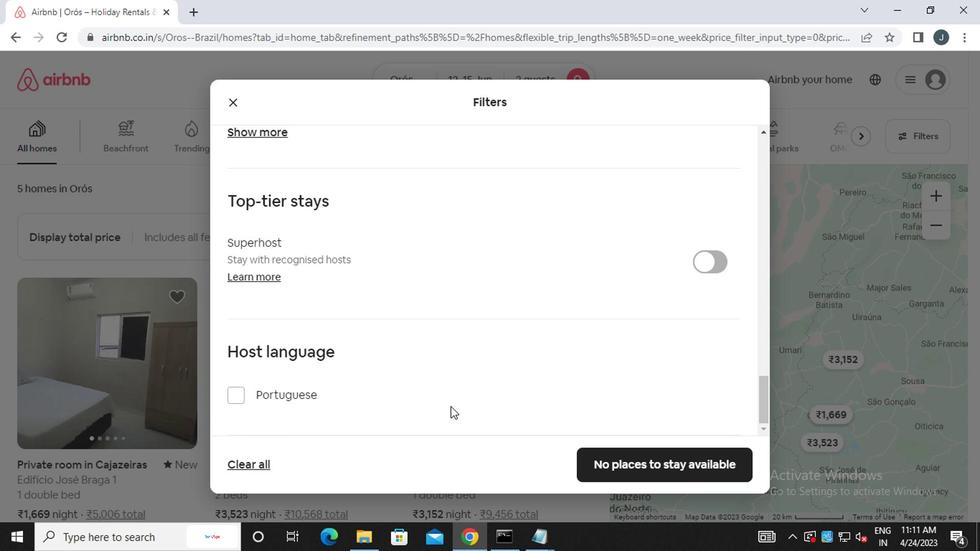 
Action: Mouse scrolled (728, 406) with delta (0, -1)
Screenshot: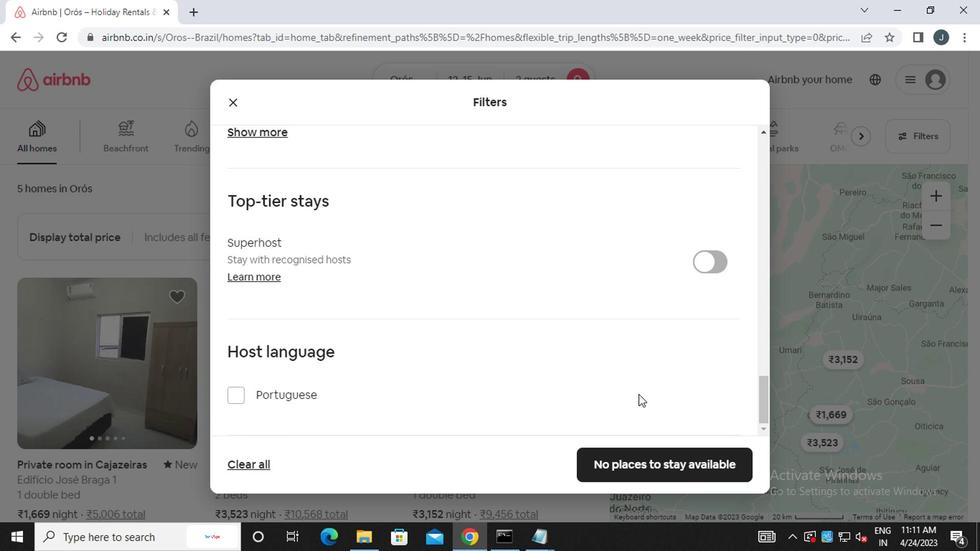 
Action: Mouse scrolled (728, 406) with delta (0, -1)
Screenshot: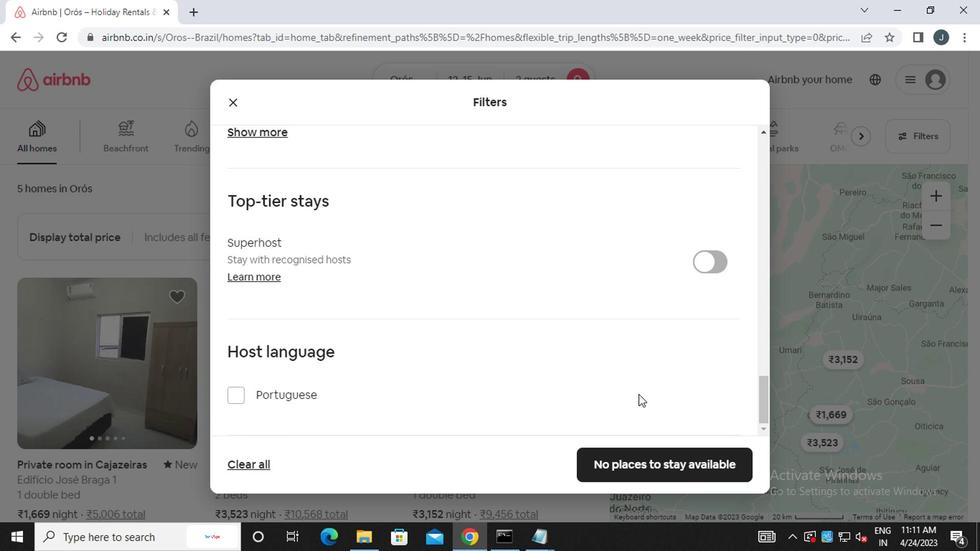 
Action: Mouse scrolled (728, 406) with delta (0, -1)
Screenshot: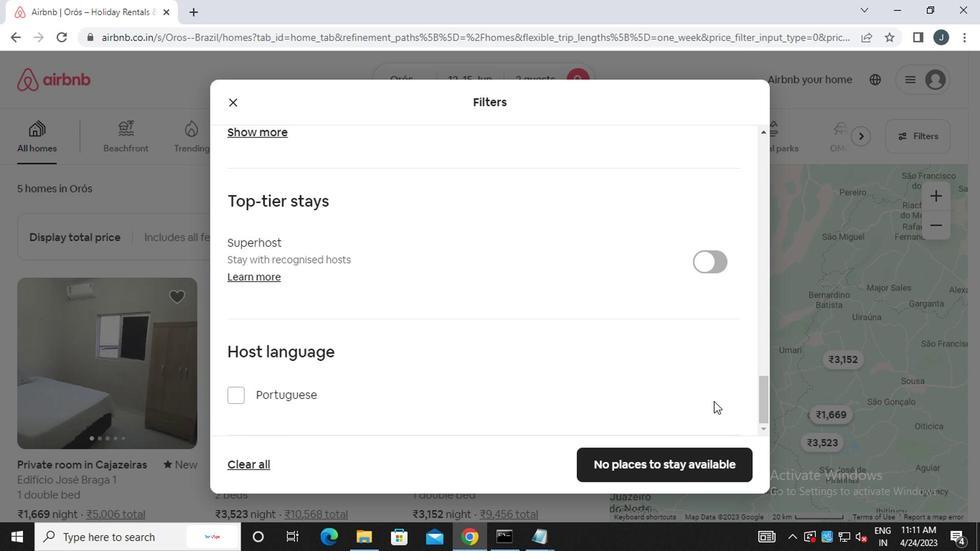 
Action: Mouse moved to (707, 403)
Screenshot: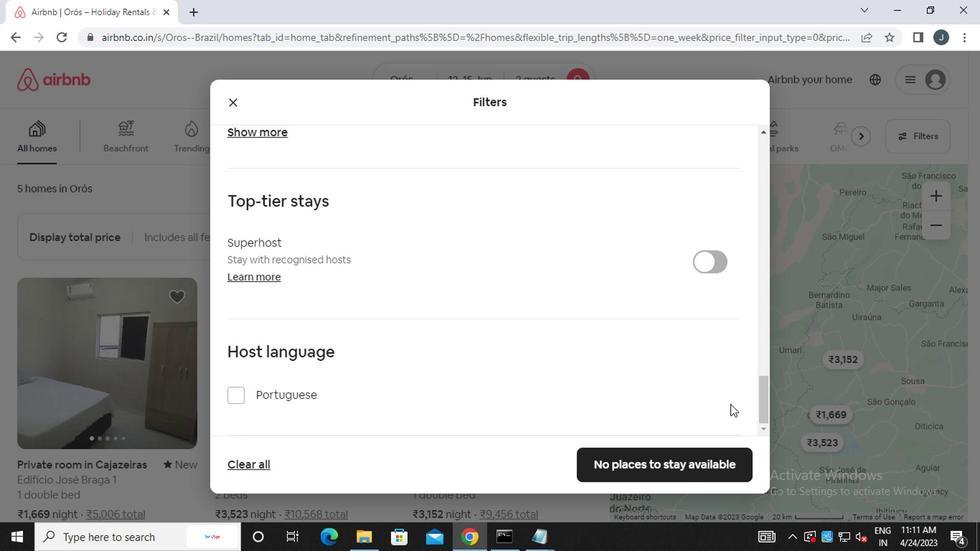 
Action: Mouse scrolled (707, 402) with delta (0, -1)
Screenshot: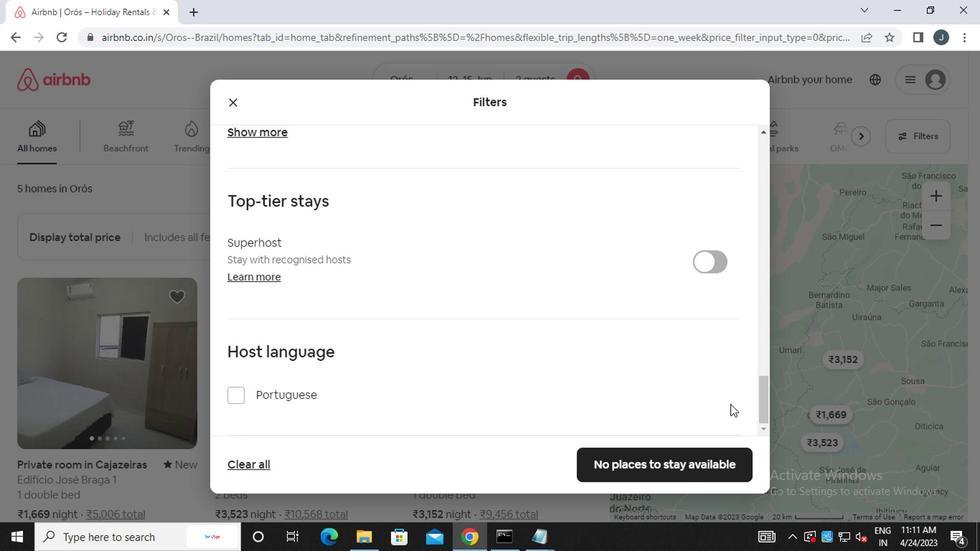 
Action: Mouse moved to (638, 463)
Screenshot: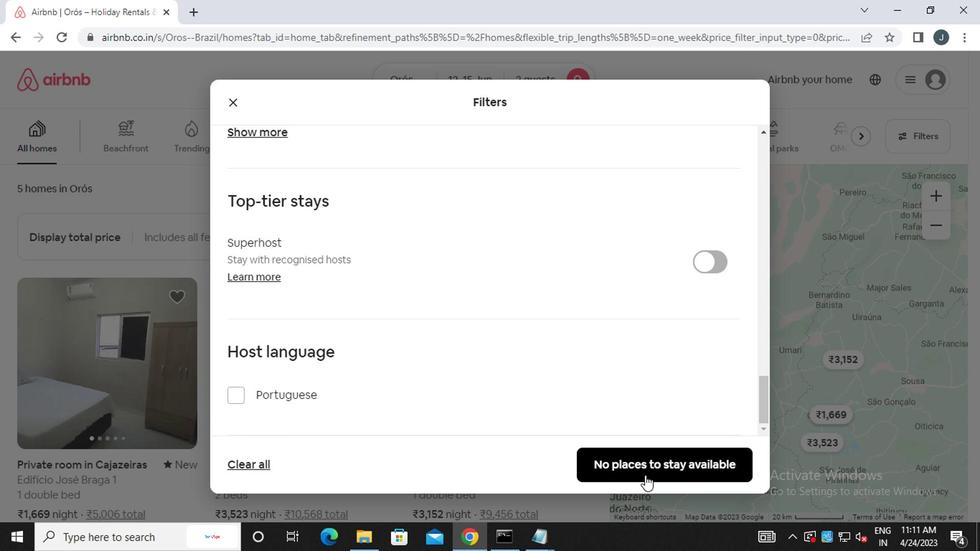 
Action: Mouse pressed left at (638, 463)
Screenshot: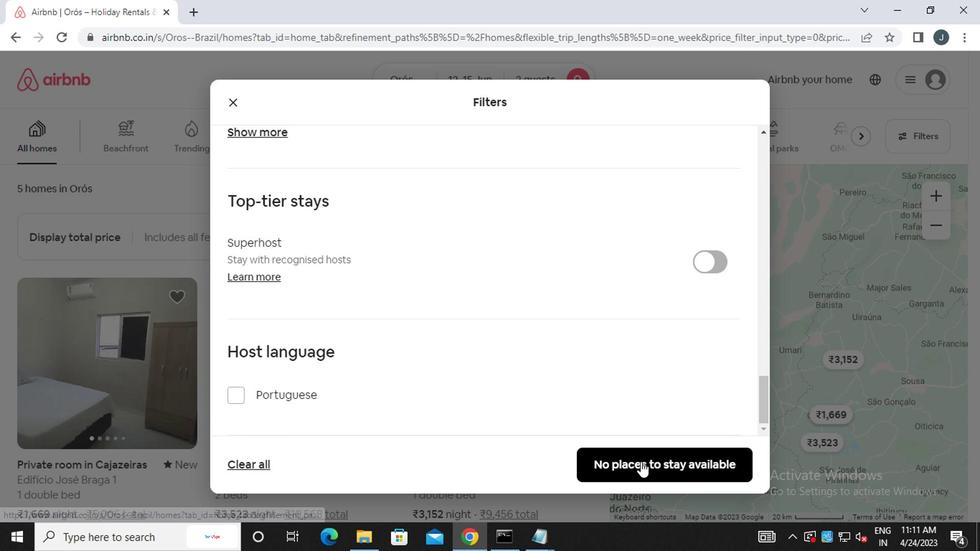 
Action: Mouse moved to (646, 437)
Screenshot: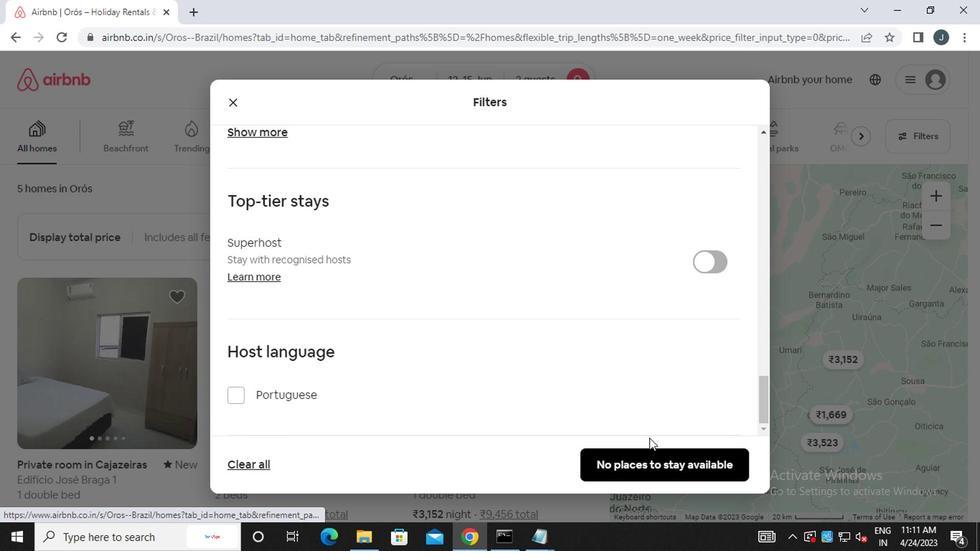 
